 Task: Look for space in Marseille 10, France from 7th July, 2023 to 15th July, 2023 for 6 adults in price range Rs.15000 to Rs.20000. Place can be entire place with 3 bedrooms having 3 beds and 3 bathrooms. Property type can be house, flat, guest house. Amenities needed are: washing machine. Booking option can be shelf check-in. Required host language is English.
Action: Mouse moved to (404, 160)
Screenshot: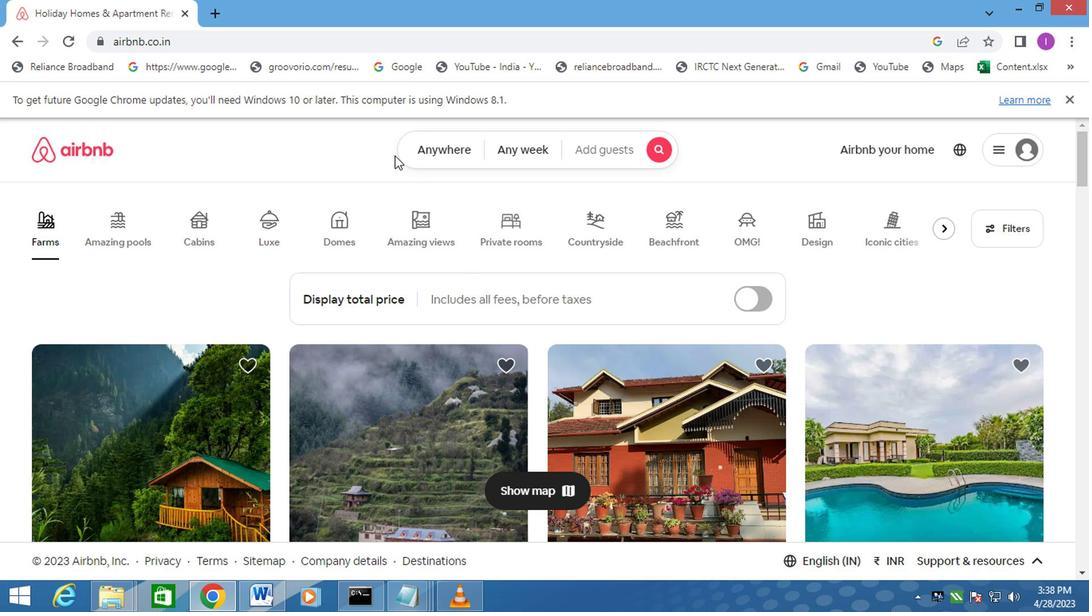 
Action: Mouse pressed left at (404, 160)
Screenshot: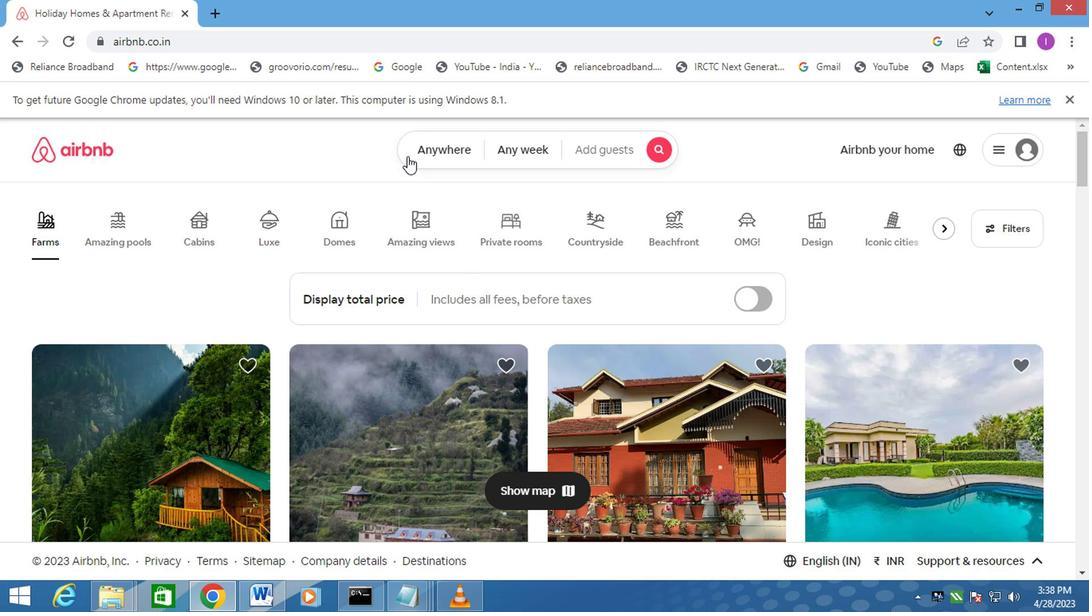 
Action: Mouse moved to (258, 210)
Screenshot: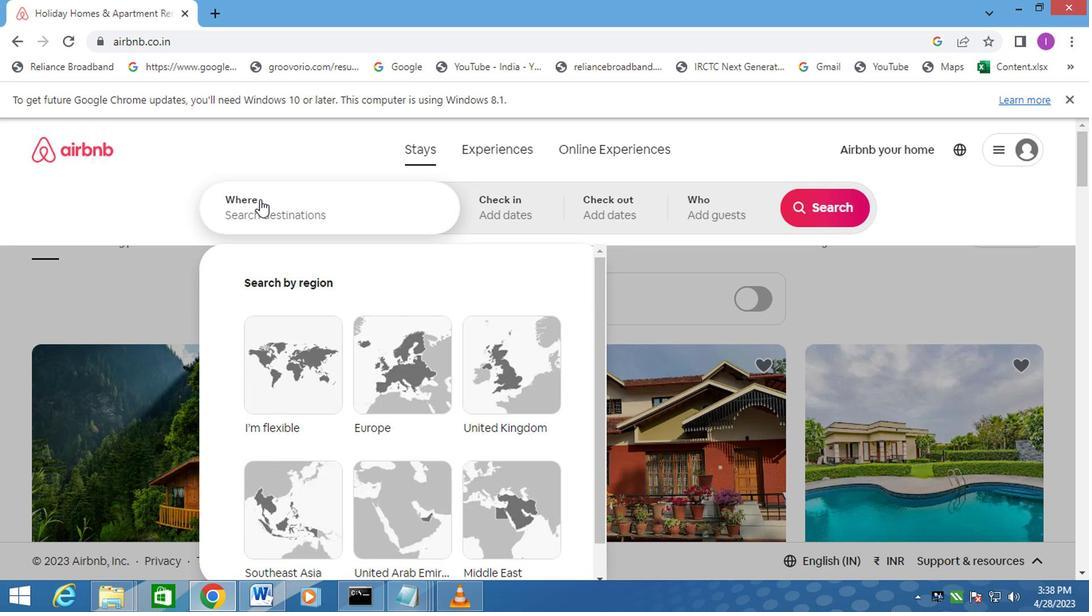 
Action: Mouse pressed left at (258, 210)
Screenshot: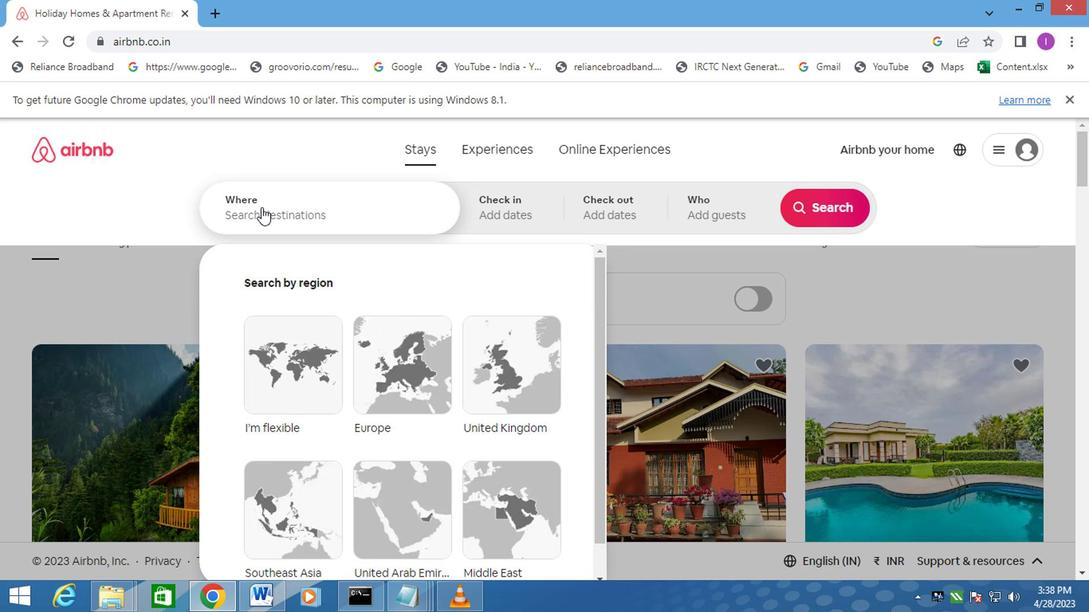 
Action: Mouse moved to (299, 210)
Screenshot: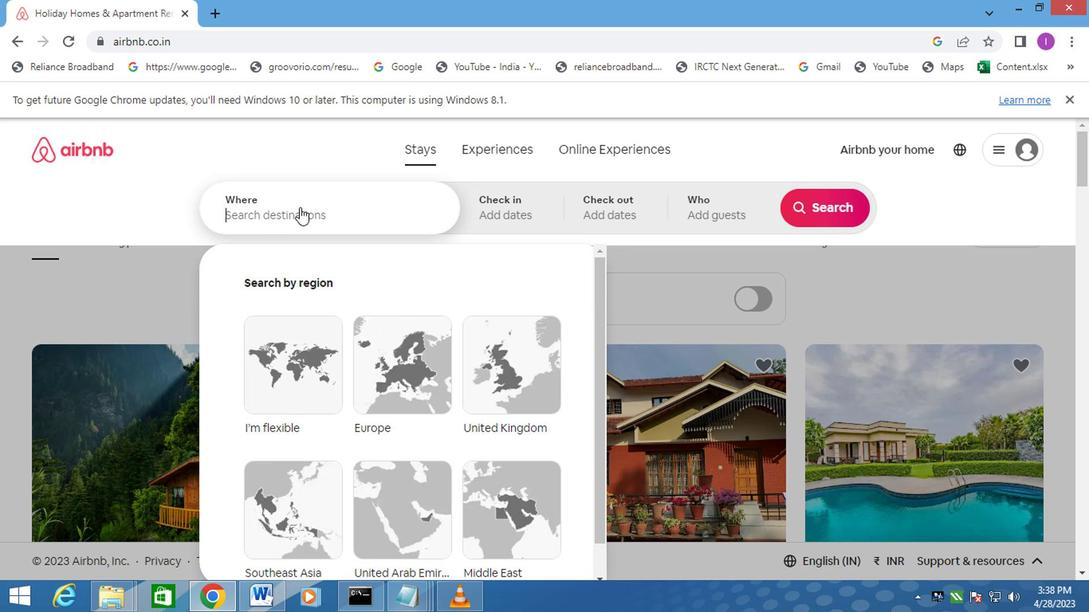
Action: Key pressed <Key.shift>MARSEILLE<Key.space>10,<Key.shift>FRANCE
Screenshot: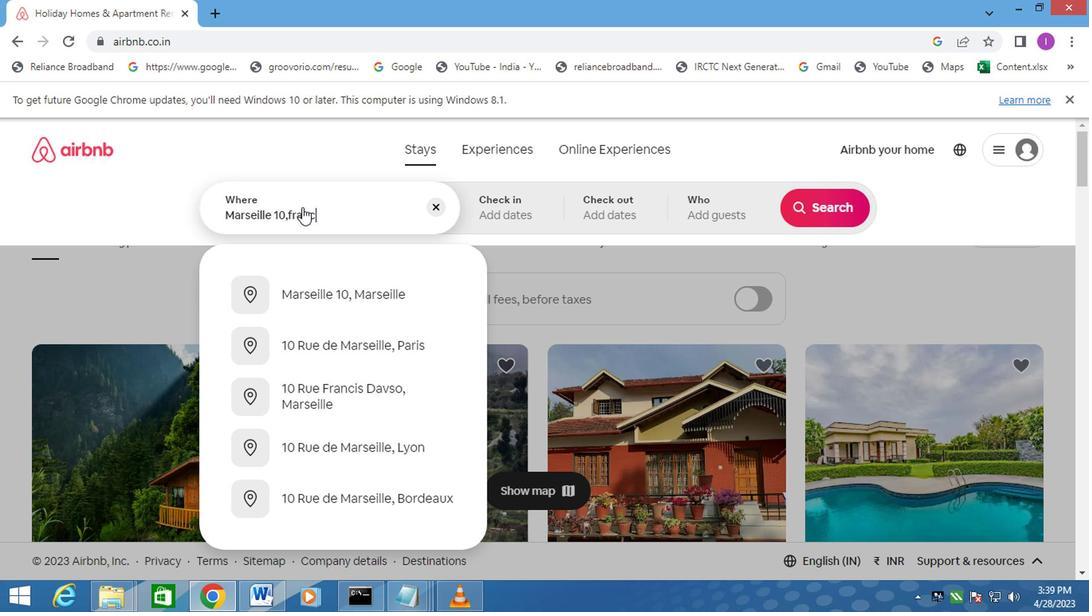 
Action: Mouse moved to (500, 197)
Screenshot: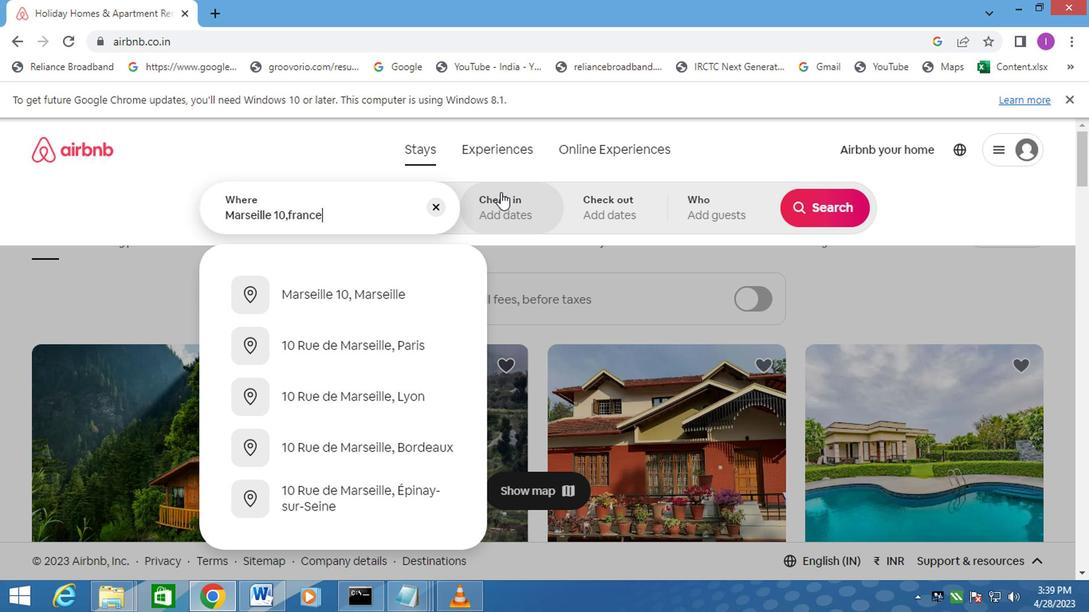 
Action: Mouse pressed left at (500, 197)
Screenshot: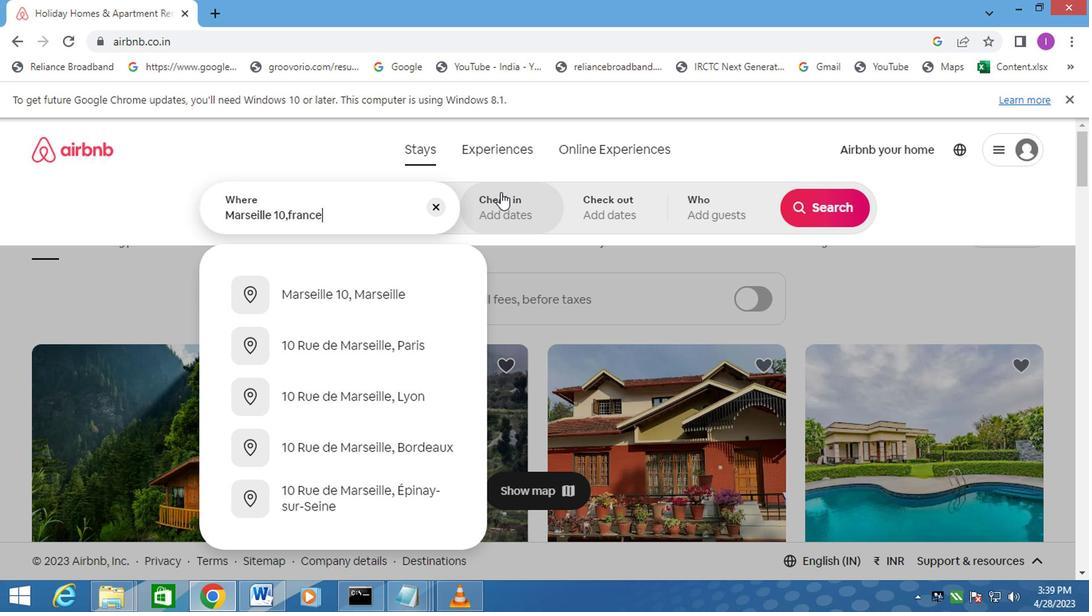 
Action: Mouse moved to (813, 336)
Screenshot: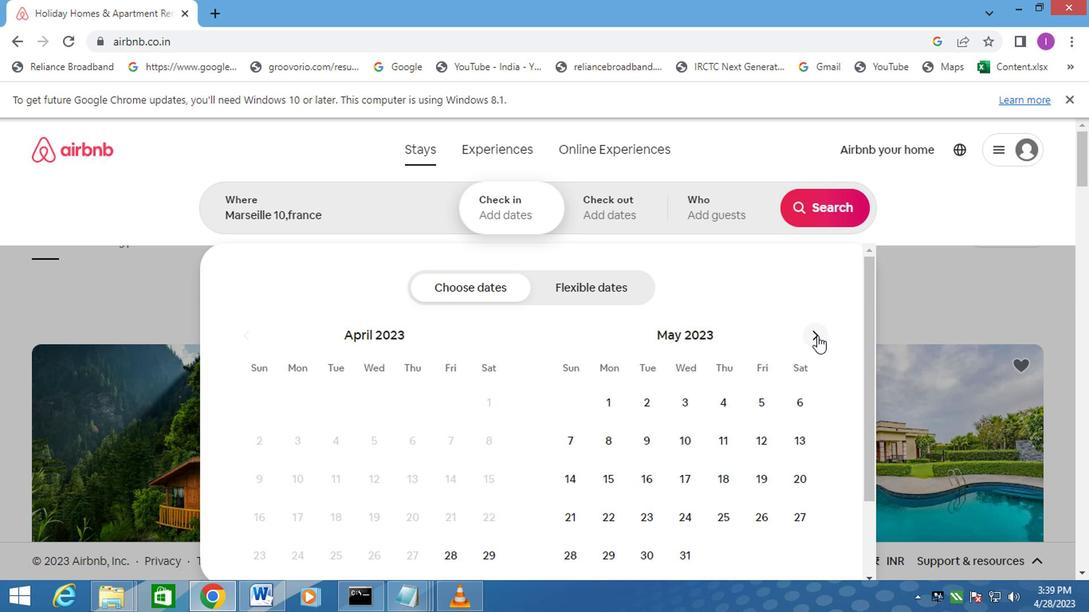 
Action: Mouse pressed left at (813, 336)
Screenshot: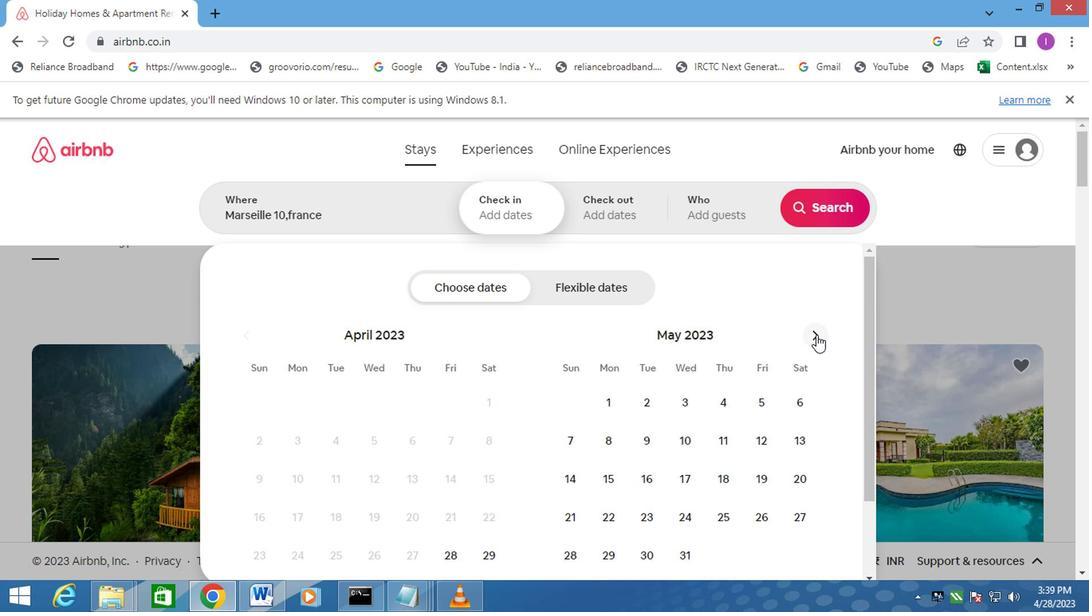 
Action: Mouse moved to (813, 334)
Screenshot: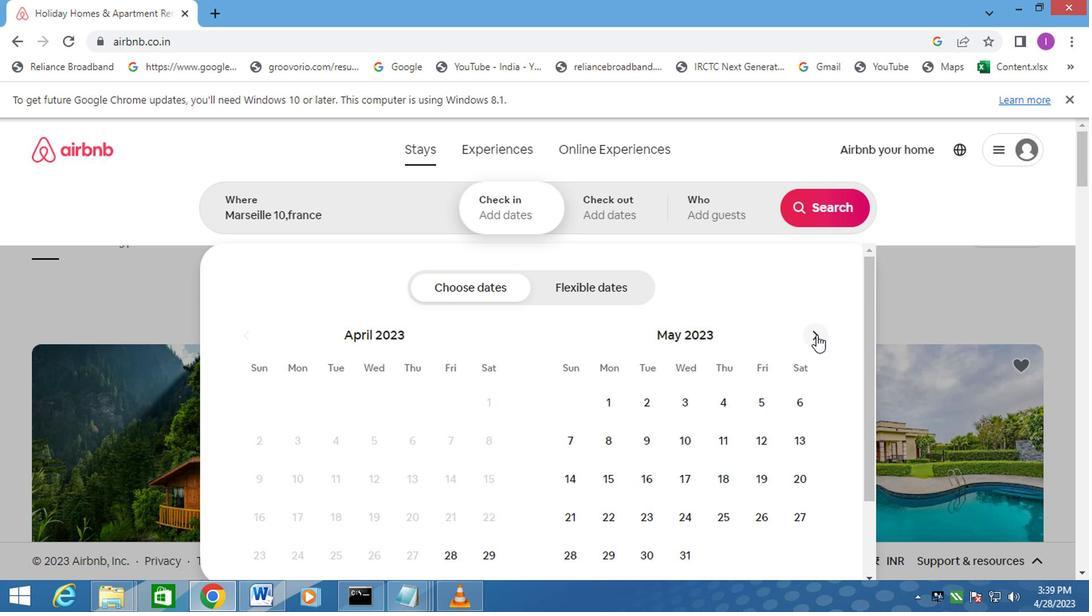 
Action: Mouse pressed left at (813, 334)
Screenshot: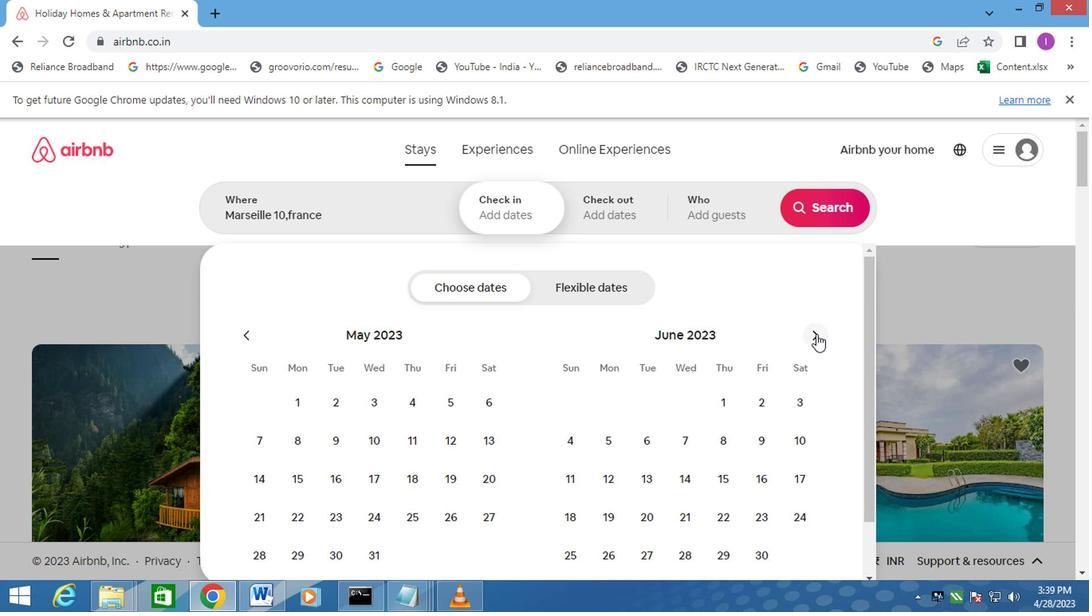 
Action: Mouse moved to (765, 440)
Screenshot: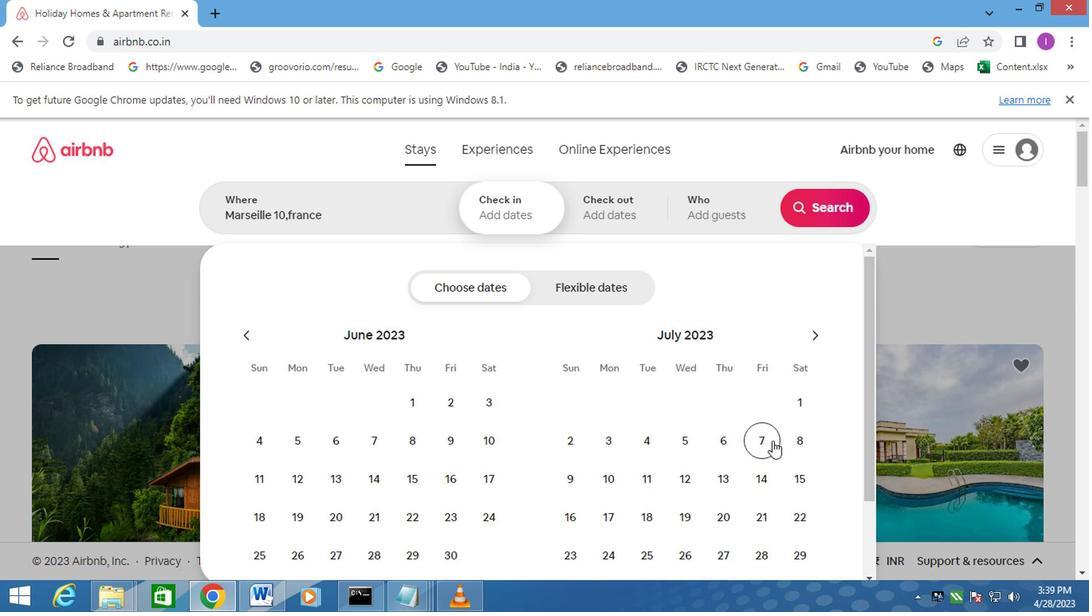 
Action: Mouse pressed left at (765, 440)
Screenshot: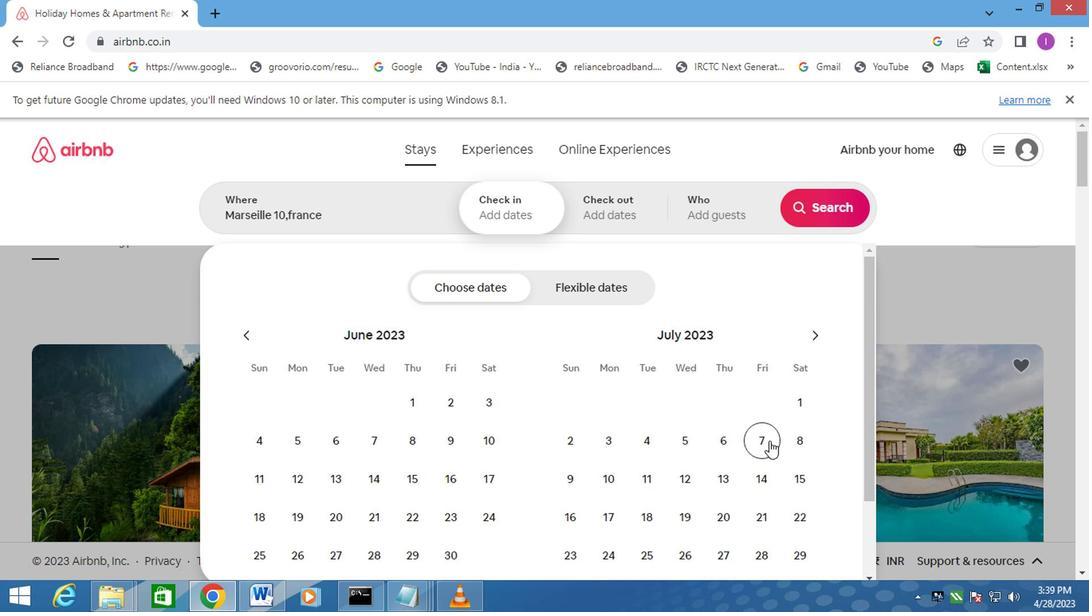 
Action: Mouse moved to (792, 479)
Screenshot: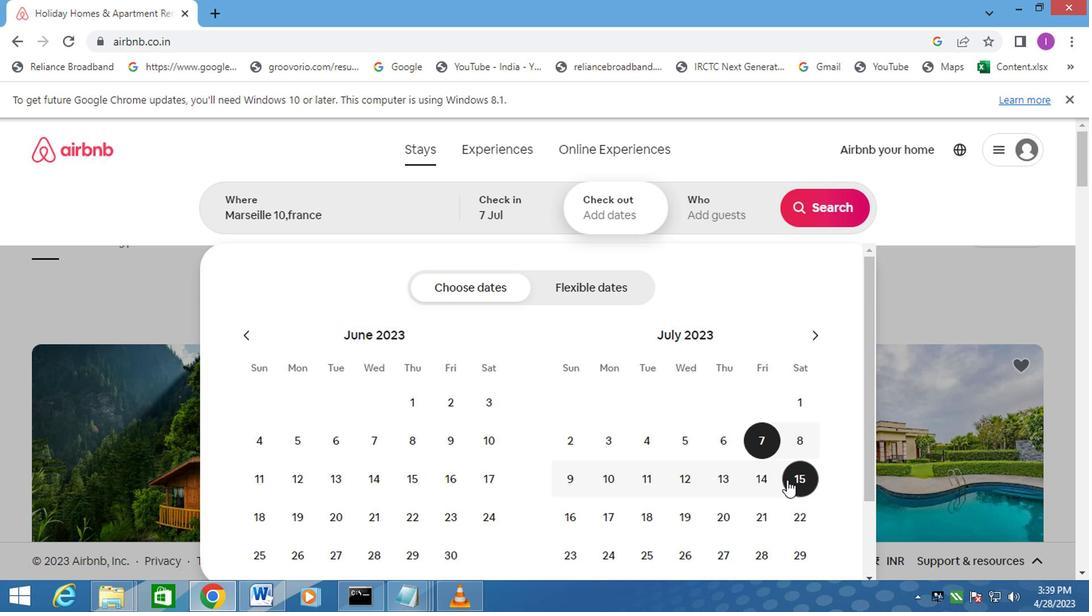 
Action: Mouse pressed left at (792, 479)
Screenshot: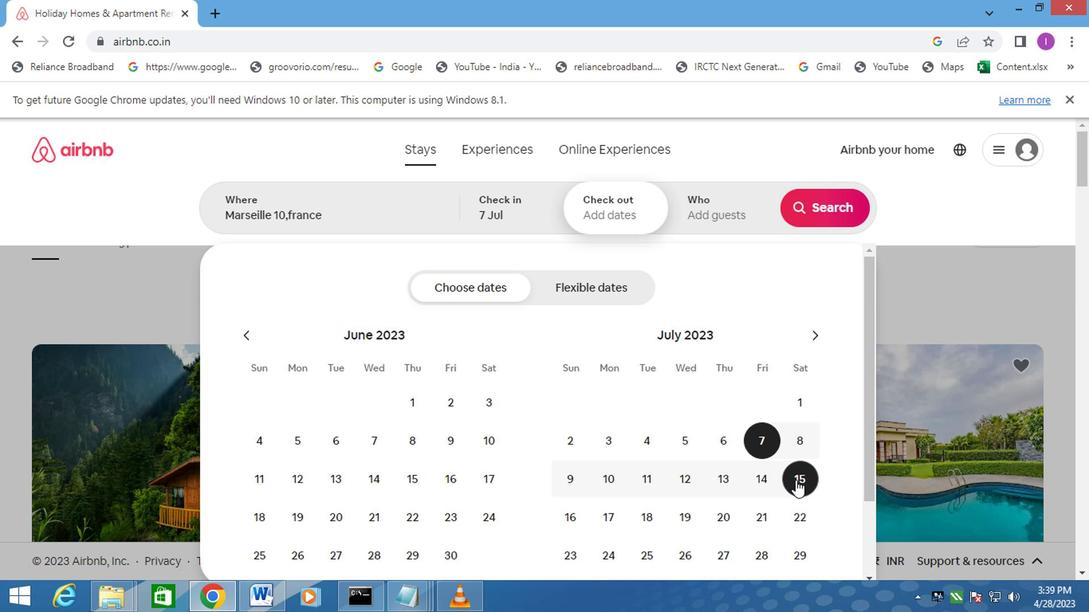 
Action: Mouse moved to (746, 230)
Screenshot: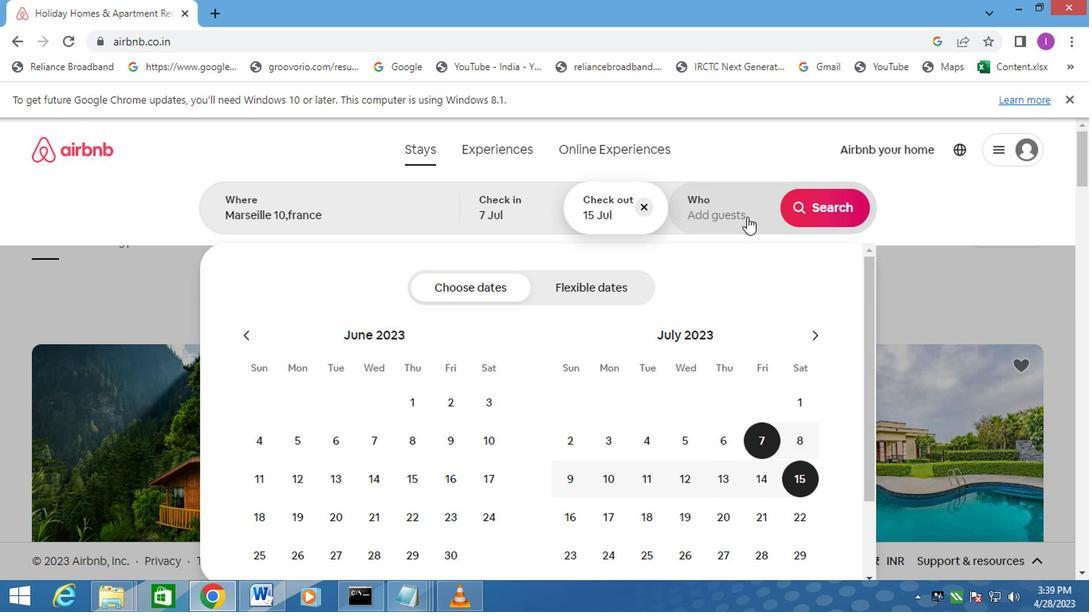 
Action: Mouse pressed left at (746, 230)
Screenshot: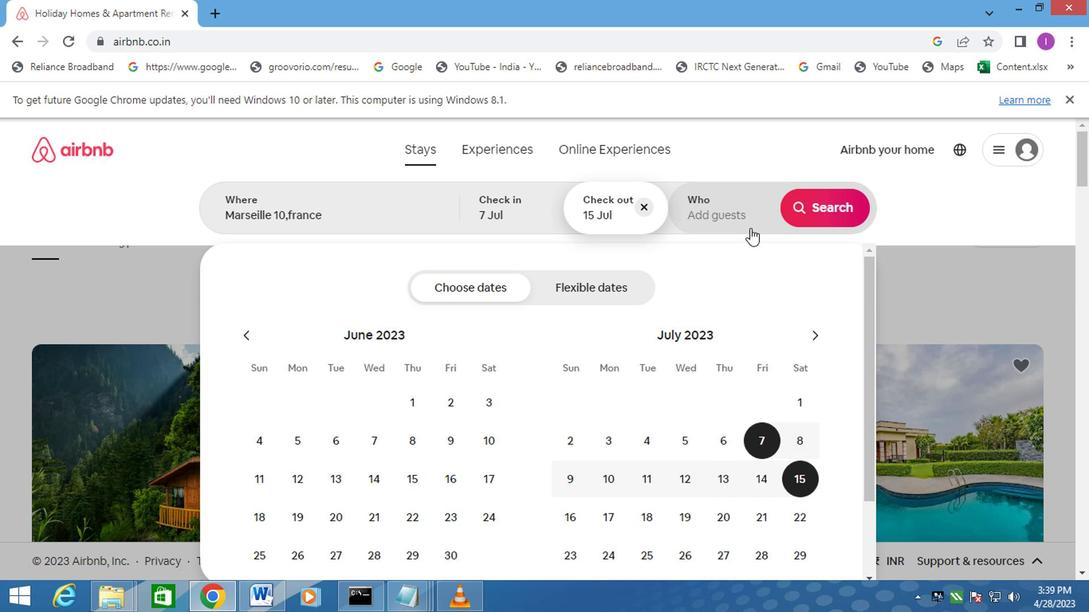 
Action: Mouse moved to (817, 291)
Screenshot: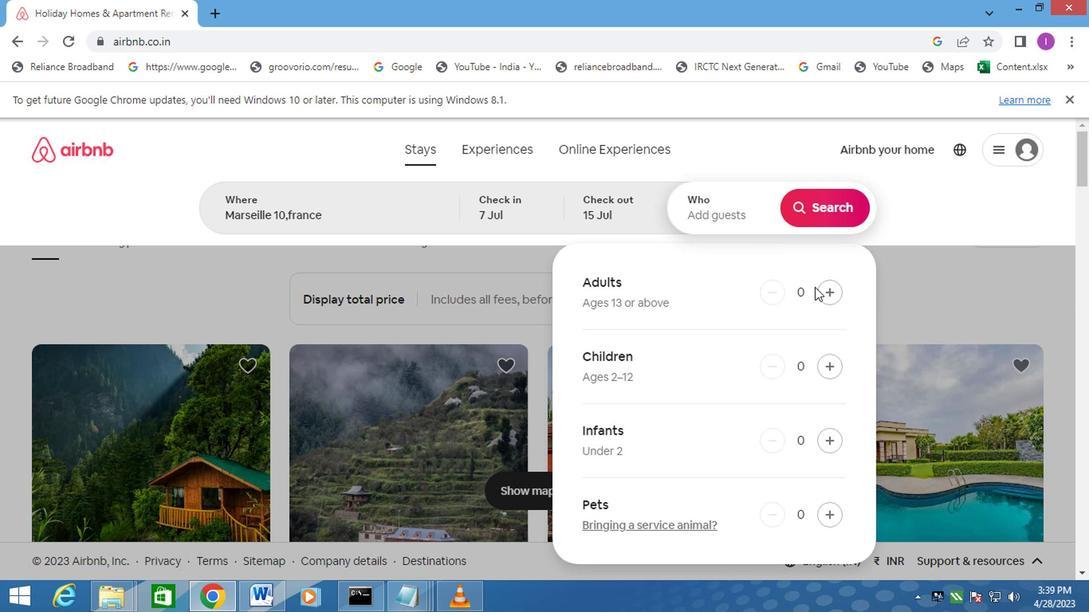 
Action: Mouse pressed left at (817, 291)
Screenshot: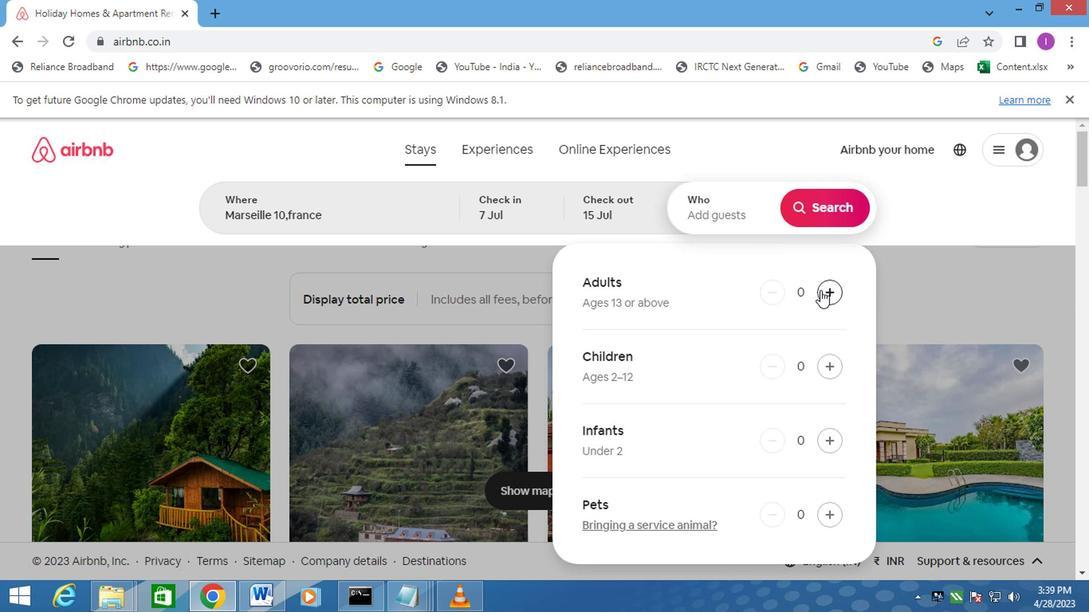 
Action: Mouse moved to (819, 293)
Screenshot: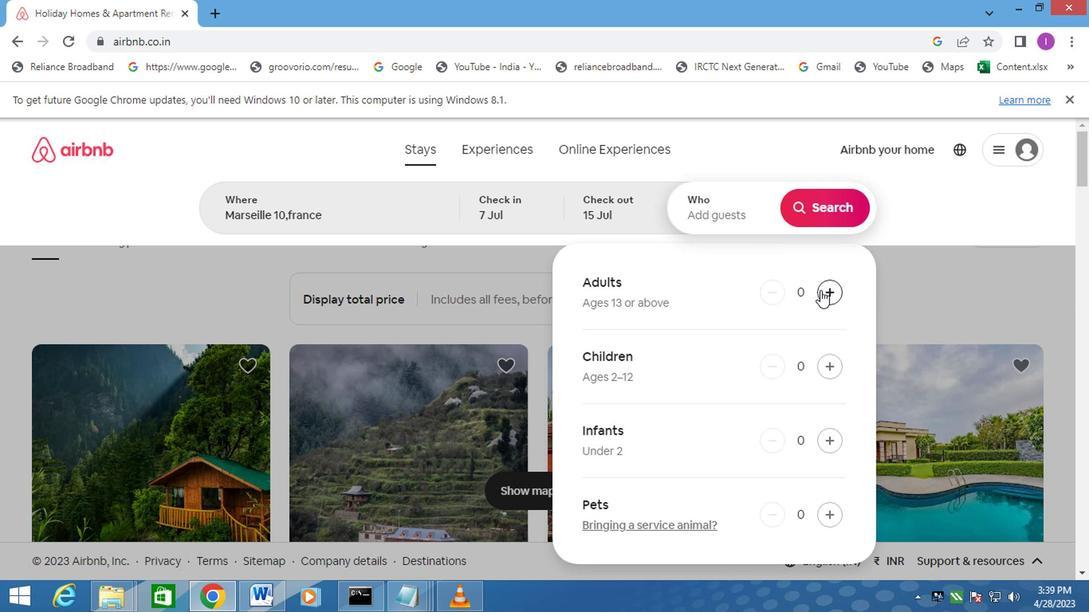 
Action: Mouse pressed left at (819, 293)
Screenshot: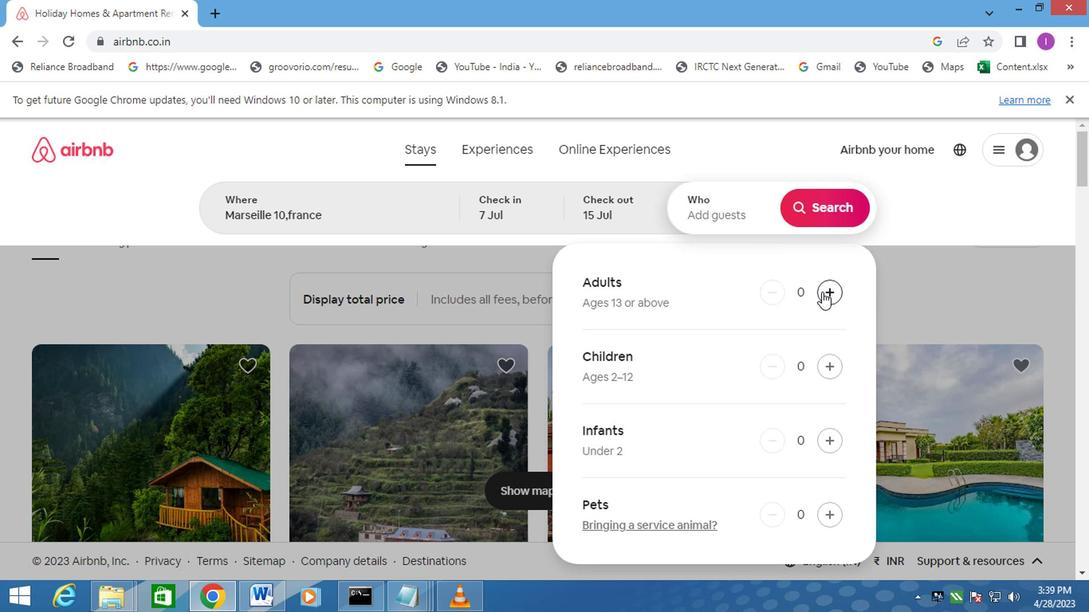 
Action: Mouse pressed left at (819, 293)
Screenshot: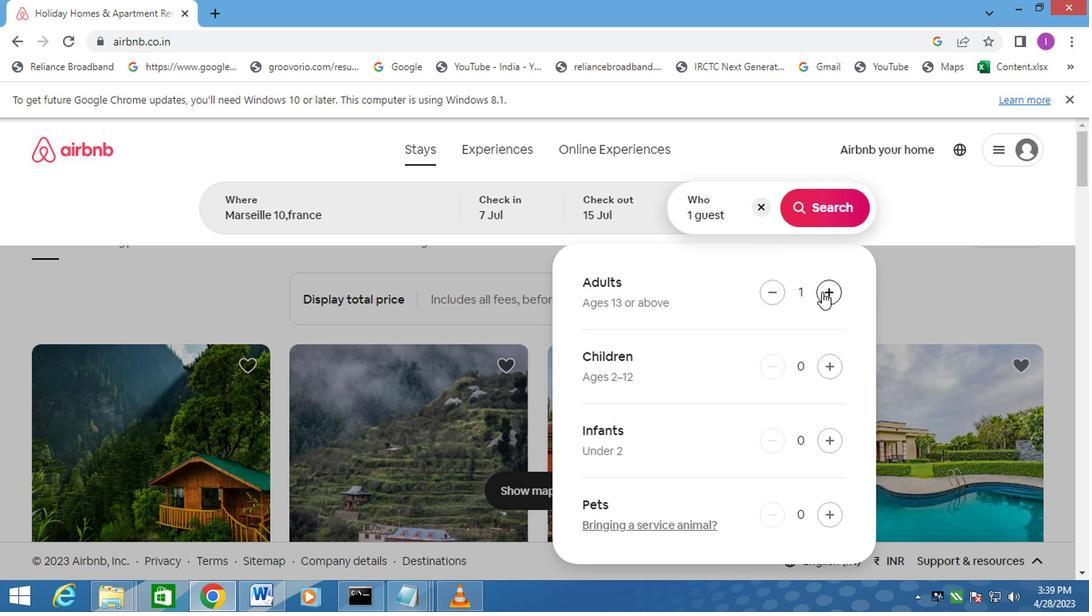 
Action: Mouse pressed left at (819, 293)
Screenshot: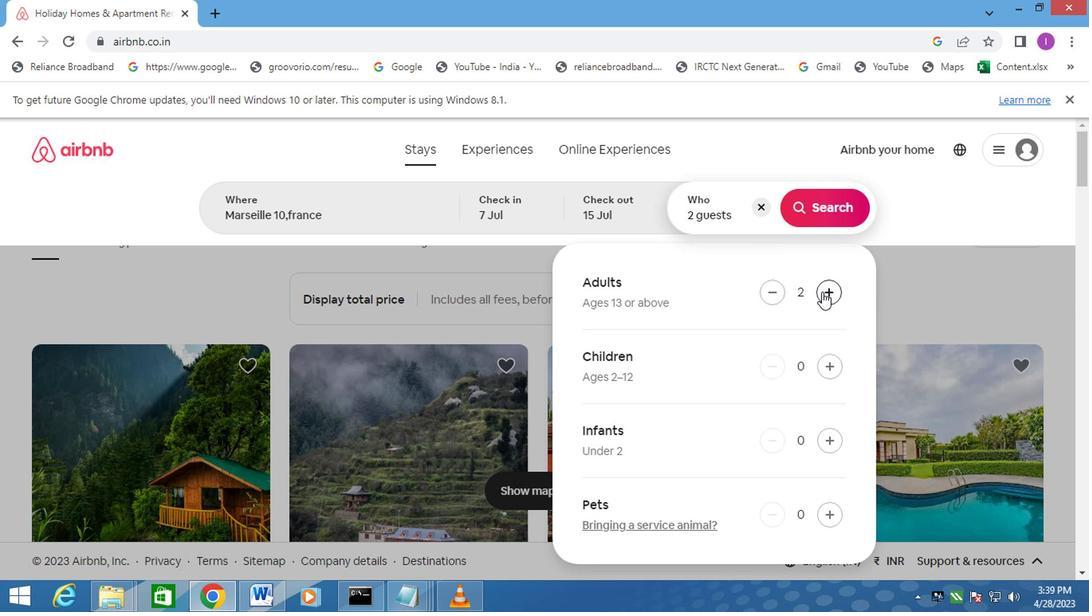 
Action: Mouse pressed left at (819, 293)
Screenshot: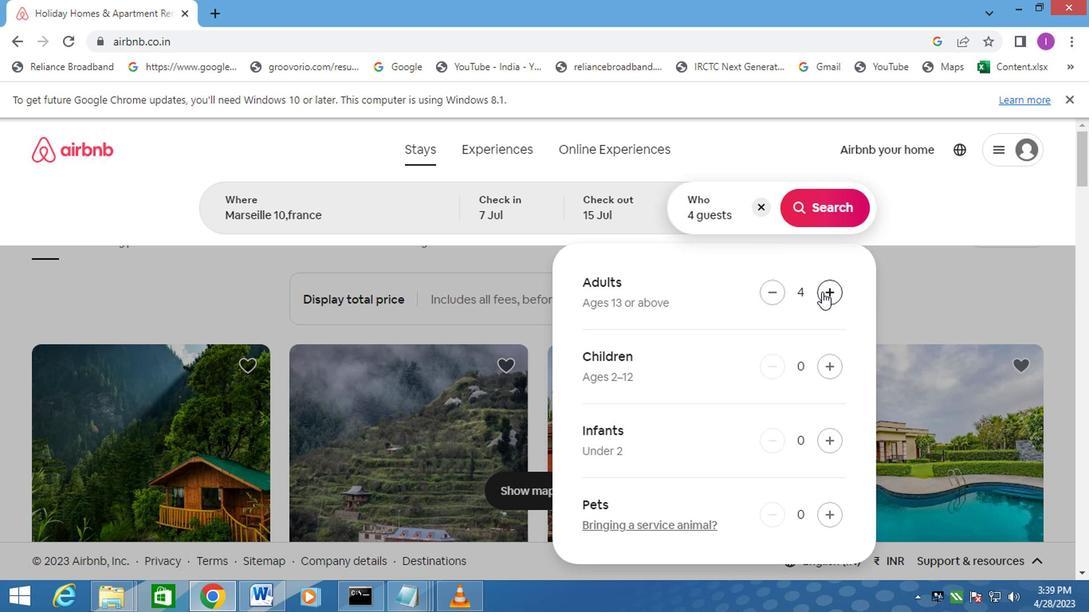 
Action: Mouse pressed left at (819, 293)
Screenshot: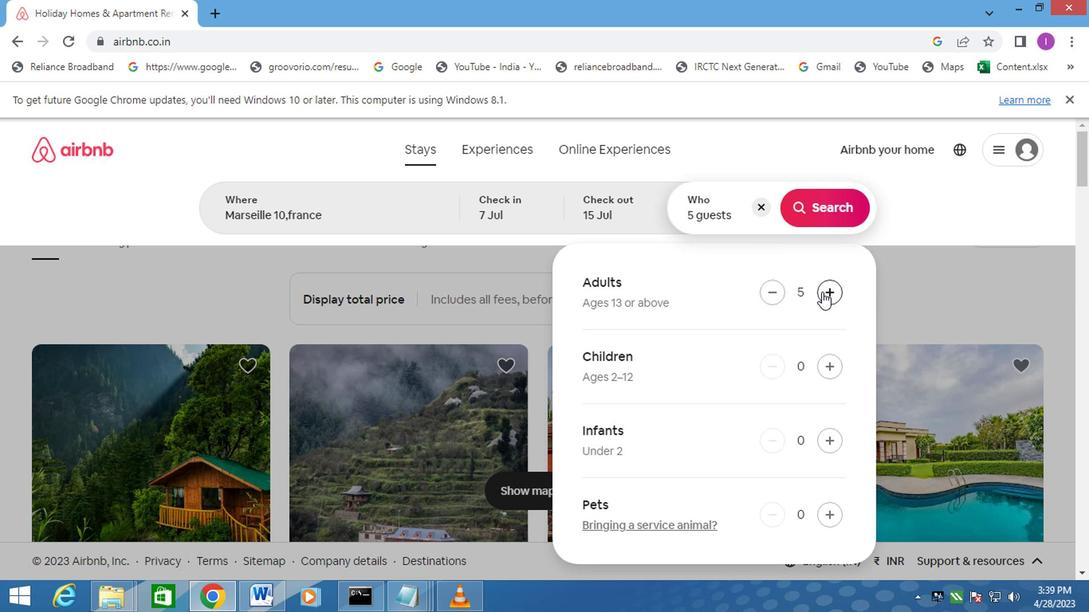 
Action: Mouse moved to (841, 201)
Screenshot: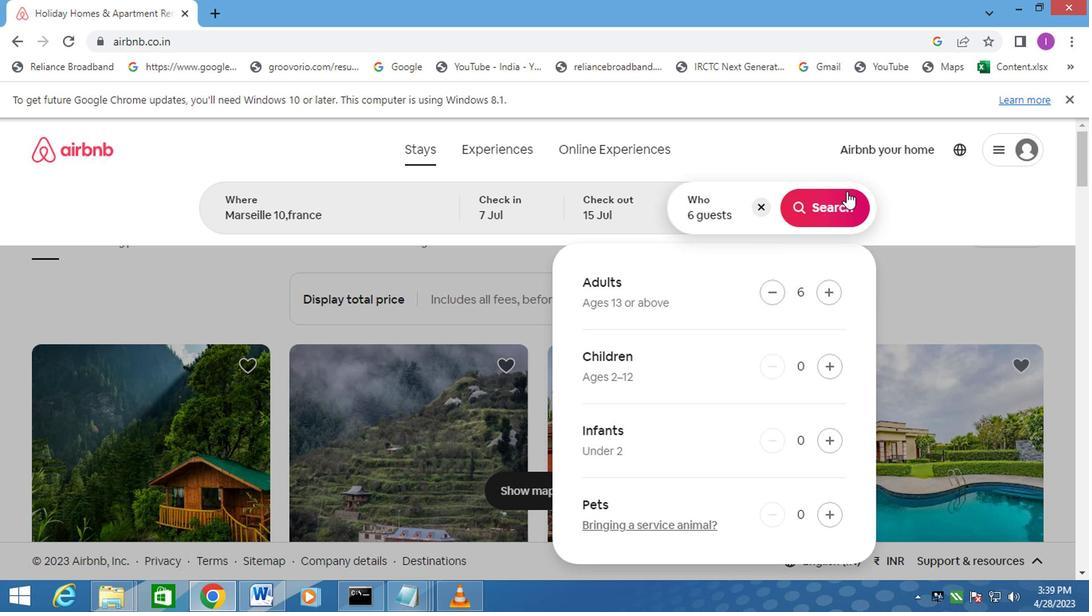 
Action: Mouse pressed left at (841, 201)
Screenshot: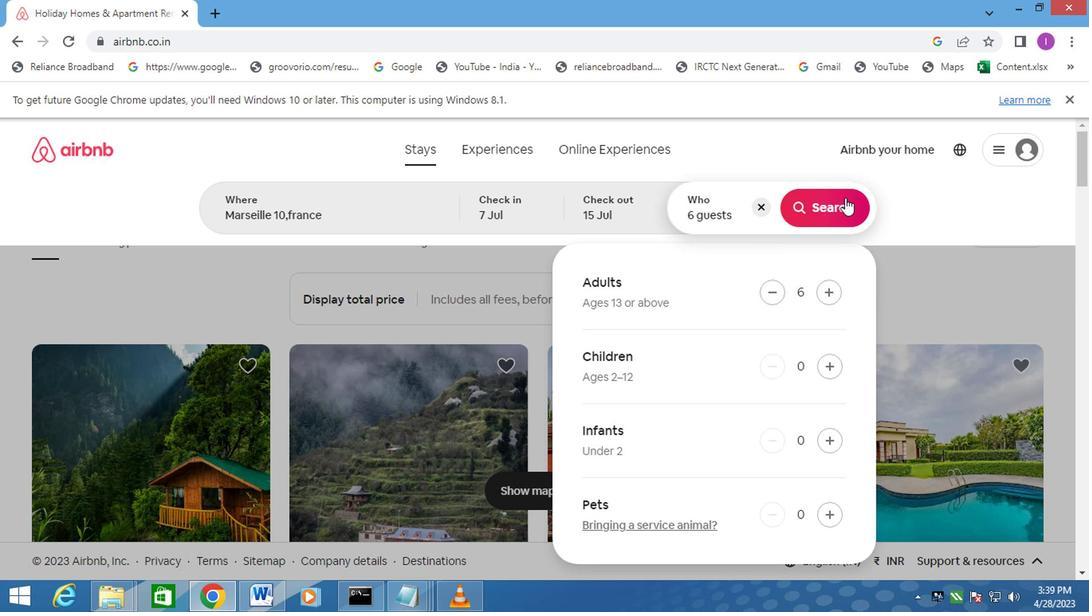 
Action: Mouse moved to (1026, 217)
Screenshot: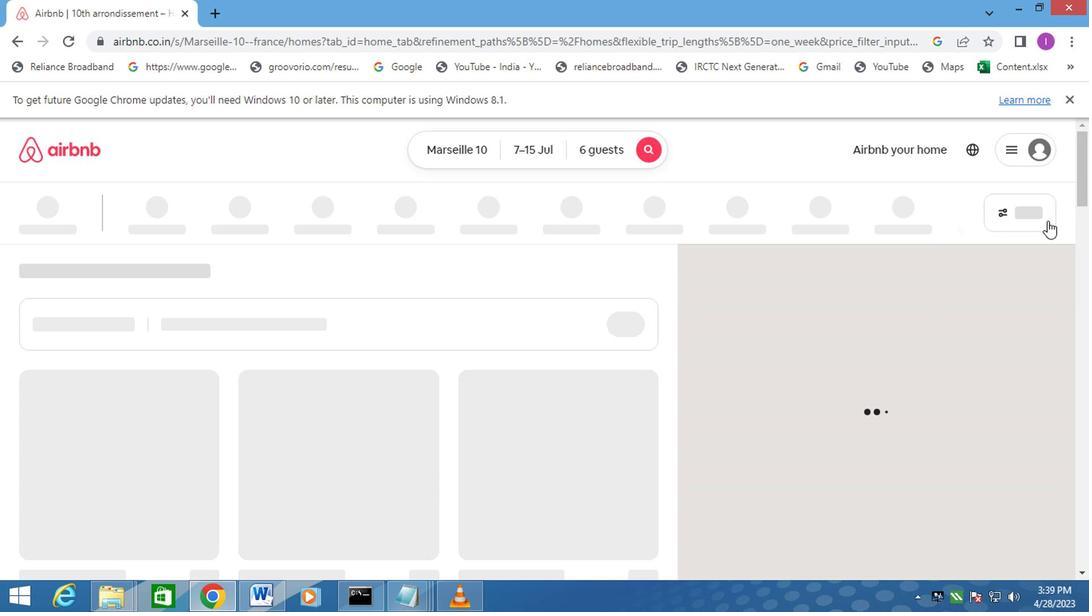 
Action: Mouse pressed left at (1026, 217)
Screenshot: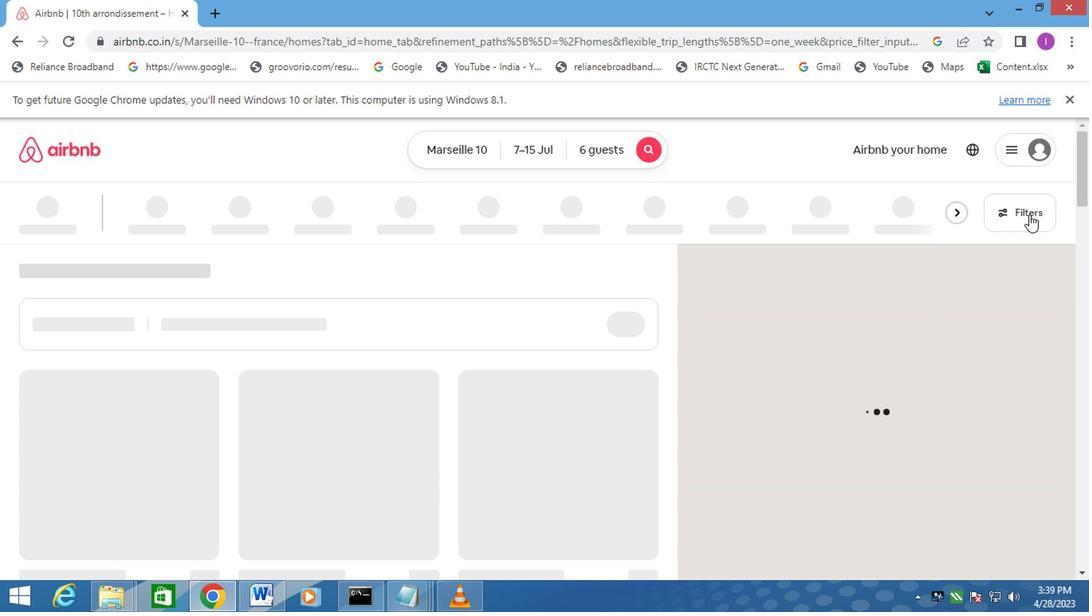
Action: Mouse moved to (355, 416)
Screenshot: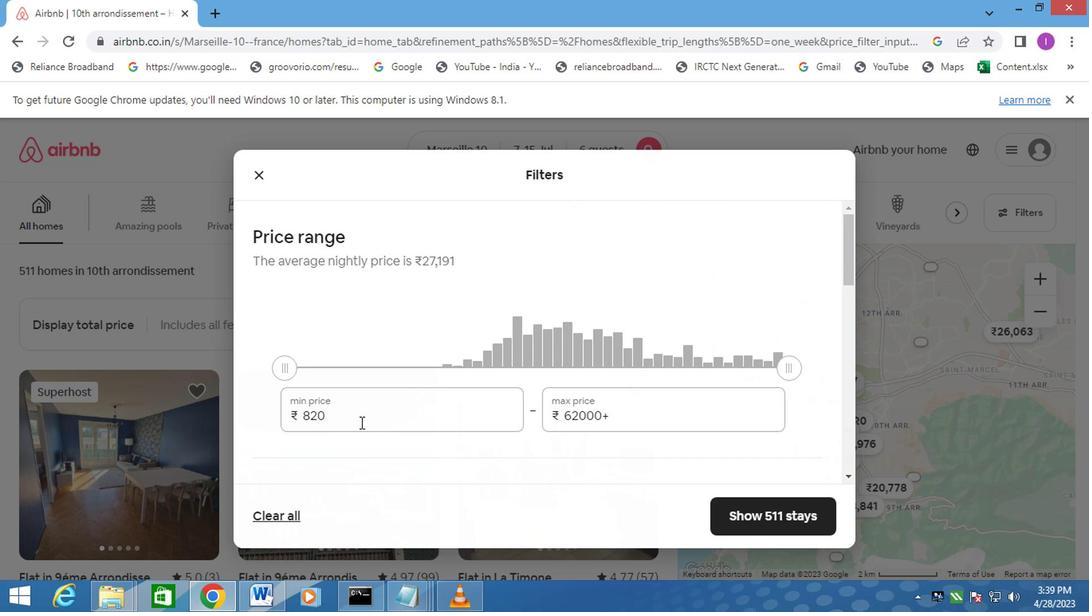 
Action: Mouse pressed left at (355, 416)
Screenshot: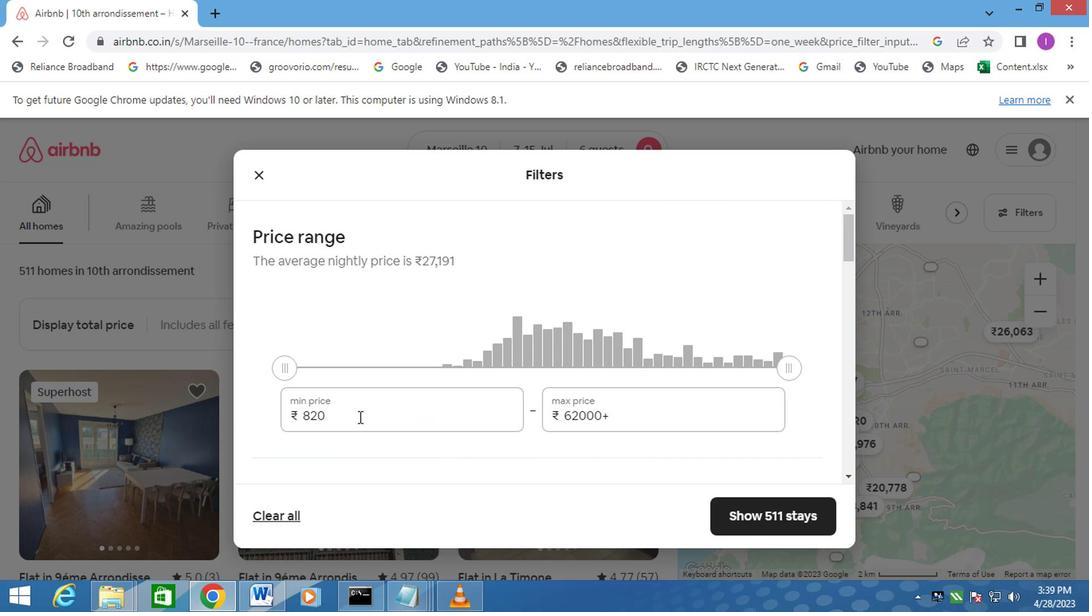 
Action: Mouse moved to (275, 405)
Screenshot: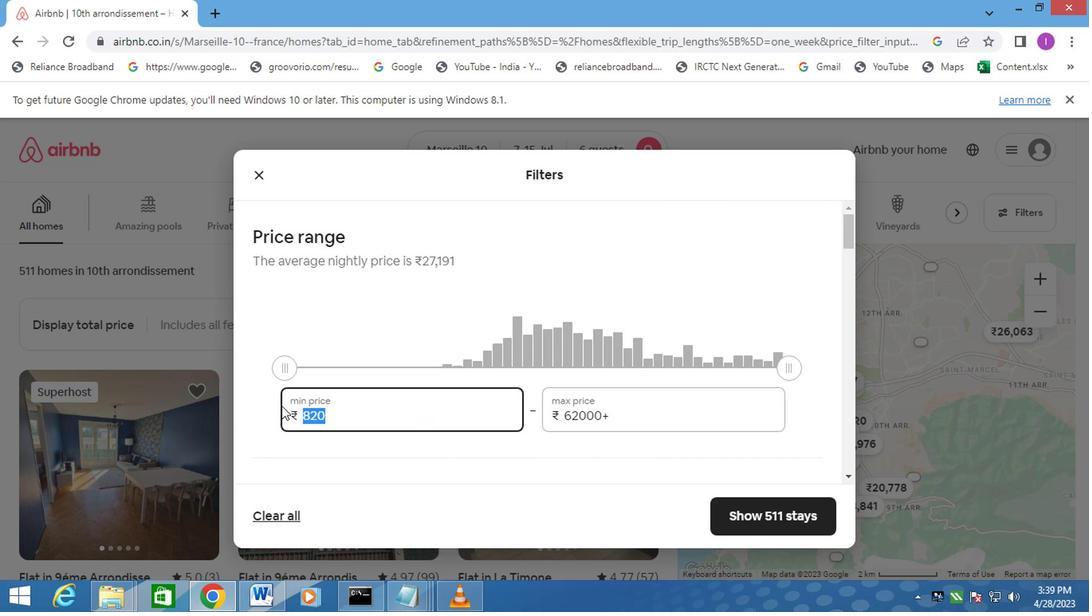 
Action: Key pressed 15000
Screenshot: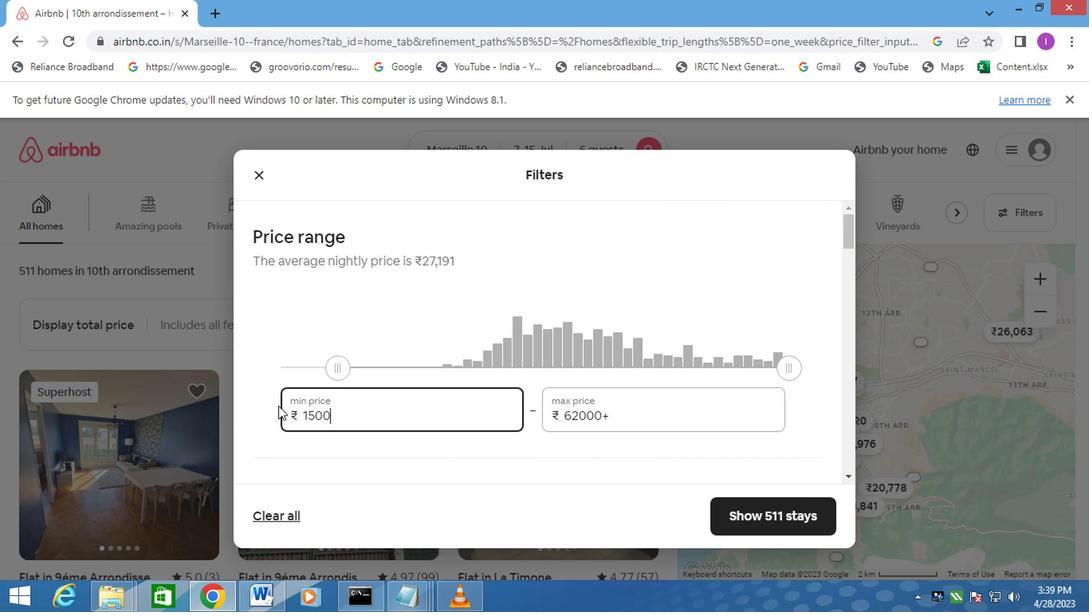 
Action: Mouse moved to (639, 416)
Screenshot: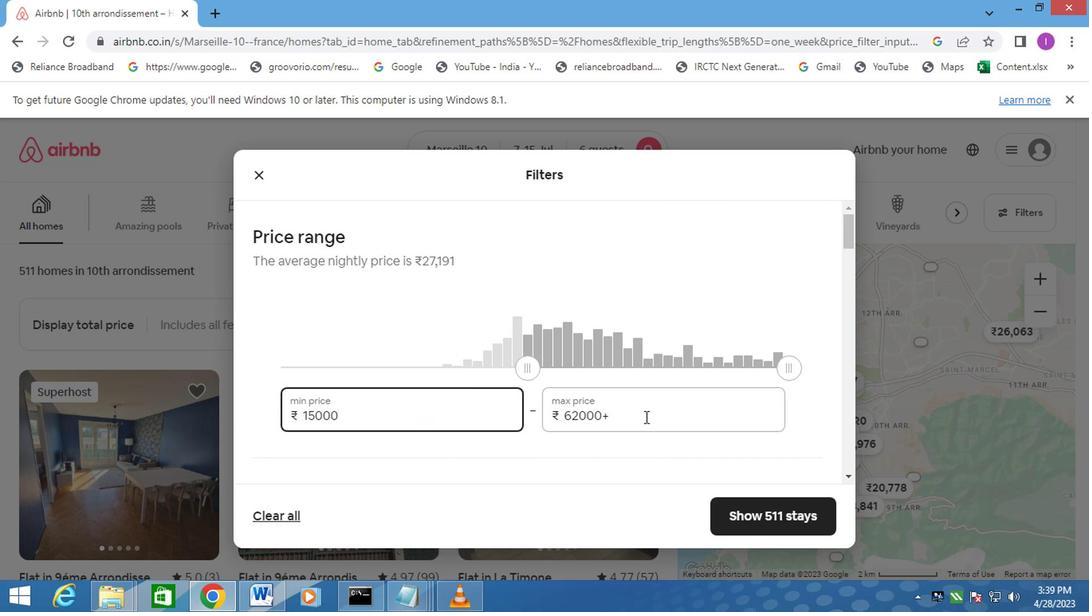 
Action: Mouse pressed left at (639, 416)
Screenshot: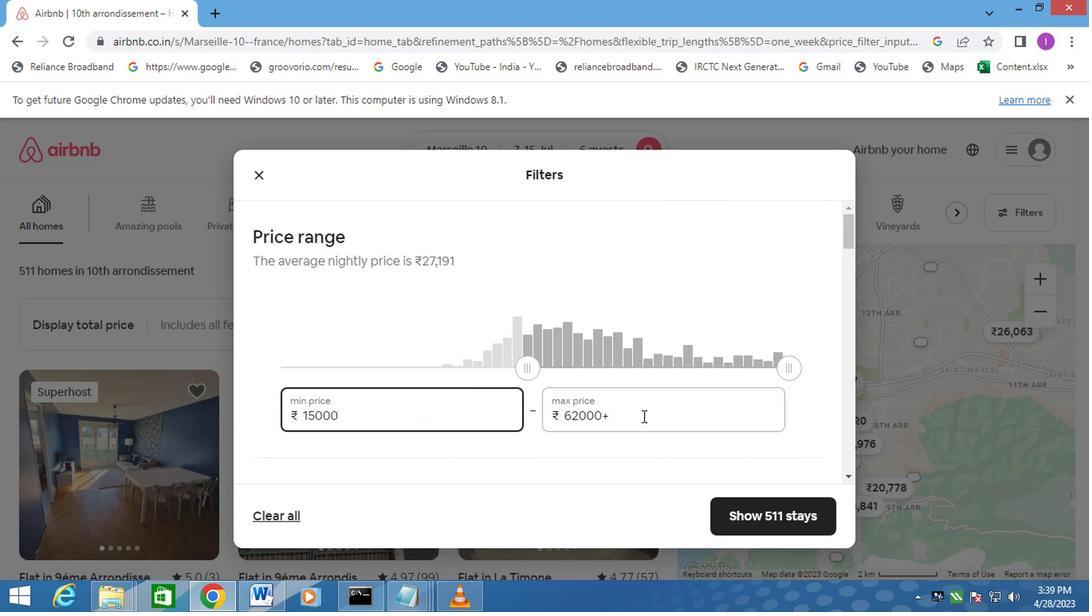 
Action: Mouse moved to (537, 417)
Screenshot: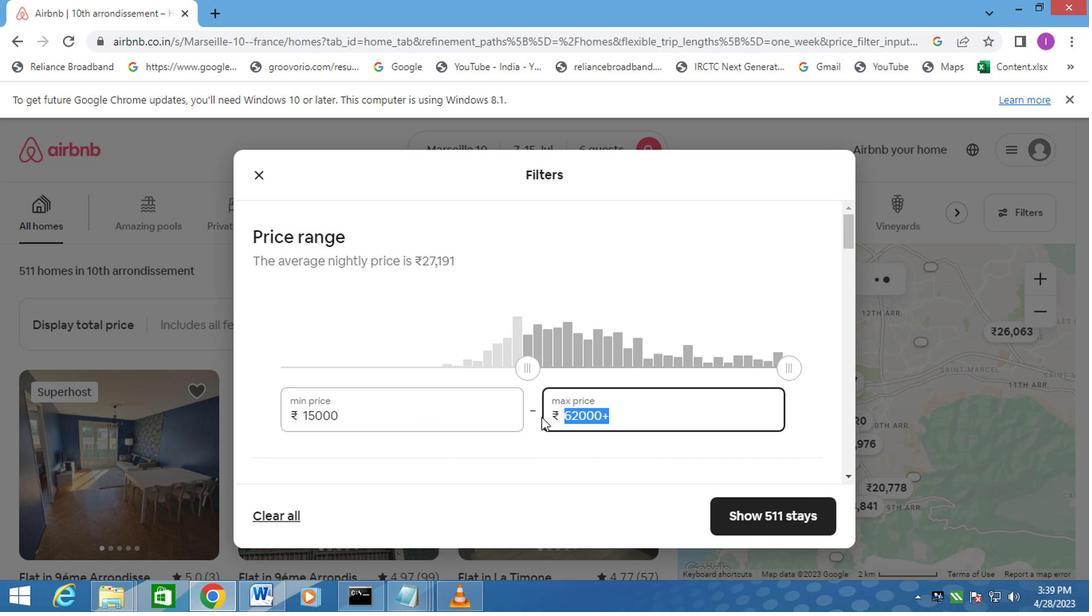 
Action: Key pressed 20000
Screenshot: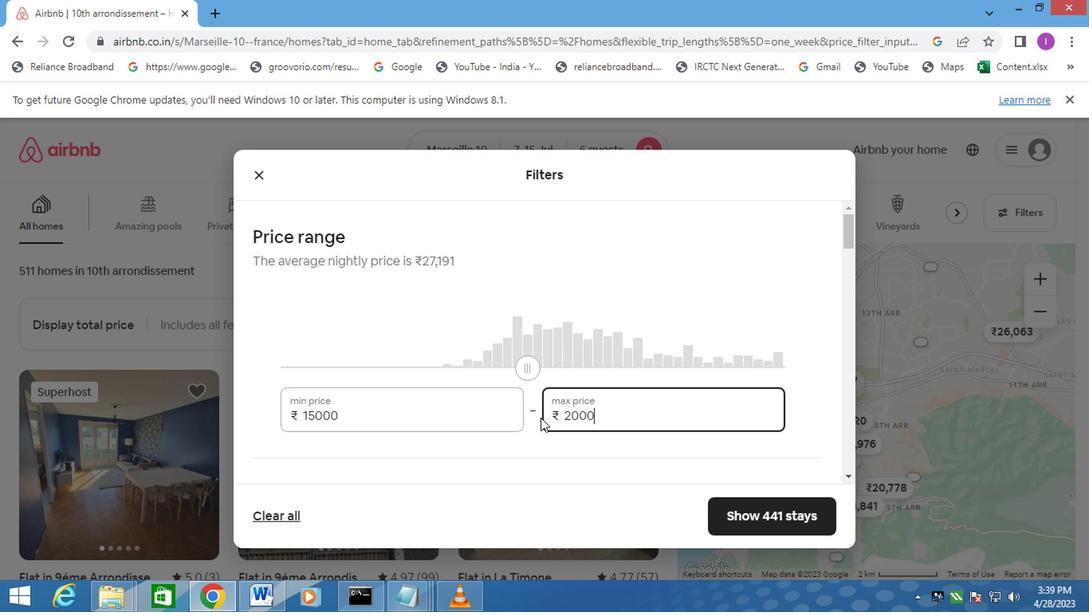 
Action: Mouse moved to (573, 416)
Screenshot: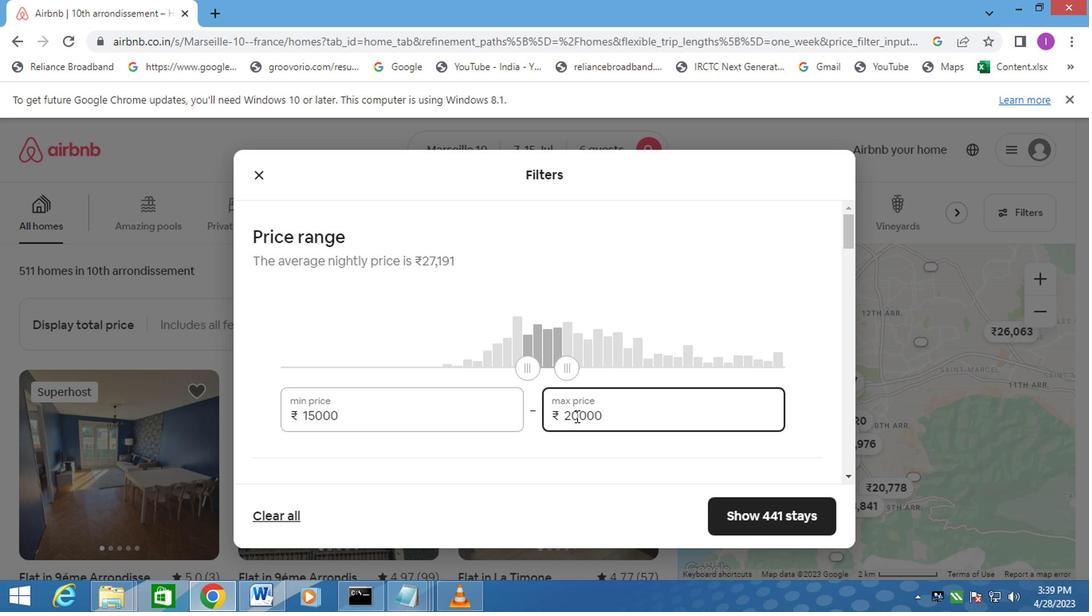 
Action: Mouse scrolled (573, 414) with delta (0, -1)
Screenshot: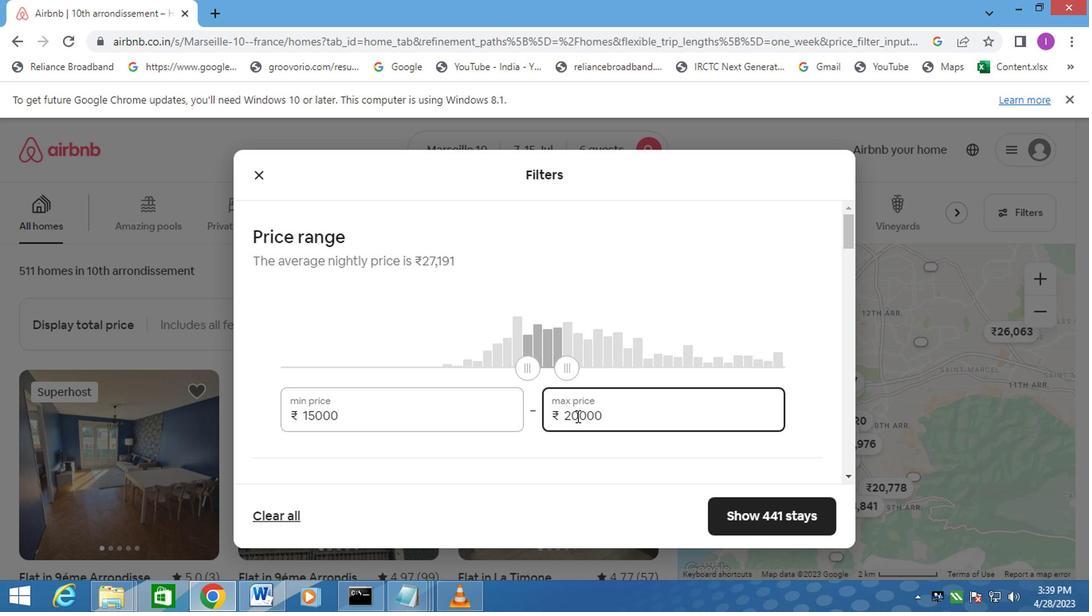 
Action: Mouse moved to (574, 413)
Screenshot: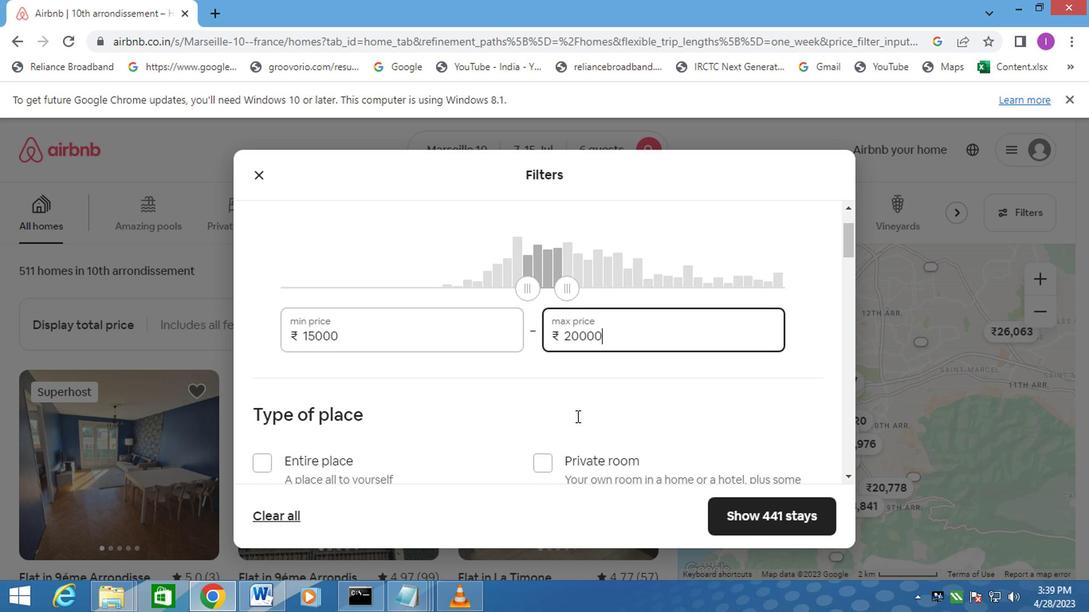 
Action: Mouse scrolled (574, 412) with delta (0, -1)
Screenshot: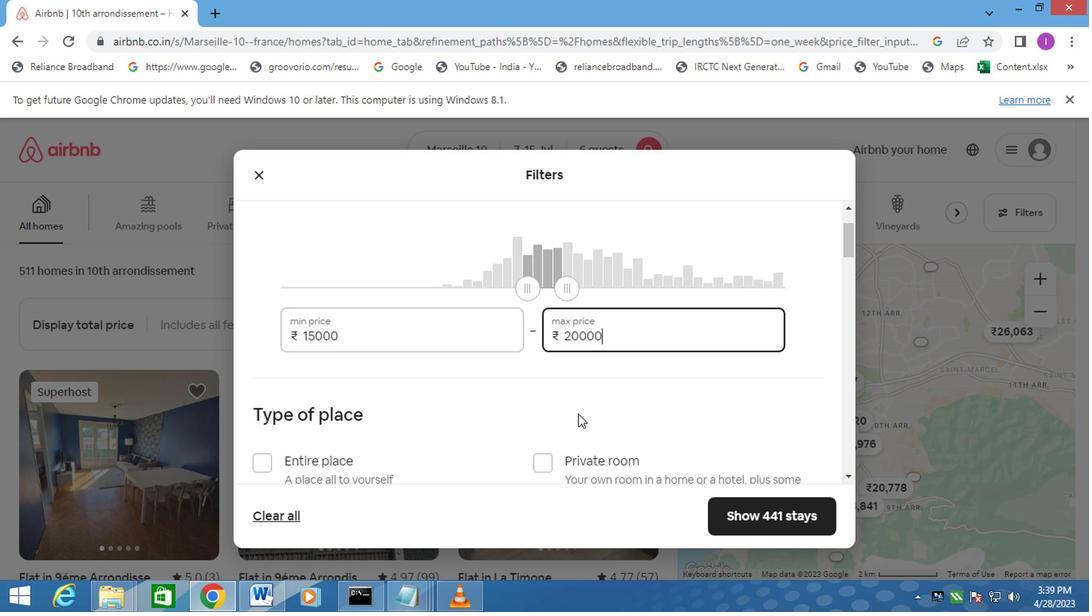 
Action: Mouse moved to (262, 375)
Screenshot: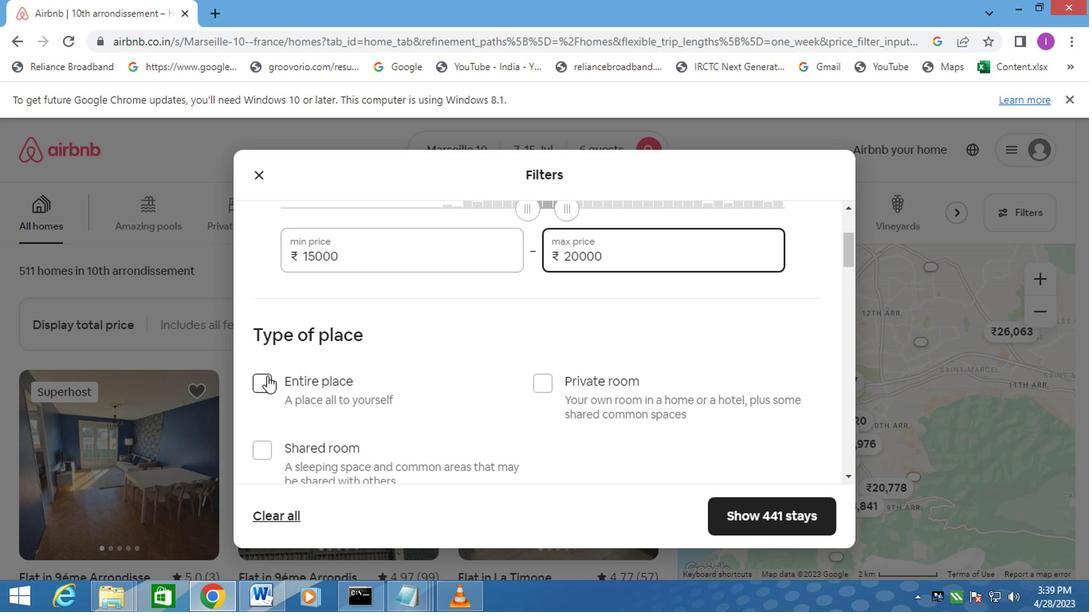 
Action: Mouse pressed left at (262, 375)
Screenshot: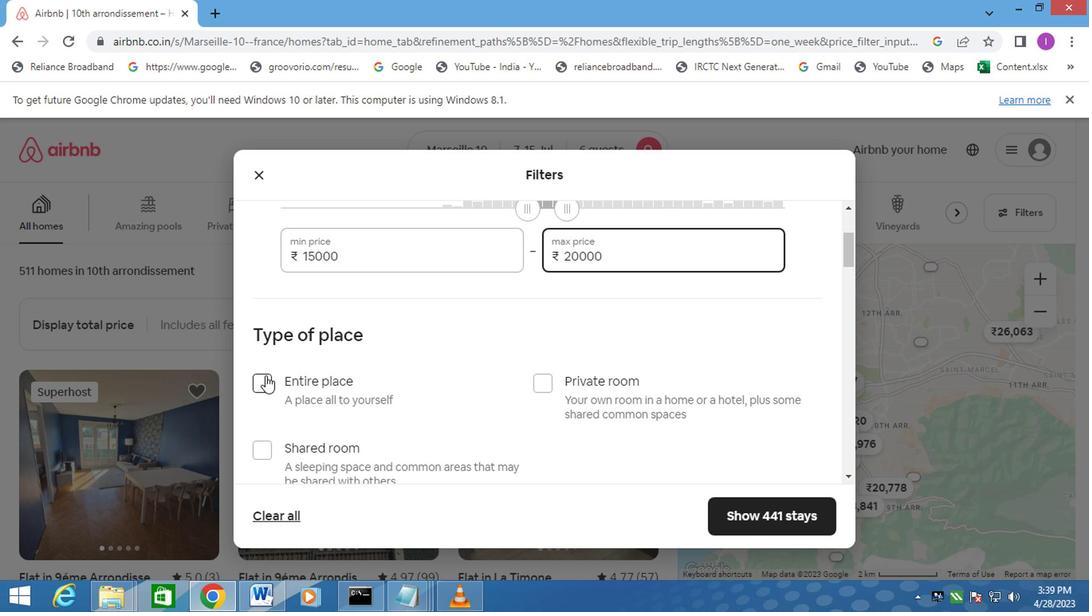 
Action: Mouse moved to (407, 393)
Screenshot: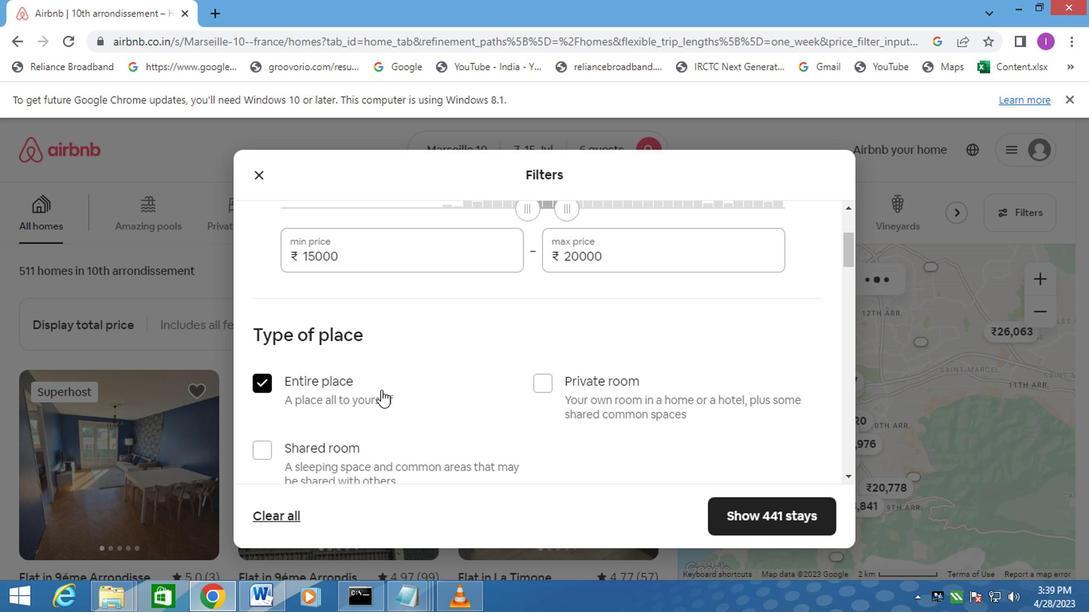 
Action: Mouse scrolled (407, 393) with delta (0, 0)
Screenshot: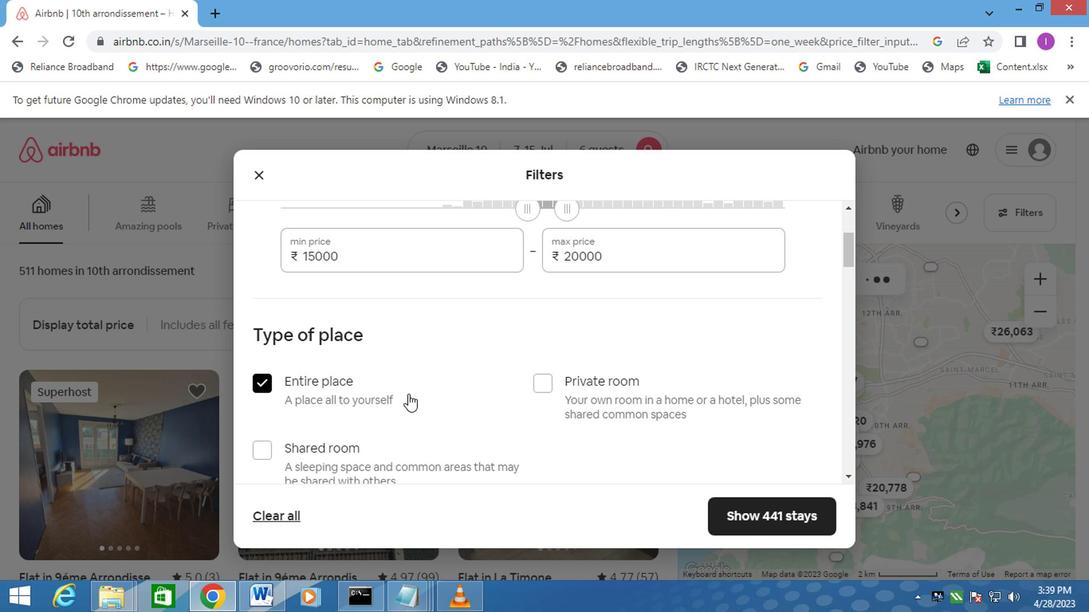 
Action: Mouse scrolled (407, 393) with delta (0, 0)
Screenshot: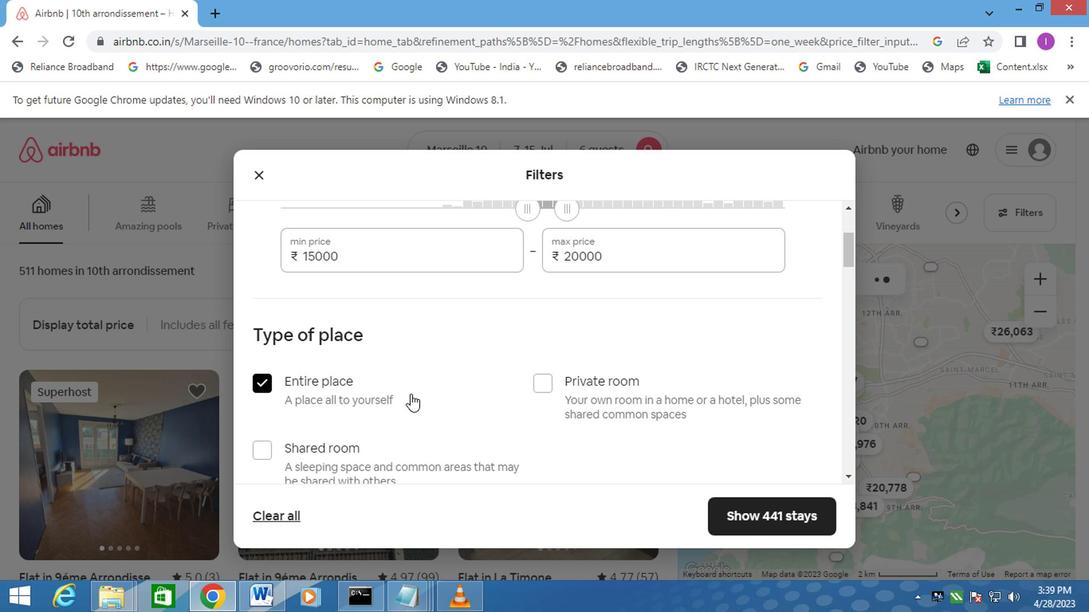 
Action: Mouse scrolled (407, 393) with delta (0, 0)
Screenshot: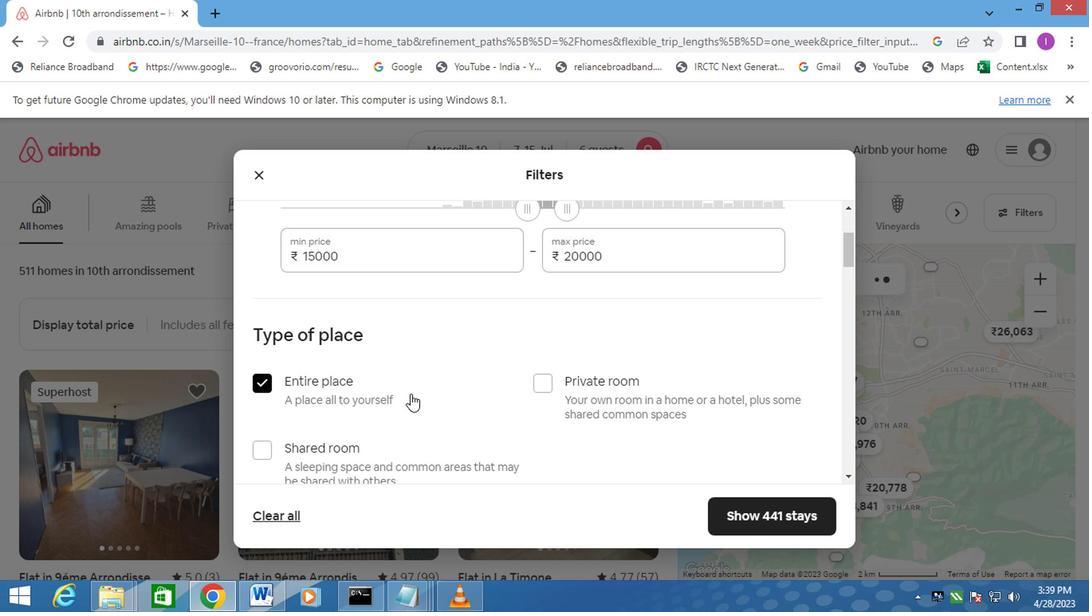 
Action: Mouse moved to (460, 391)
Screenshot: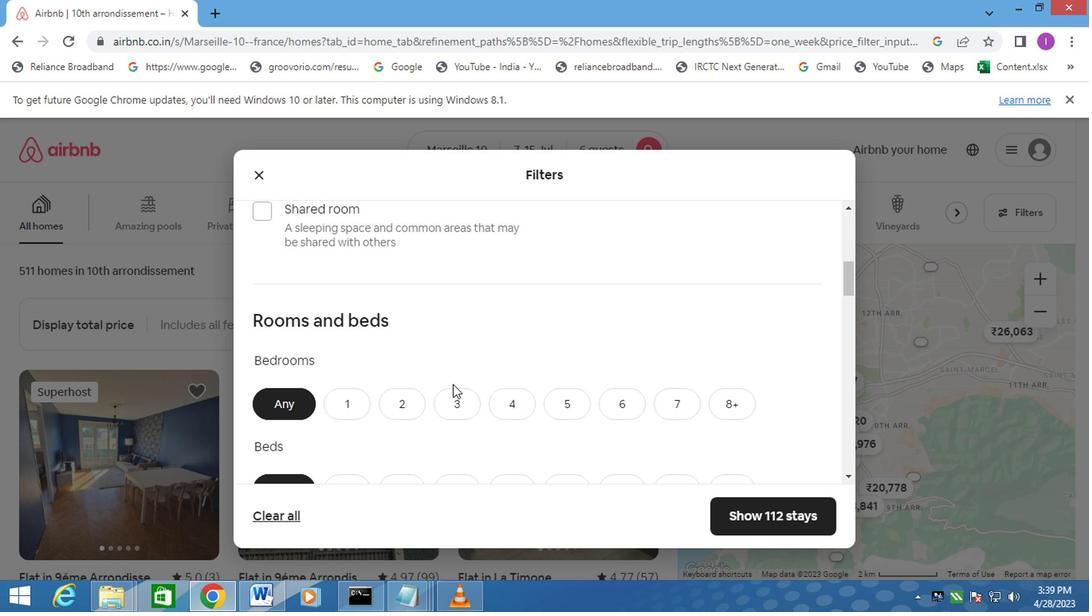 
Action: Mouse pressed left at (460, 391)
Screenshot: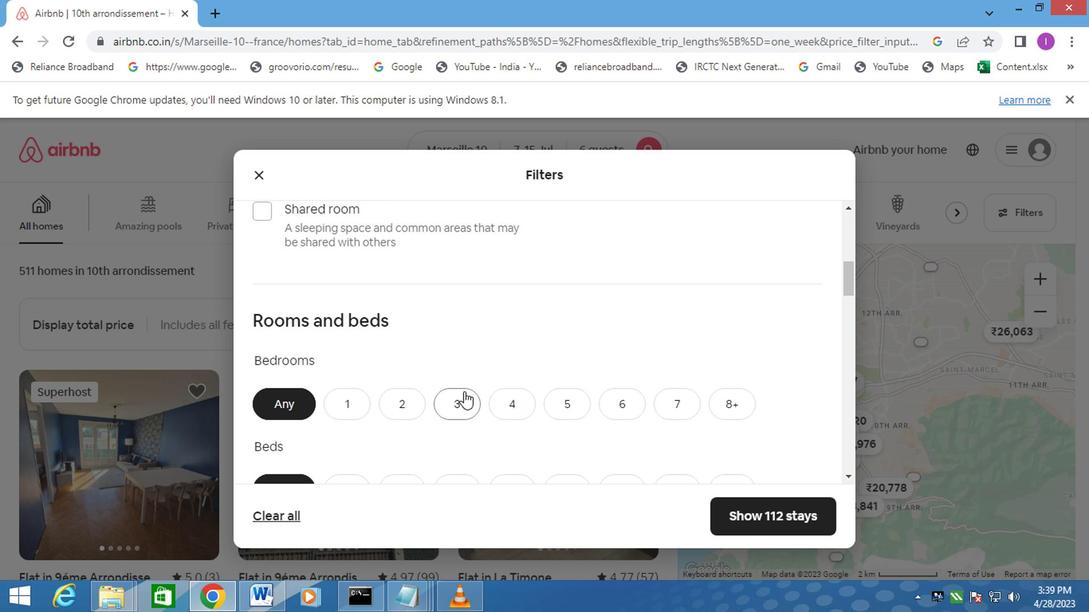 
Action: Mouse moved to (462, 393)
Screenshot: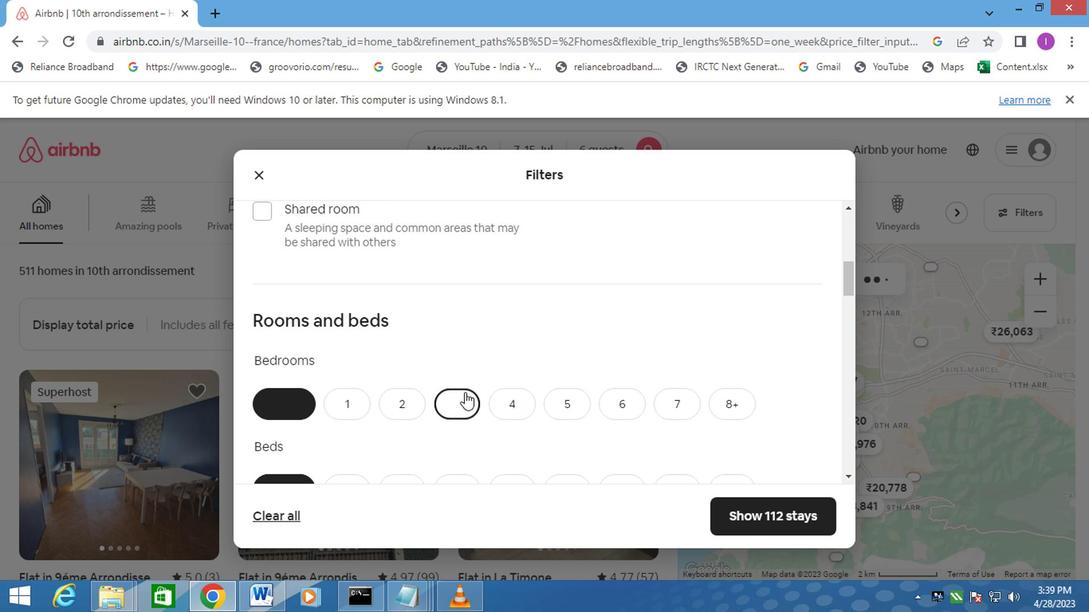 
Action: Mouse scrolled (462, 392) with delta (0, -1)
Screenshot: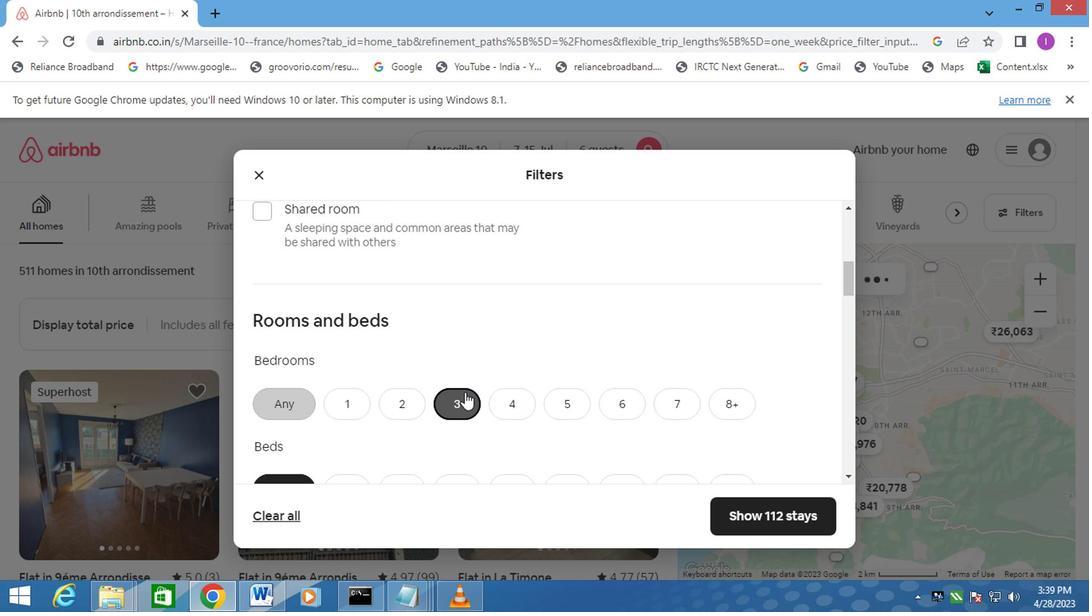 
Action: Mouse moved to (462, 393)
Screenshot: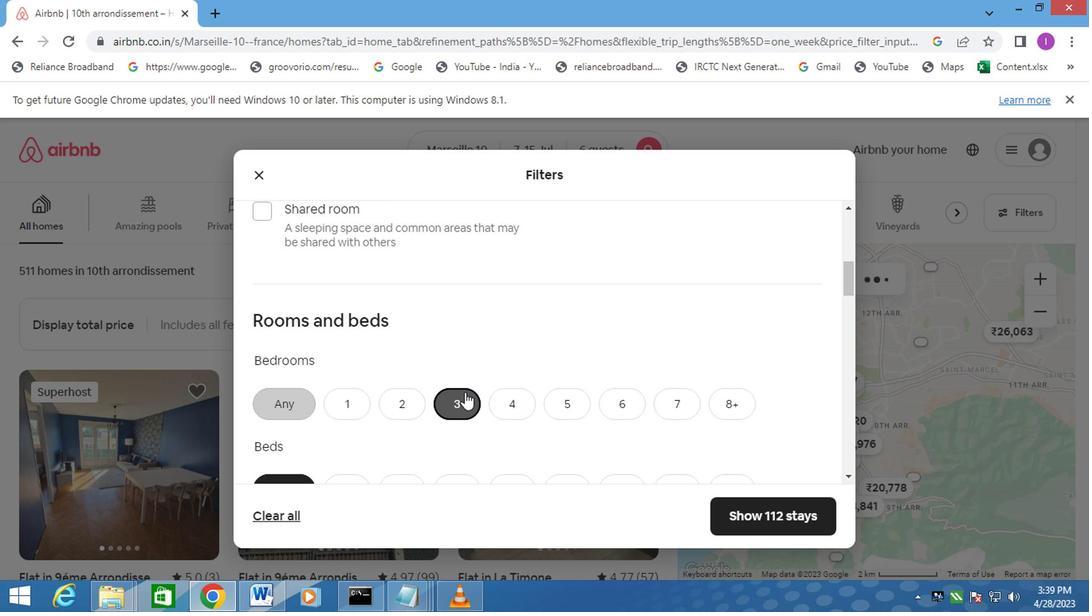 
Action: Mouse scrolled (462, 393) with delta (0, 0)
Screenshot: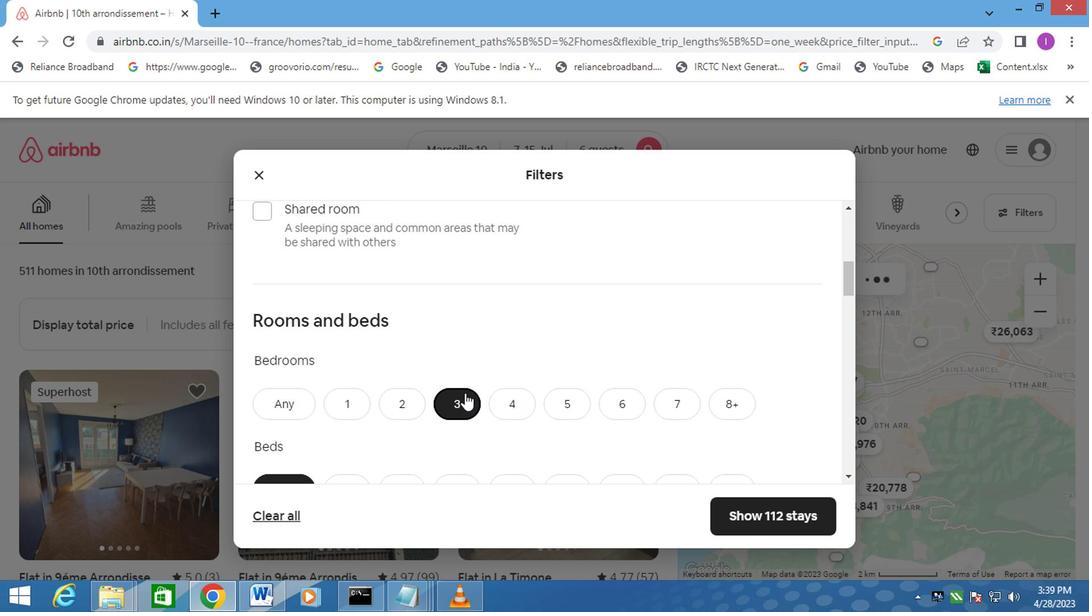 
Action: Mouse moved to (458, 336)
Screenshot: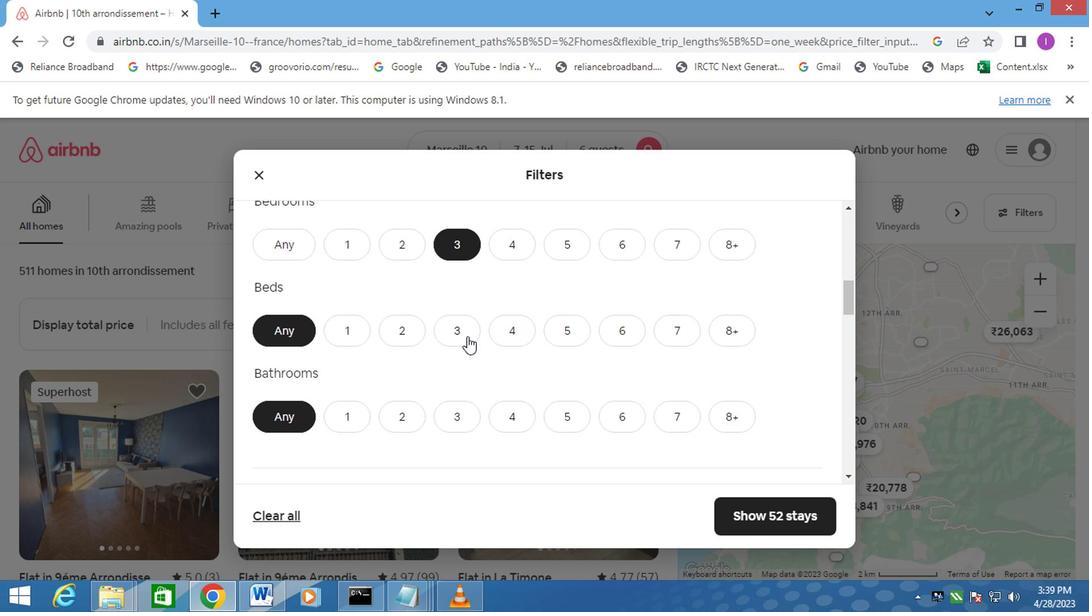 
Action: Mouse pressed left at (458, 336)
Screenshot: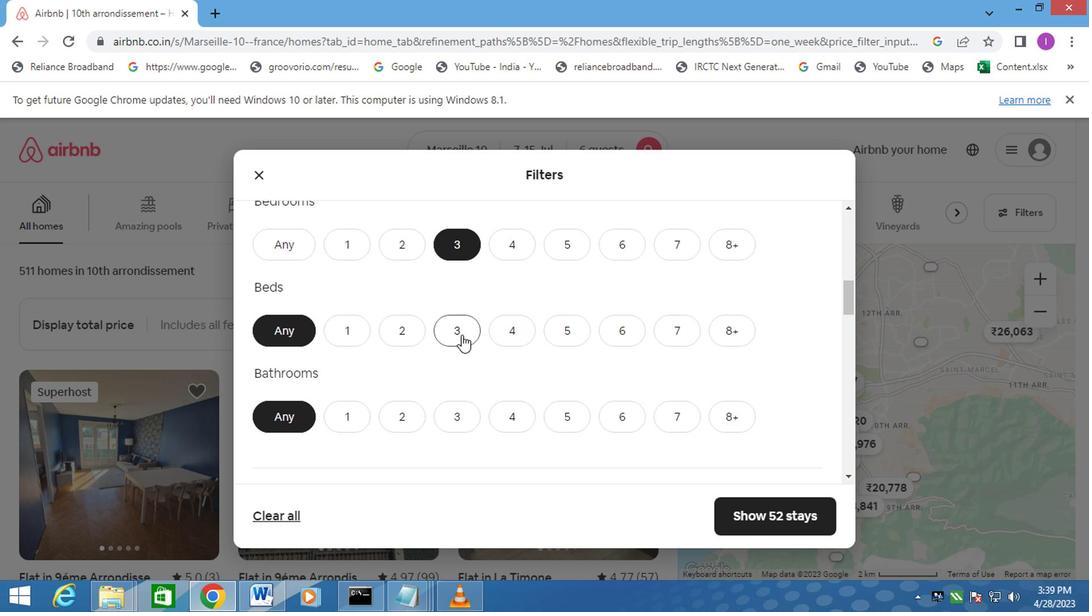 
Action: Mouse moved to (466, 417)
Screenshot: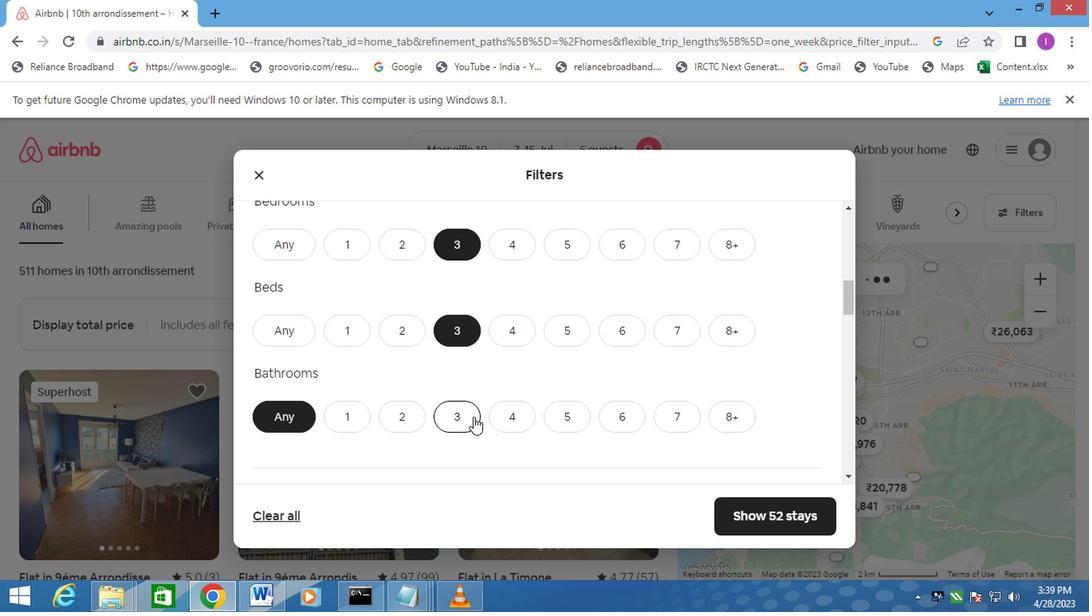 
Action: Mouse pressed left at (466, 417)
Screenshot: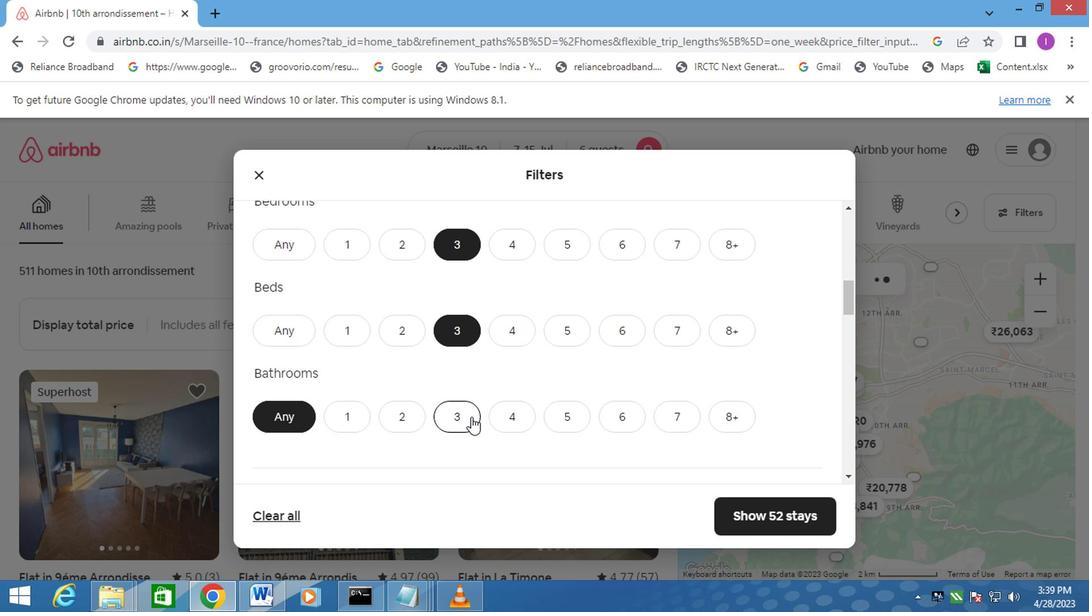 
Action: Mouse moved to (481, 412)
Screenshot: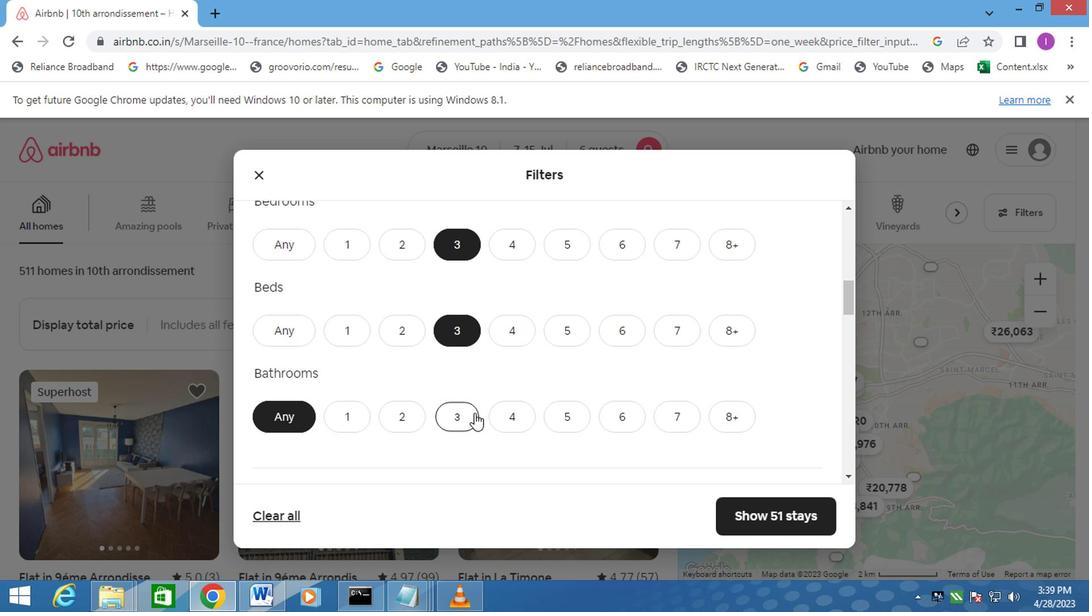 
Action: Mouse scrolled (475, 412) with delta (0, 0)
Screenshot: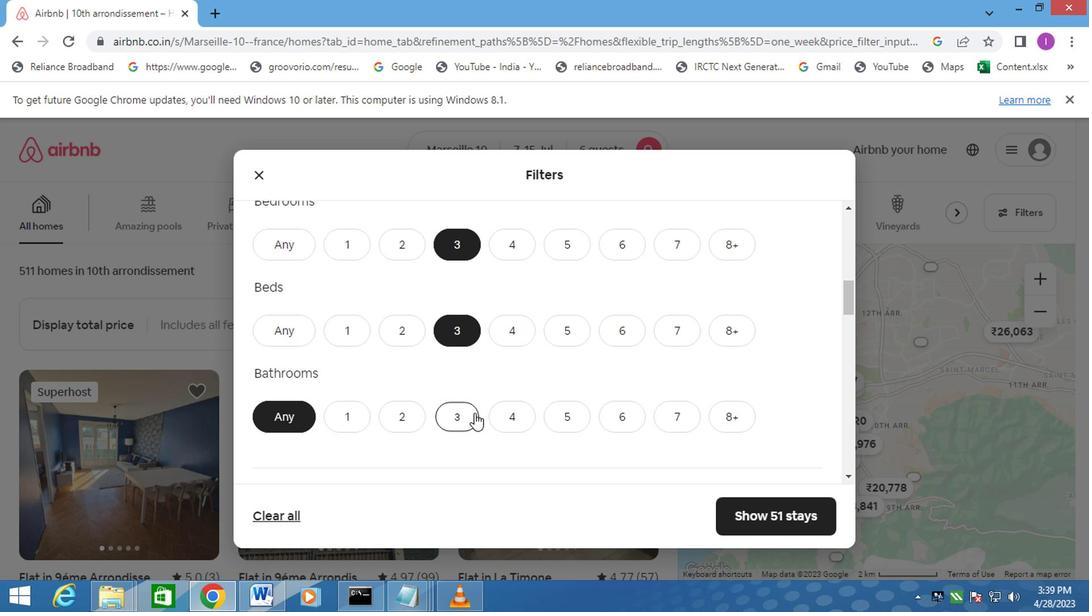 
Action: Mouse moved to (484, 412)
Screenshot: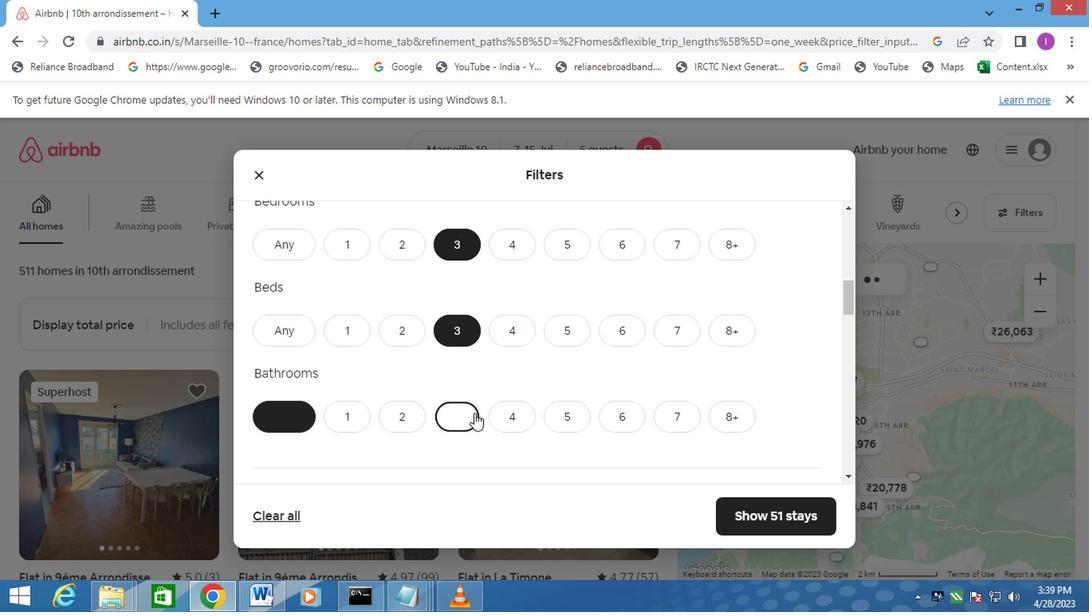 
Action: Mouse scrolled (475, 412) with delta (0, 0)
Screenshot: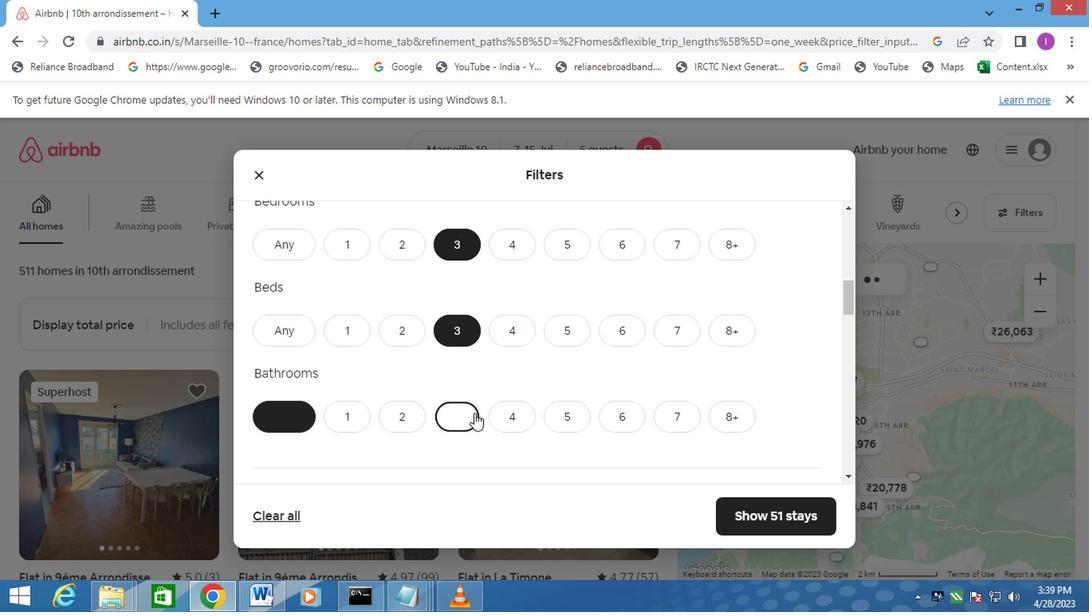 
Action: Mouse scrolled (475, 412) with delta (0, 0)
Screenshot: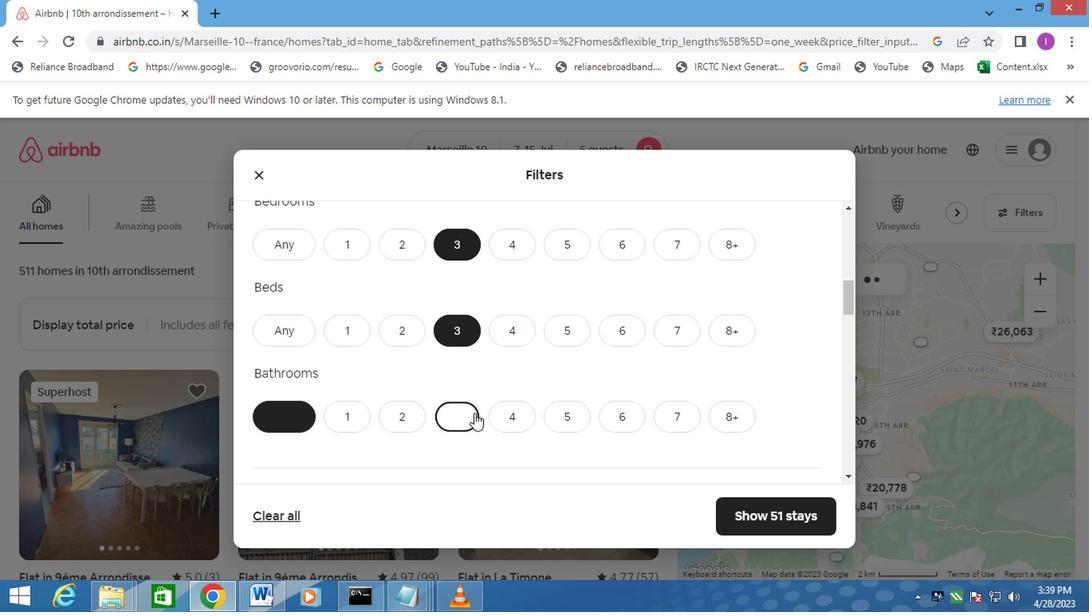 
Action: Mouse scrolled (475, 412) with delta (0, 0)
Screenshot: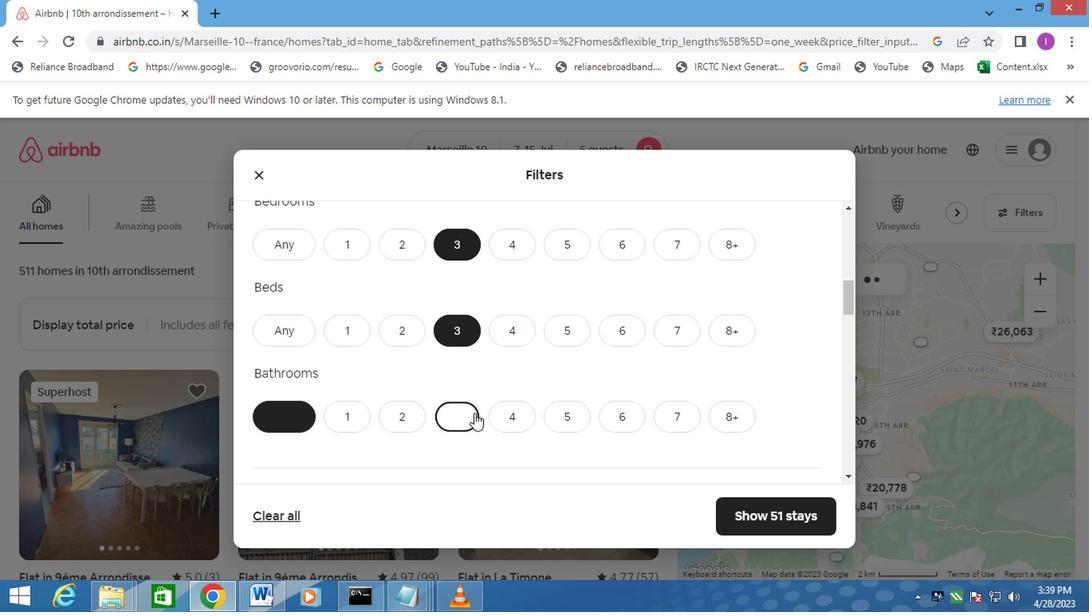 
Action: Mouse moved to (479, 422)
Screenshot: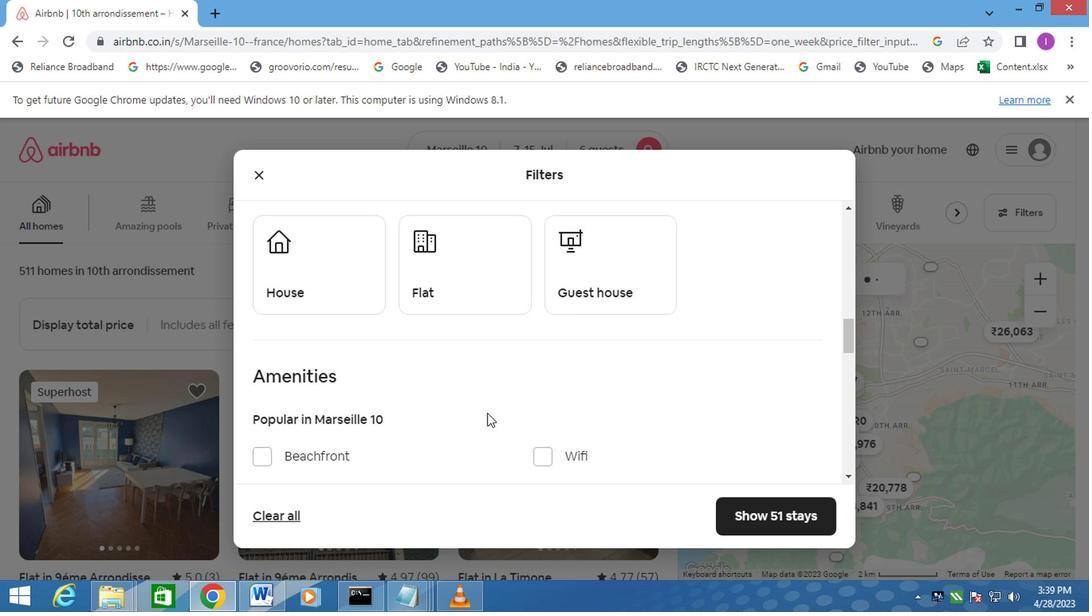 
Action: Mouse scrolled (479, 422) with delta (0, 0)
Screenshot: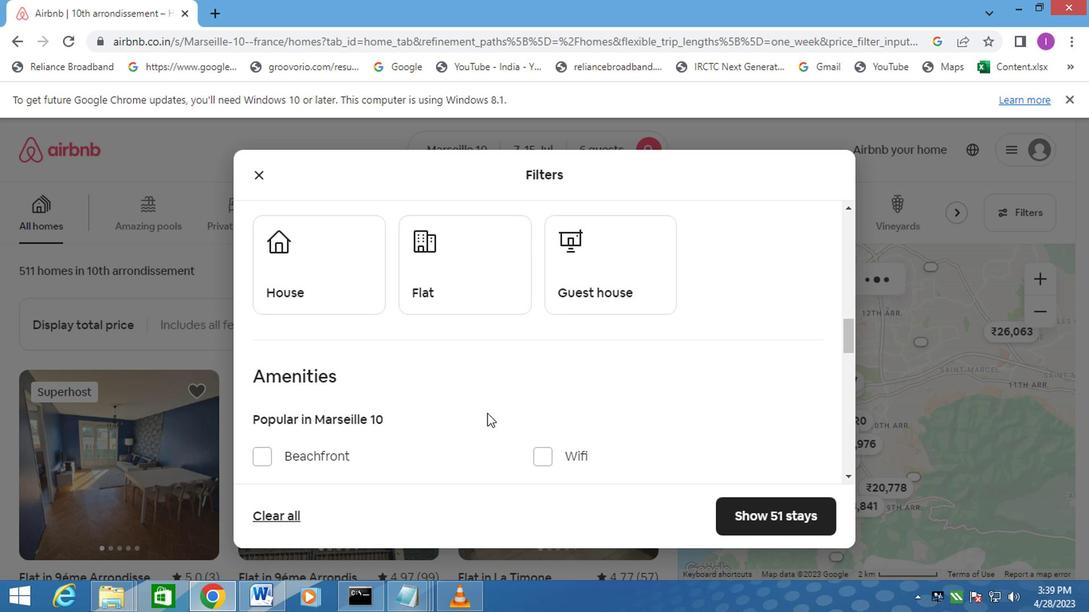 
Action: Mouse scrolled (479, 423) with delta (0, 1)
Screenshot: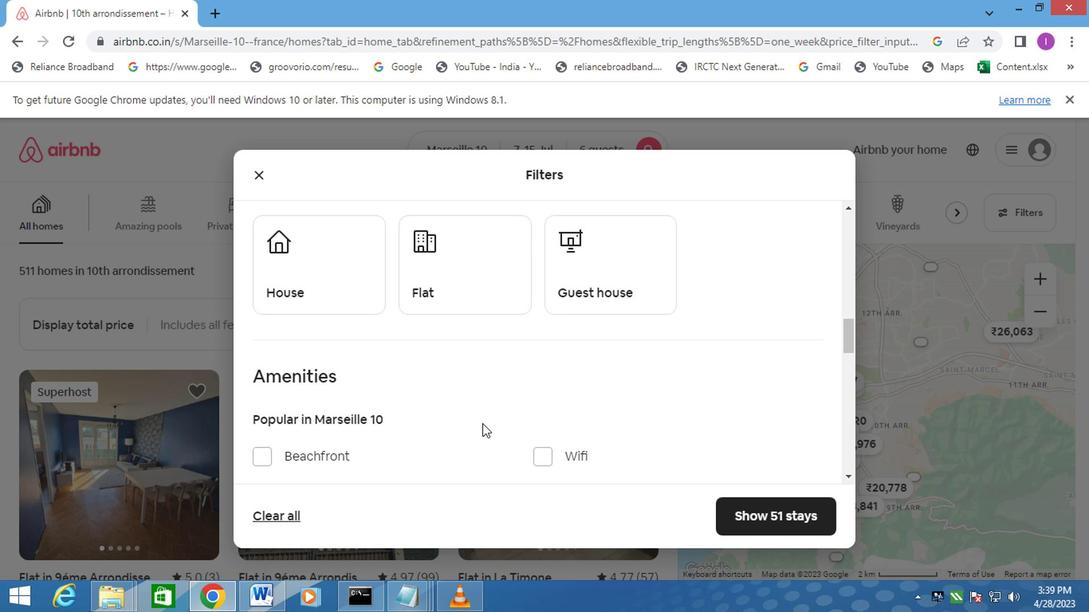 
Action: Mouse moved to (343, 287)
Screenshot: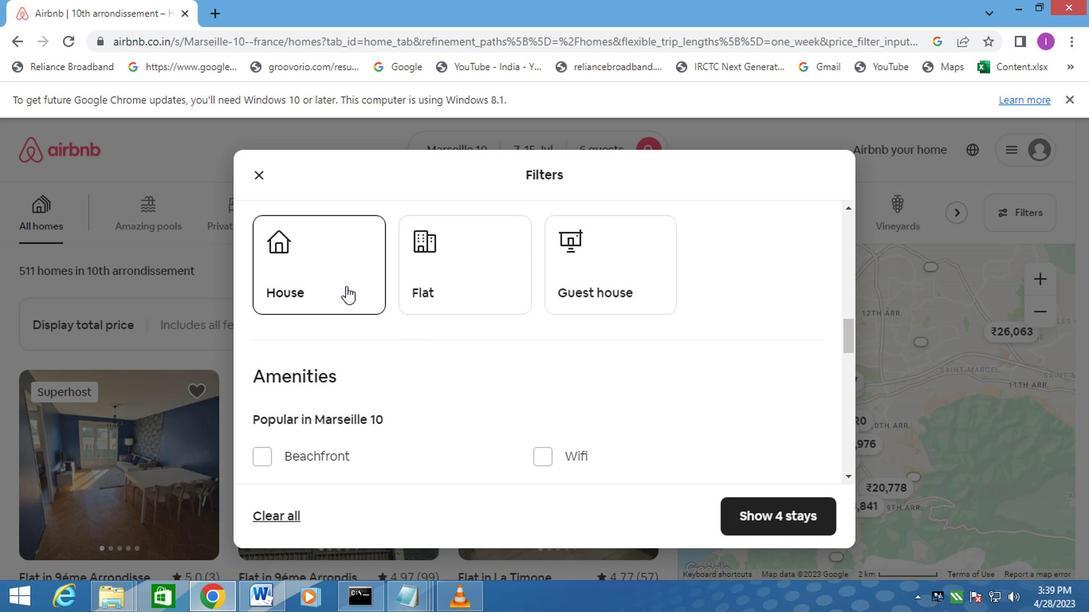 
Action: Mouse pressed left at (343, 287)
Screenshot: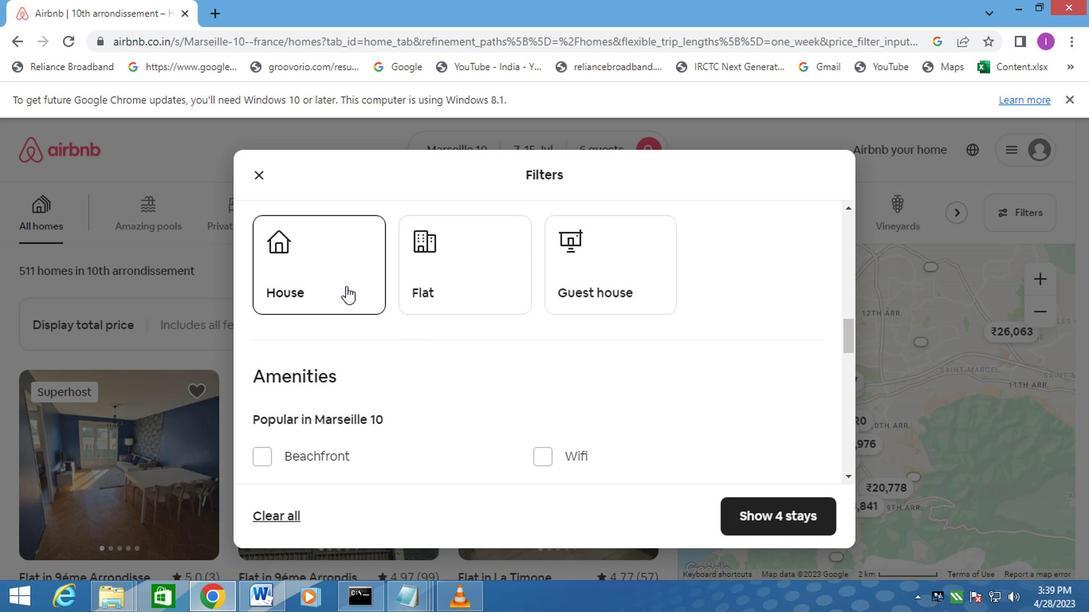 
Action: Mouse moved to (490, 292)
Screenshot: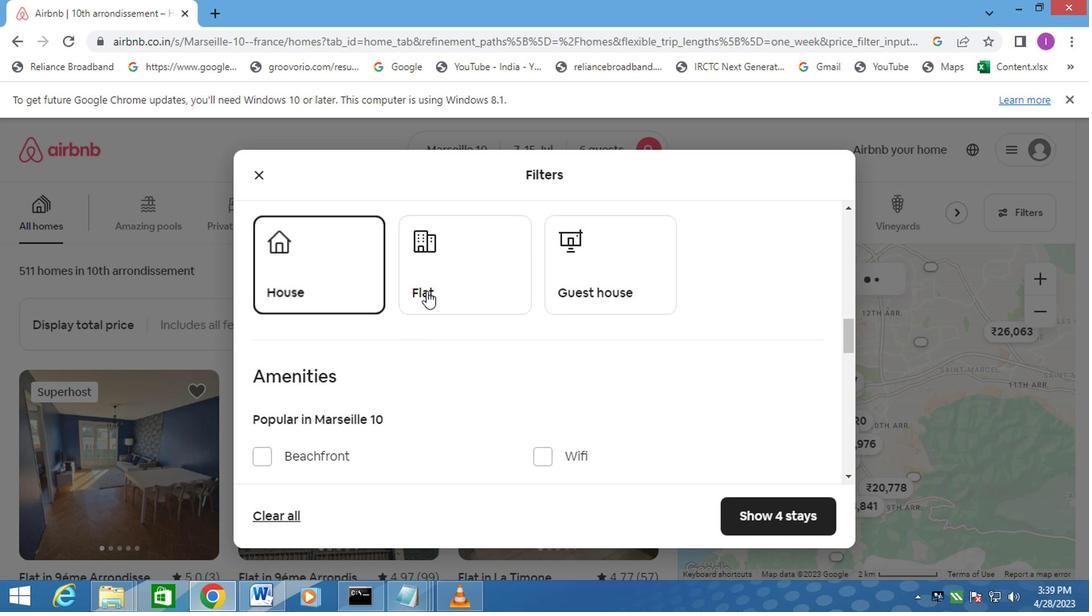 
Action: Mouse pressed left at (490, 292)
Screenshot: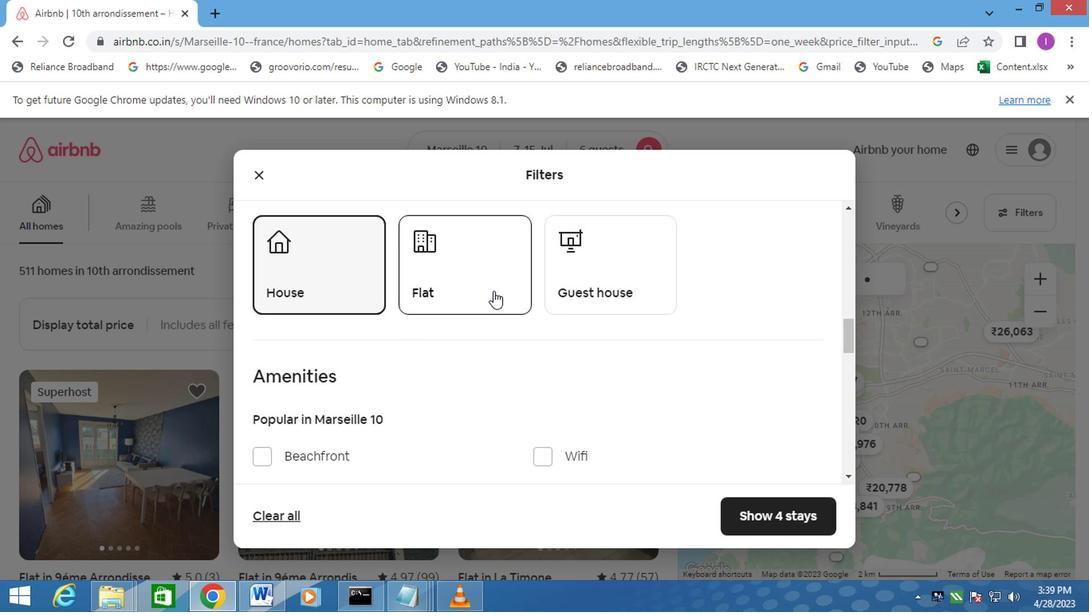
Action: Mouse moved to (650, 291)
Screenshot: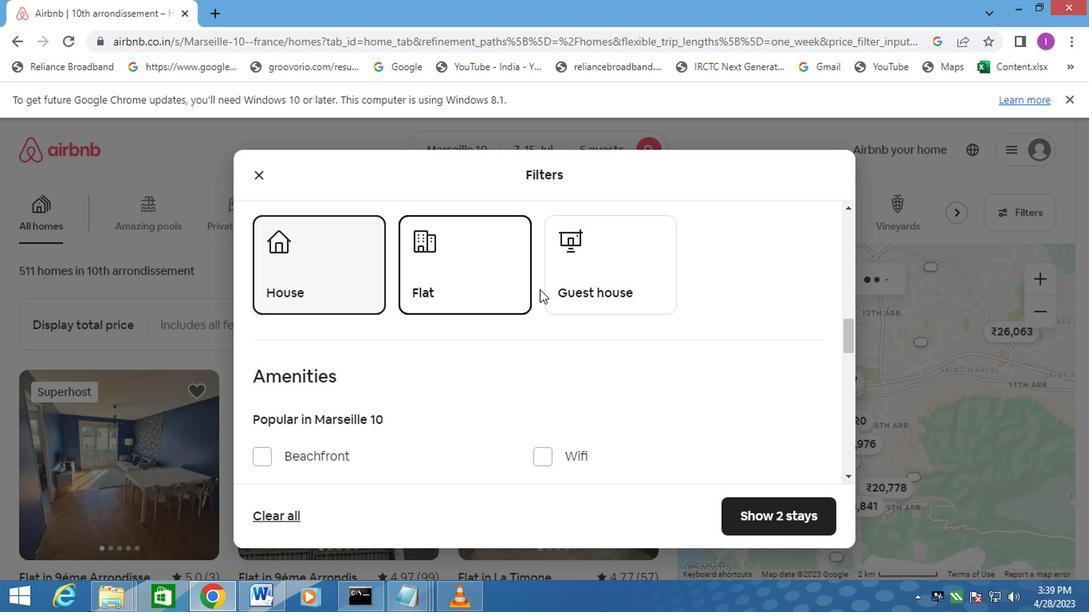 
Action: Mouse pressed left at (650, 291)
Screenshot: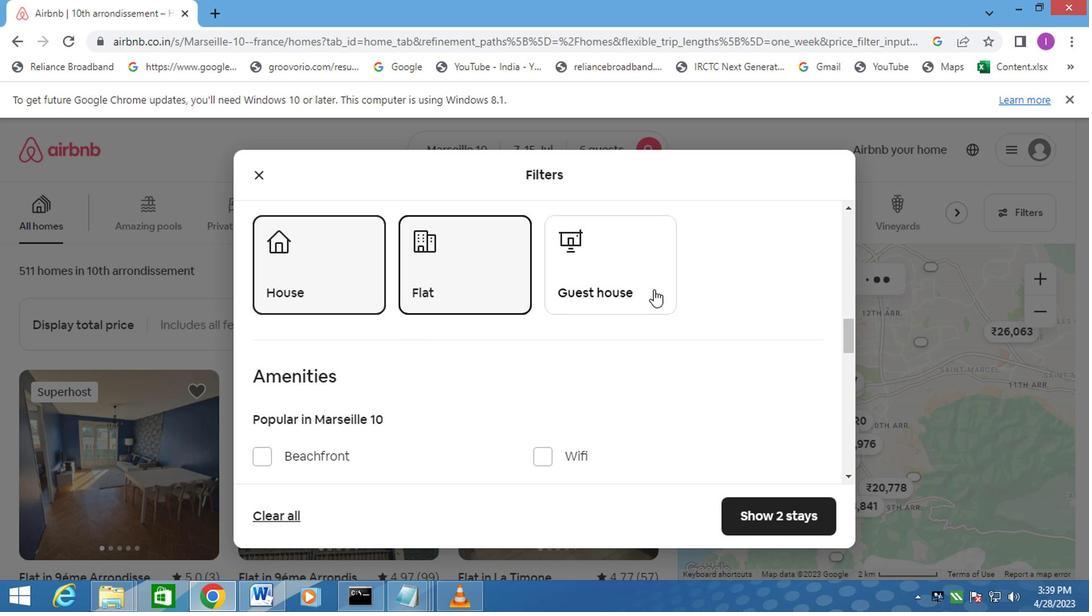 
Action: Mouse moved to (475, 326)
Screenshot: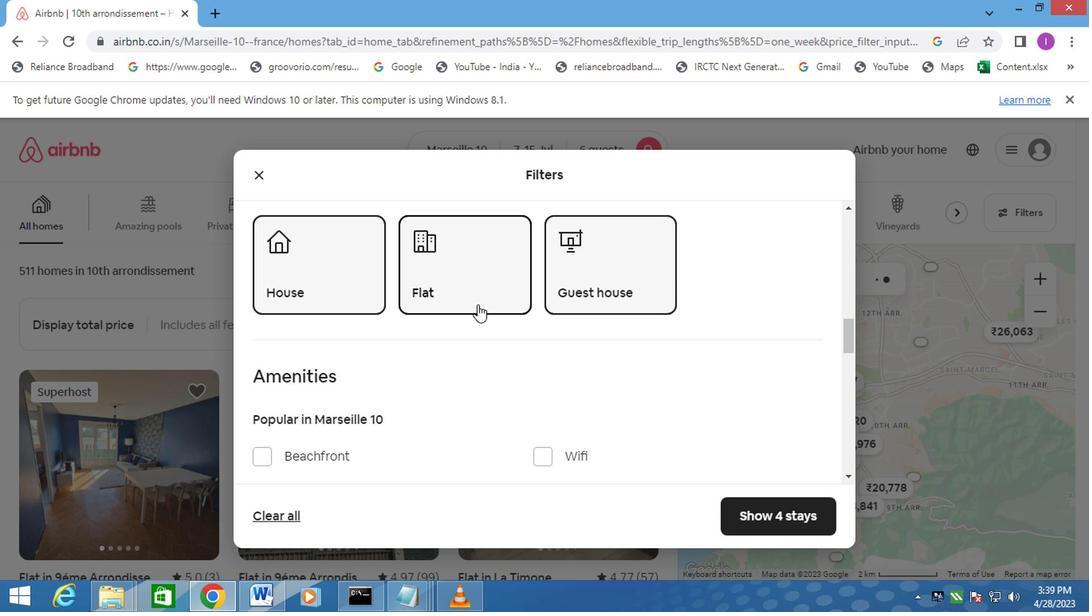 
Action: Mouse scrolled (475, 326) with delta (0, 0)
Screenshot: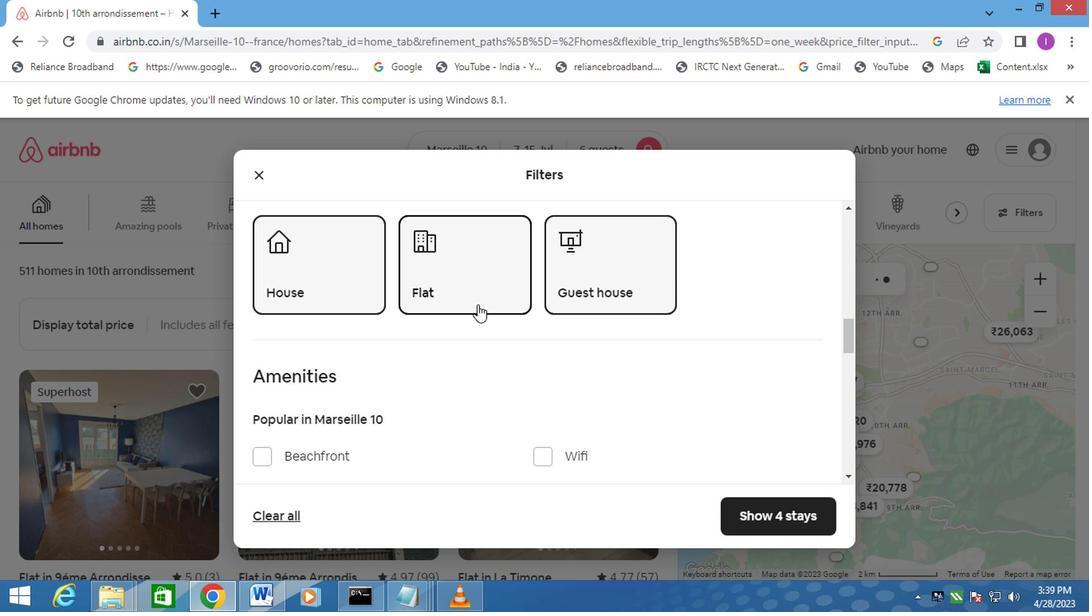 
Action: Mouse moved to (476, 328)
Screenshot: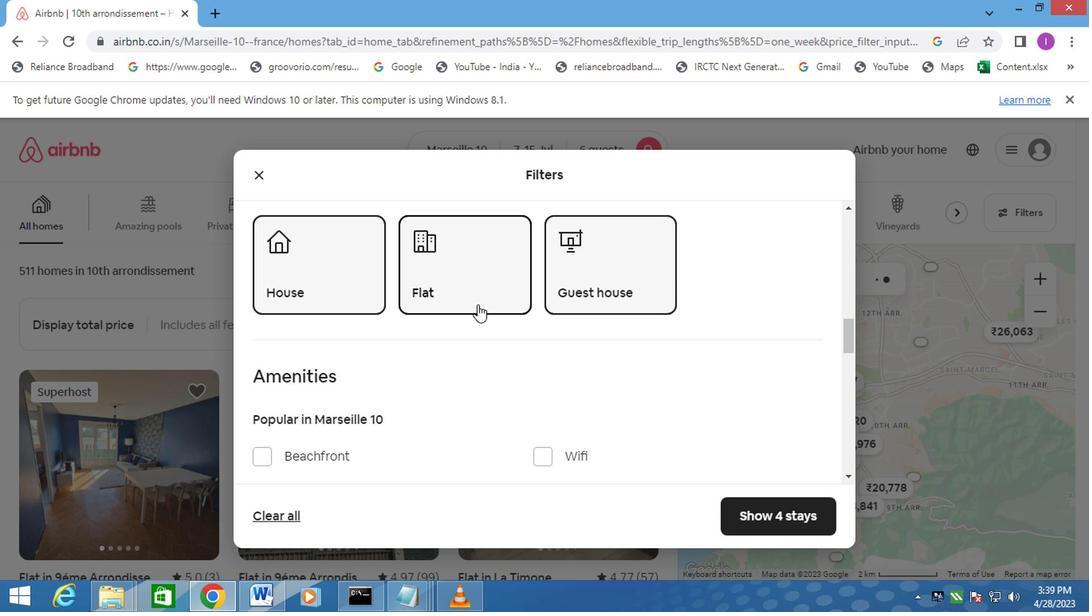 
Action: Mouse scrolled (476, 326) with delta (0, -1)
Screenshot: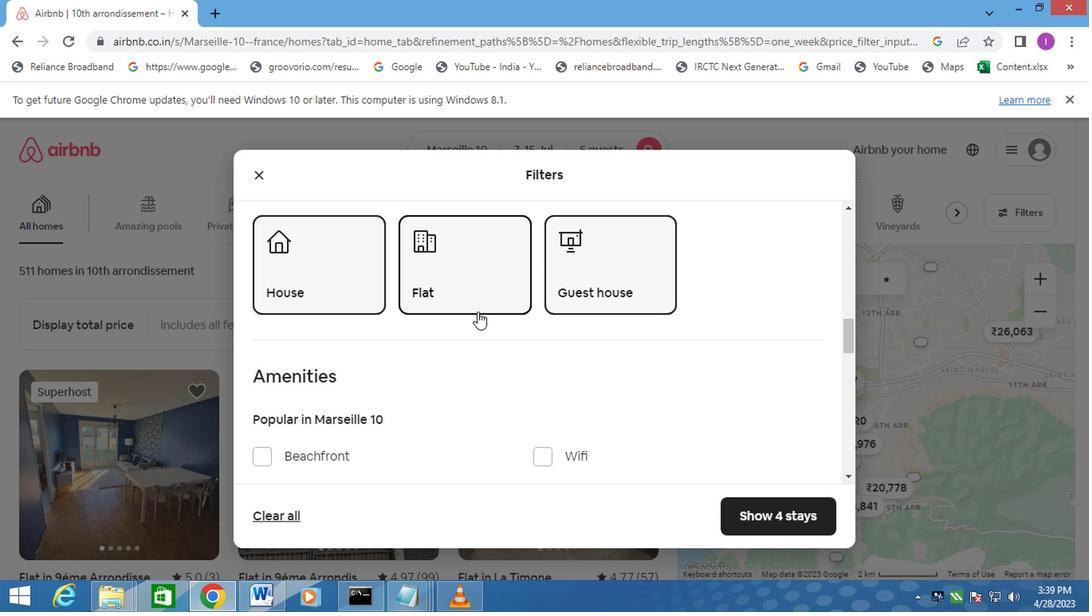 
Action: Mouse moved to (419, 342)
Screenshot: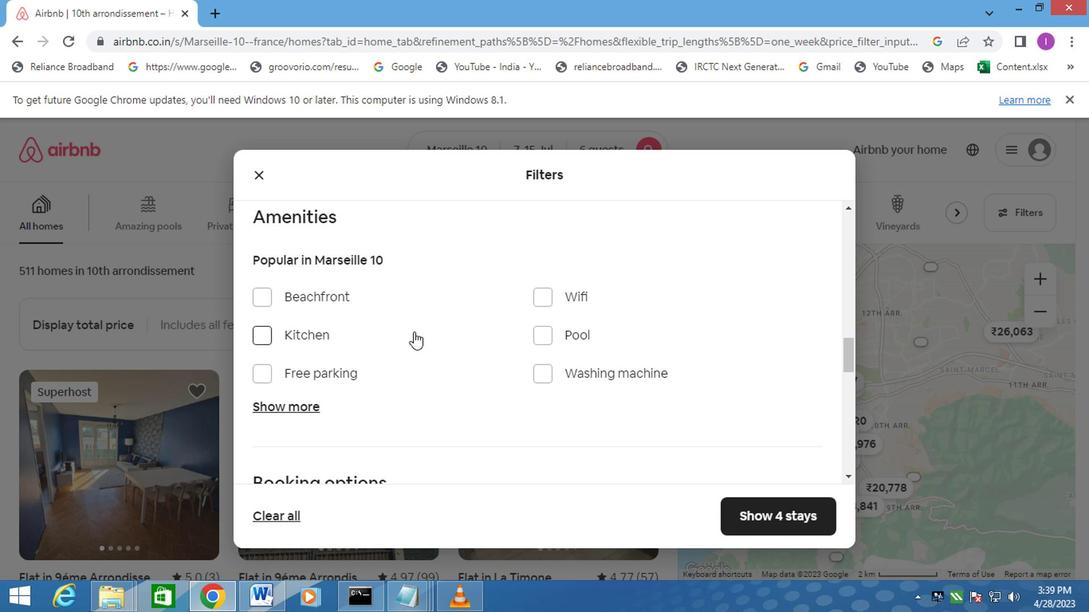 
Action: Mouse scrolled (419, 341) with delta (0, -1)
Screenshot: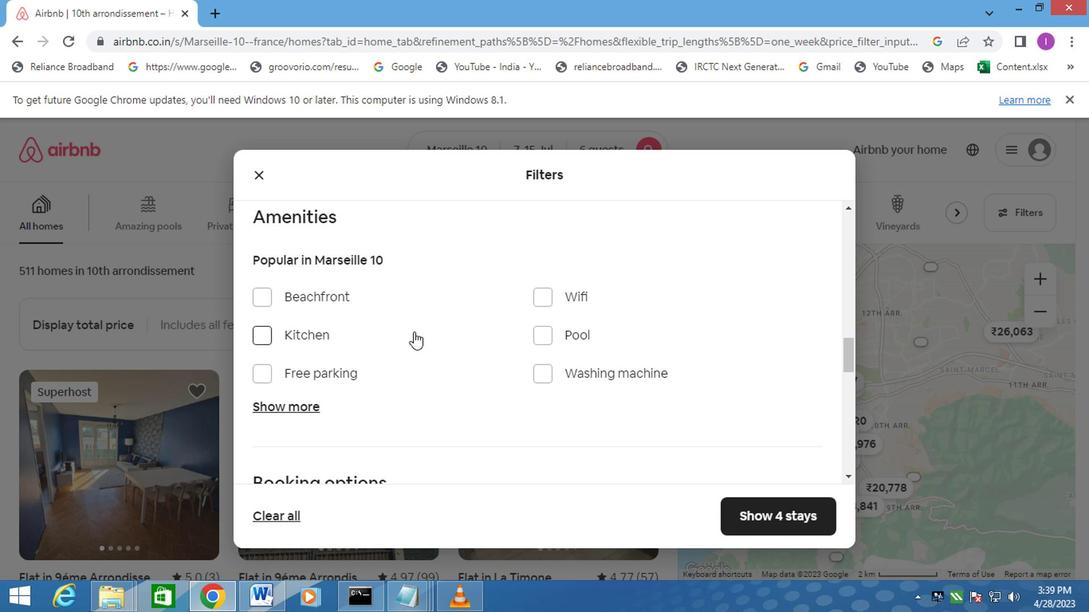 
Action: Mouse moved to (421, 343)
Screenshot: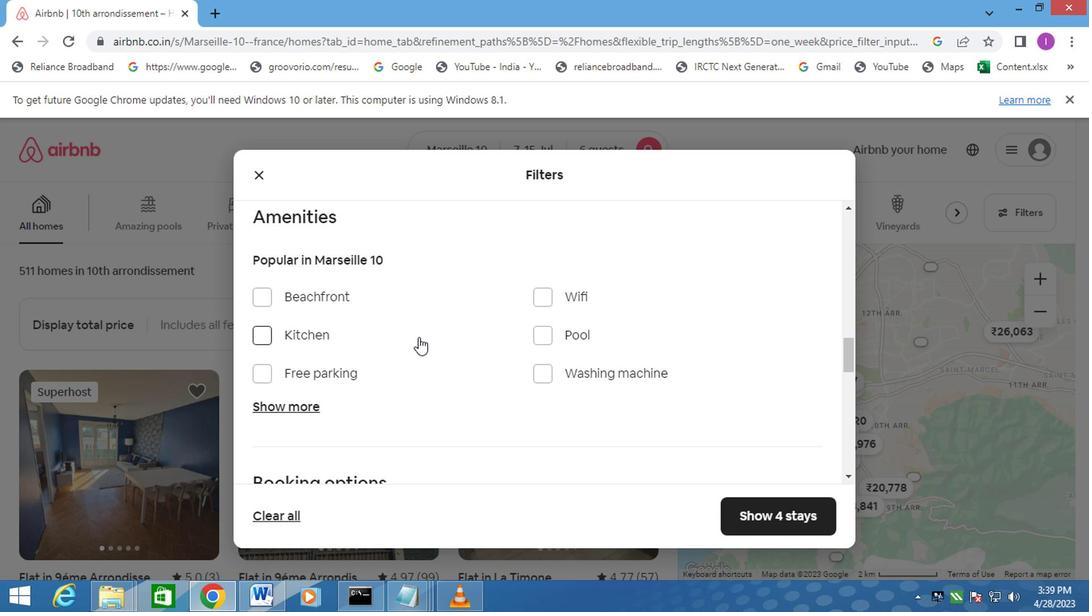 
Action: Mouse scrolled (421, 342) with delta (0, 0)
Screenshot: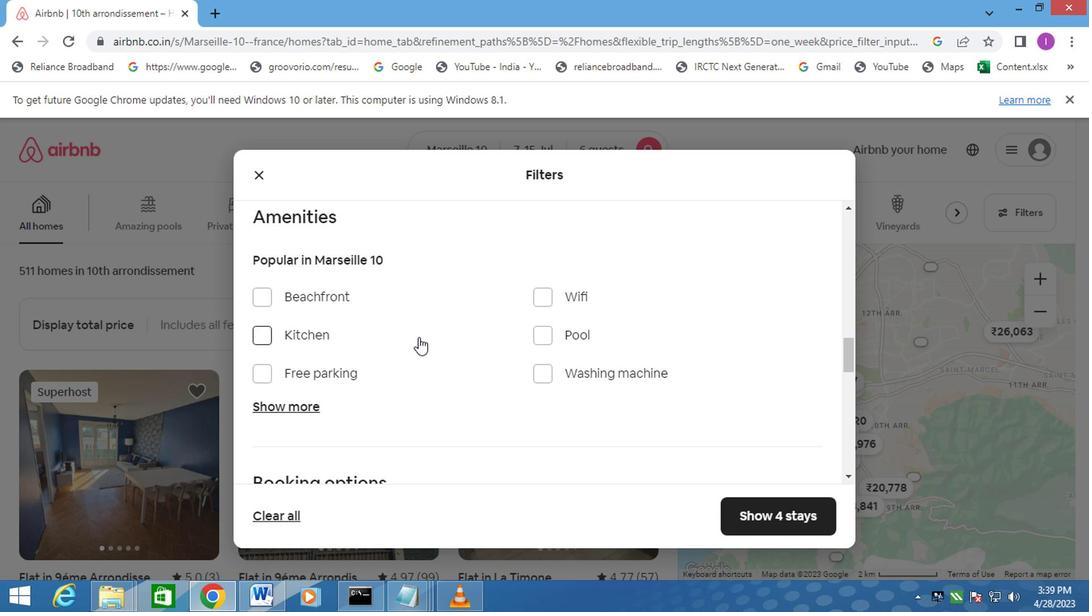 
Action: Mouse moved to (539, 212)
Screenshot: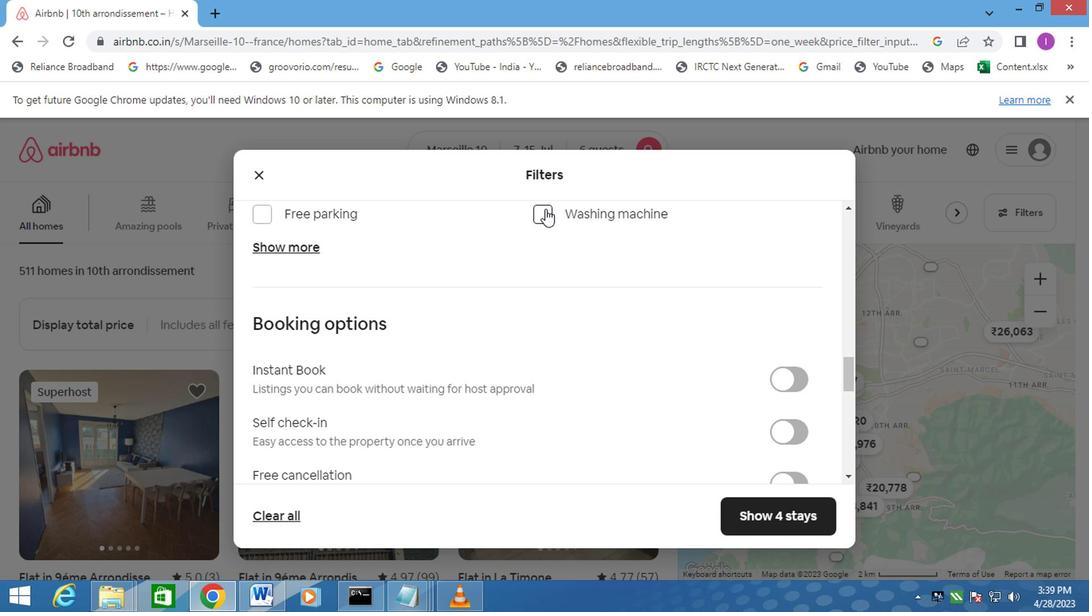 
Action: Mouse pressed left at (539, 212)
Screenshot: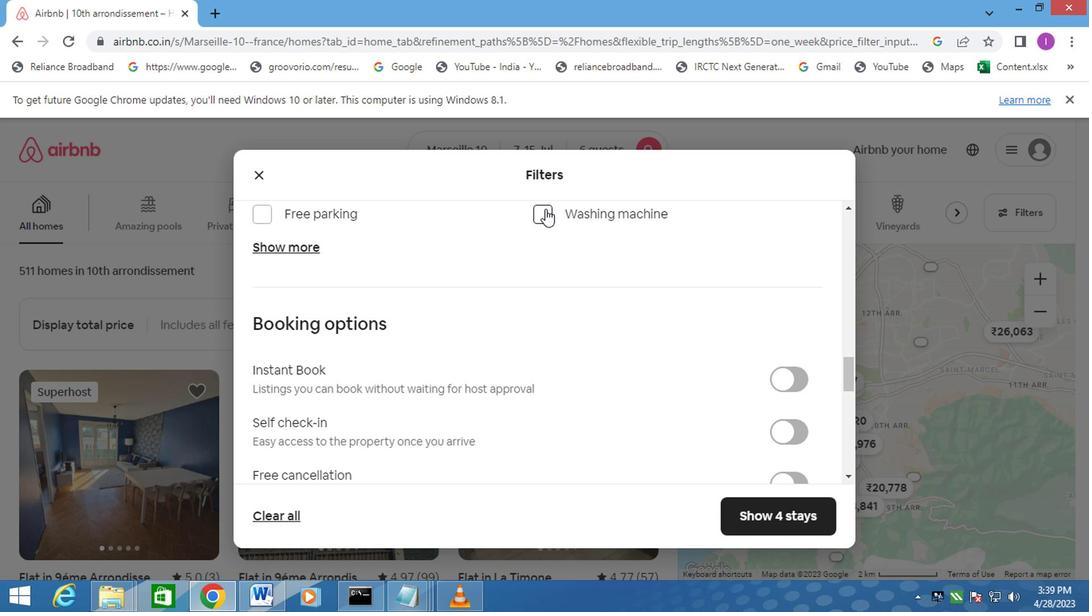 
Action: Mouse moved to (725, 332)
Screenshot: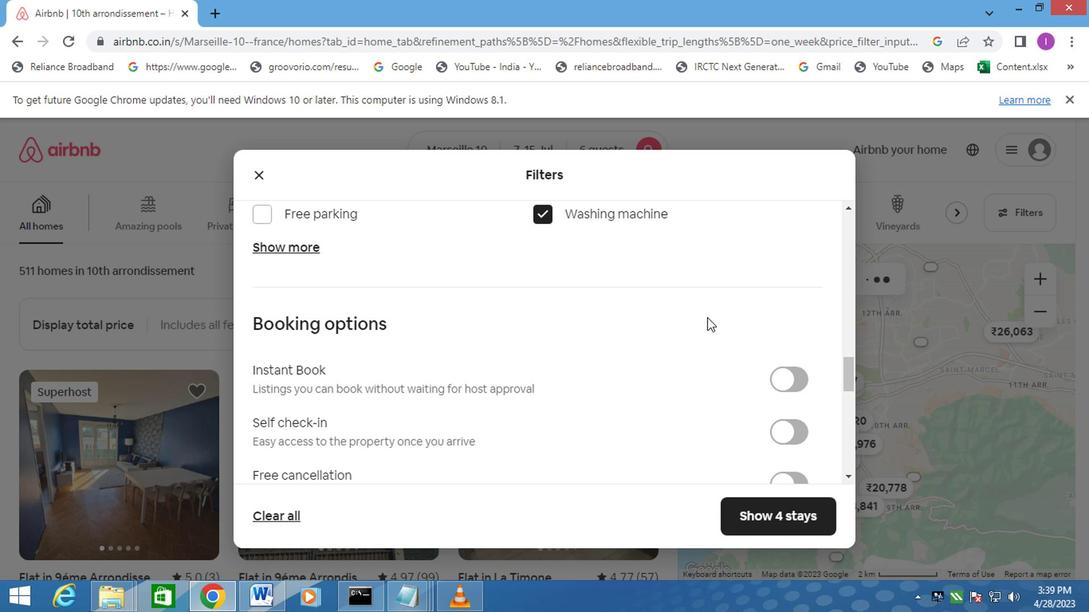 
Action: Mouse scrolled (724, 332) with delta (0, 0)
Screenshot: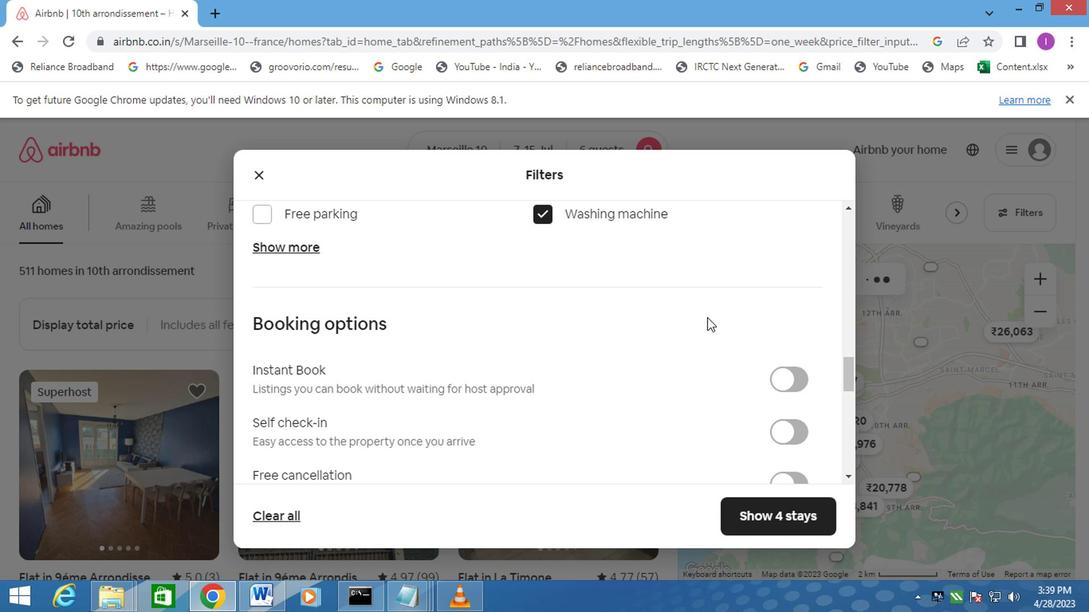 
Action: Mouse moved to (727, 334)
Screenshot: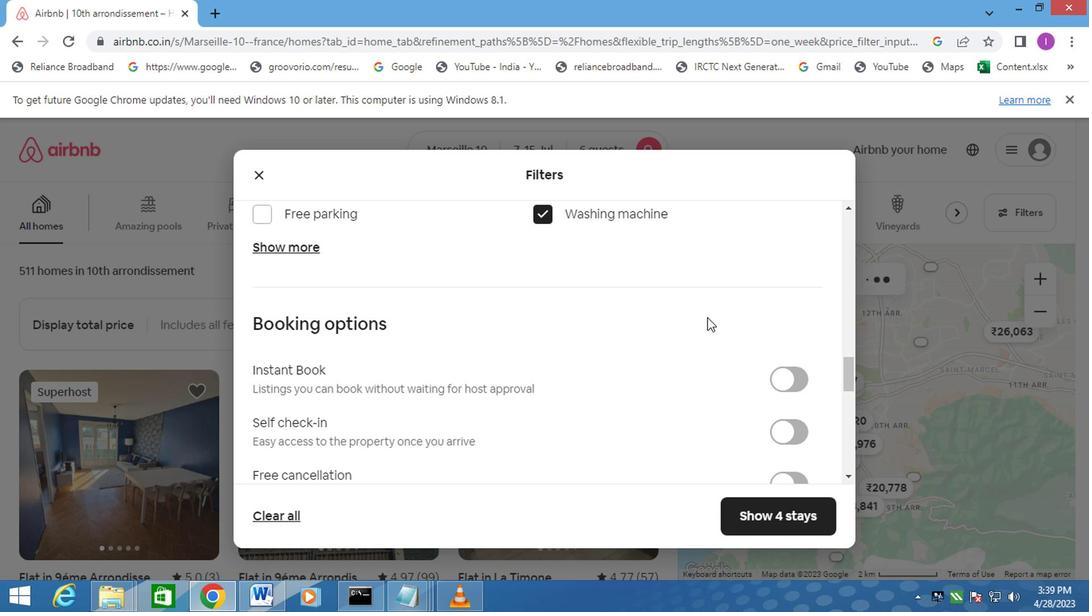 
Action: Mouse scrolled (727, 334) with delta (0, 0)
Screenshot: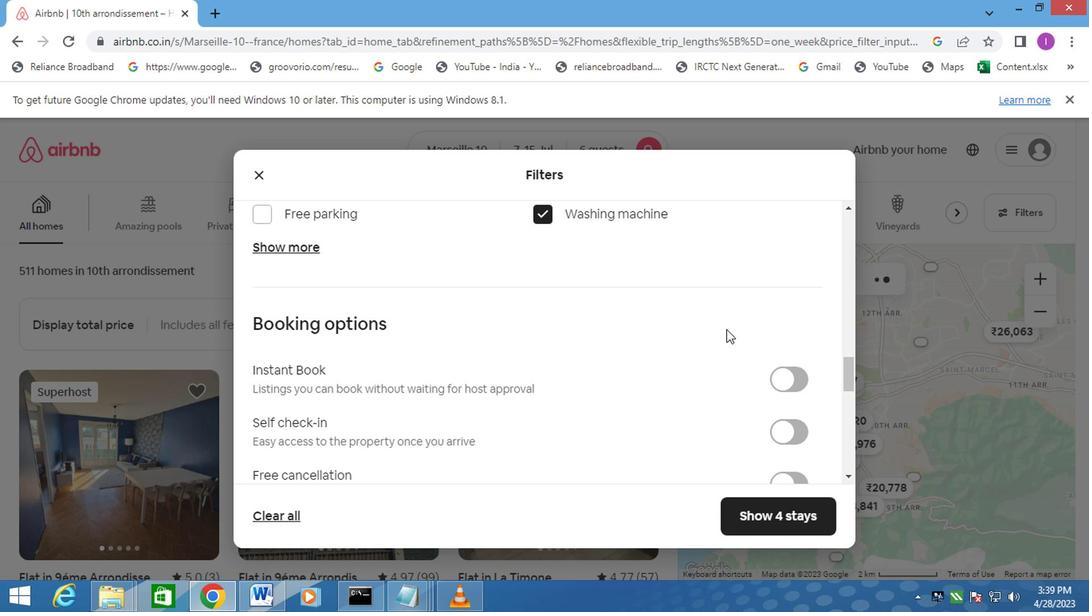 
Action: Mouse moved to (791, 279)
Screenshot: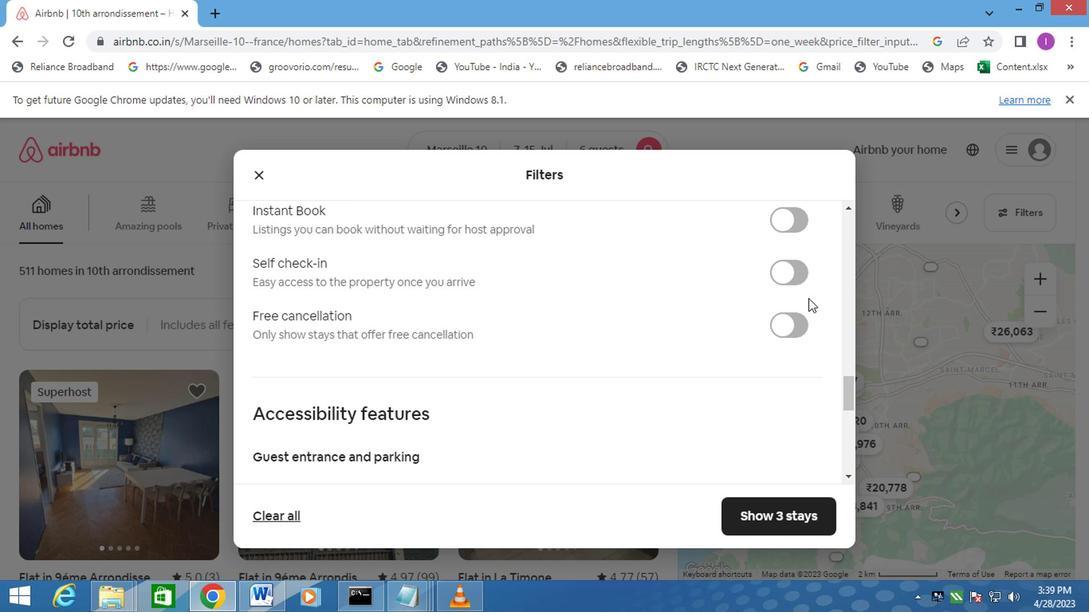 
Action: Mouse pressed left at (791, 279)
Screenshot: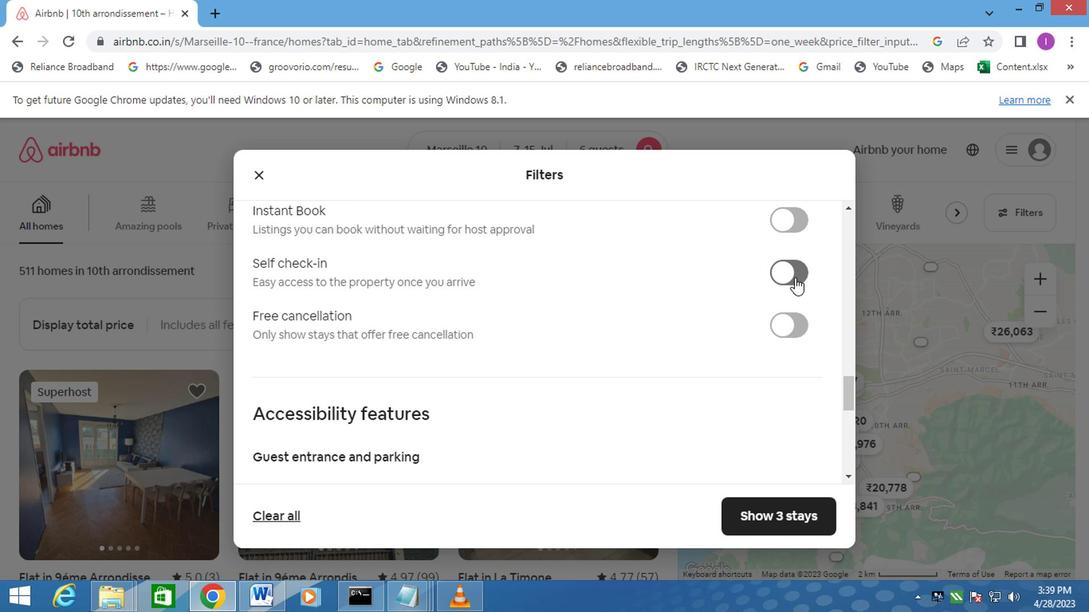 
Action: Mouse moved to (581, 370)
Screenshot: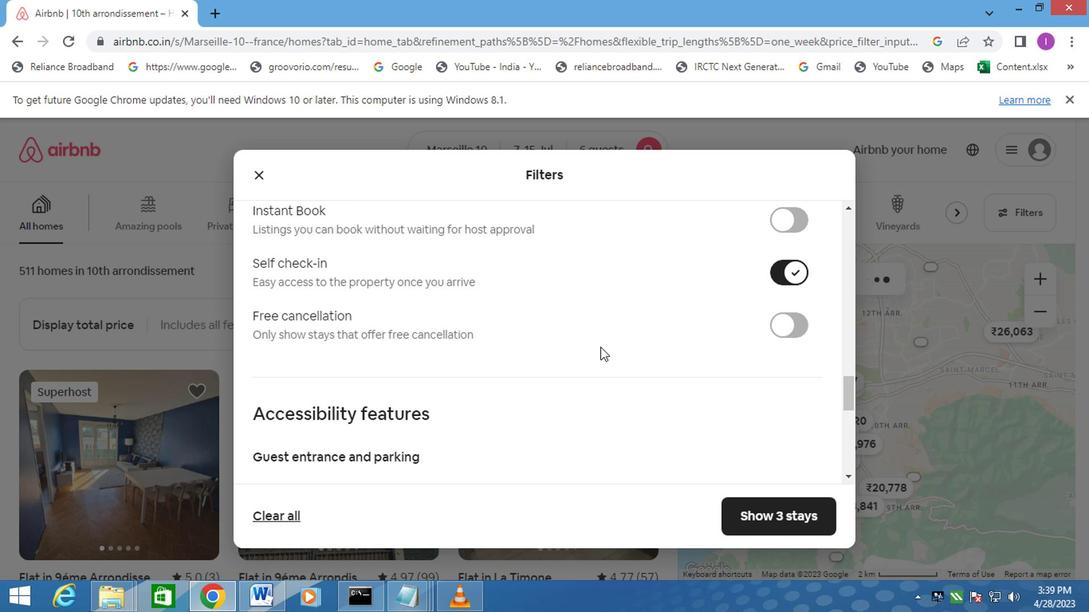 
Action: Mouse scrolled (581, 369) with delta (0, -1)
Screenshot: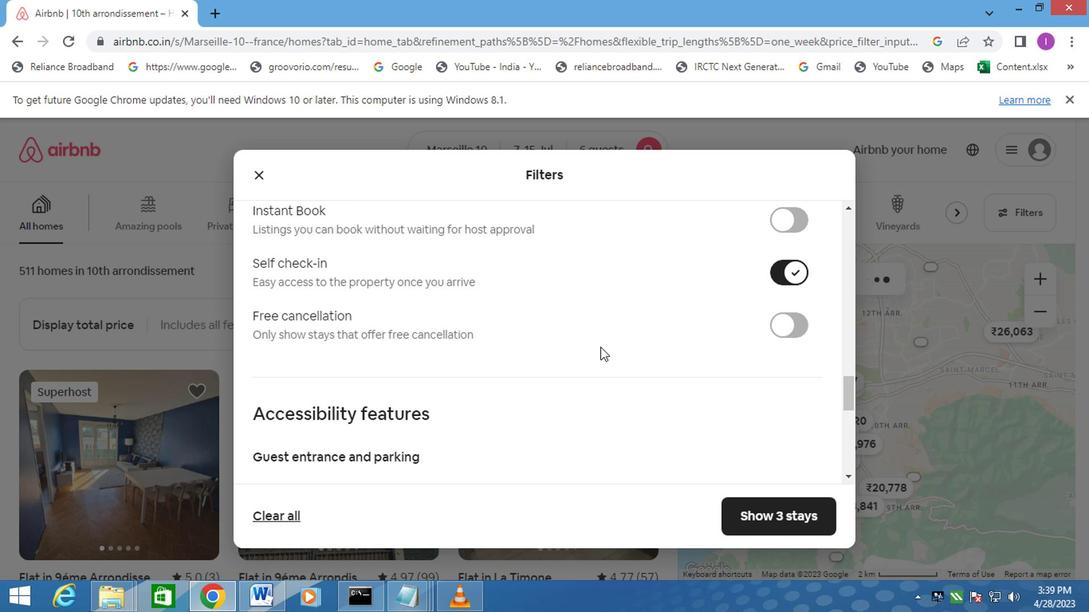 
Action: Mouse moved to (578, 378)
Screenshot: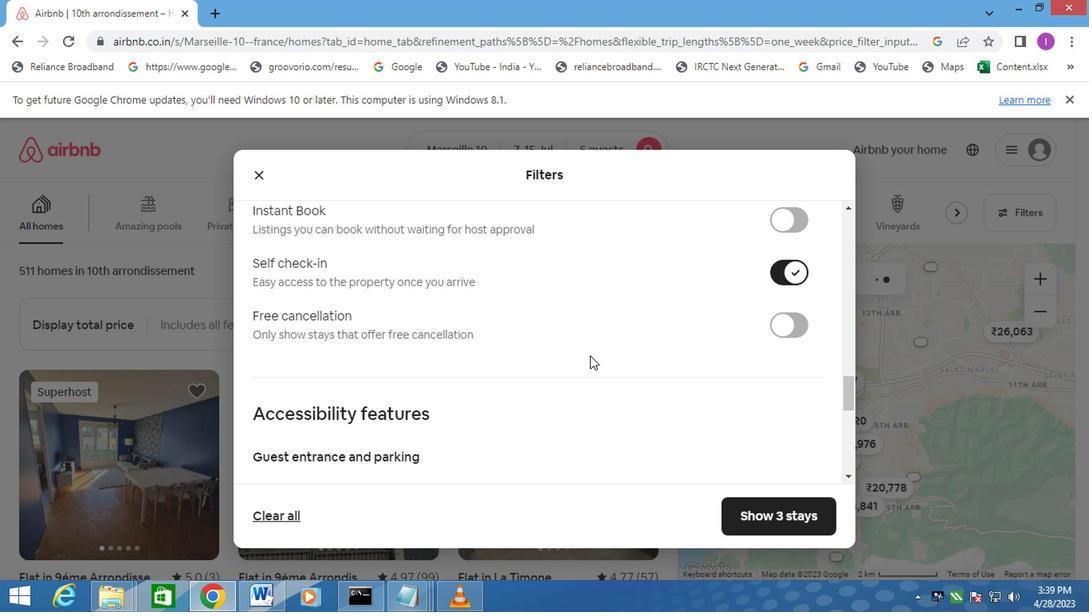 
Action: Mouse scrolled (579, 375) with delta (0, 0)
Screenshot: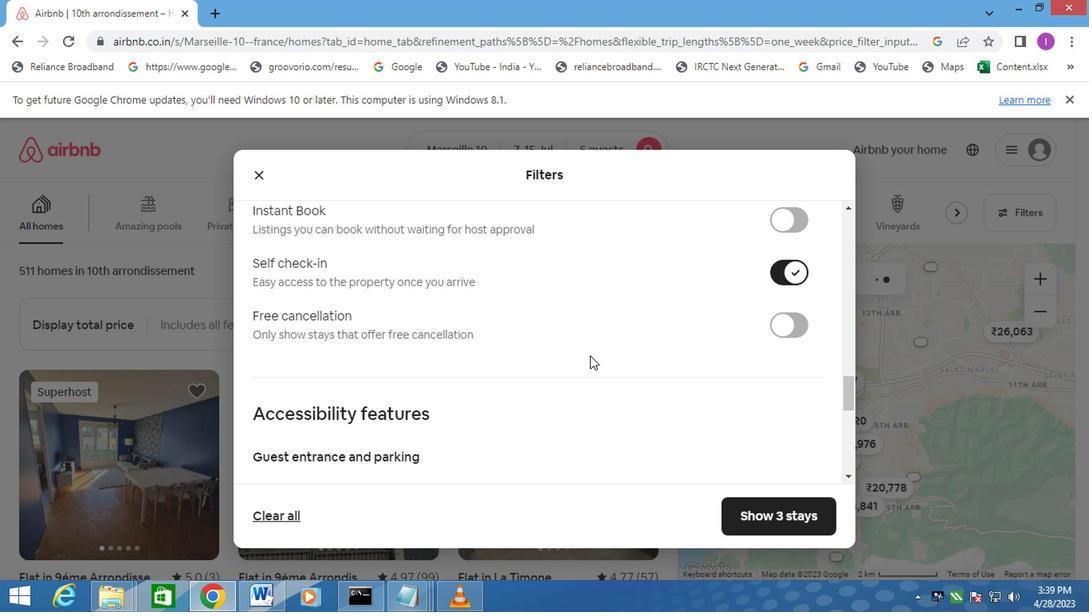 
Action: Mouse scrolled (578, 377) with delta (0, 0)
Screenshot: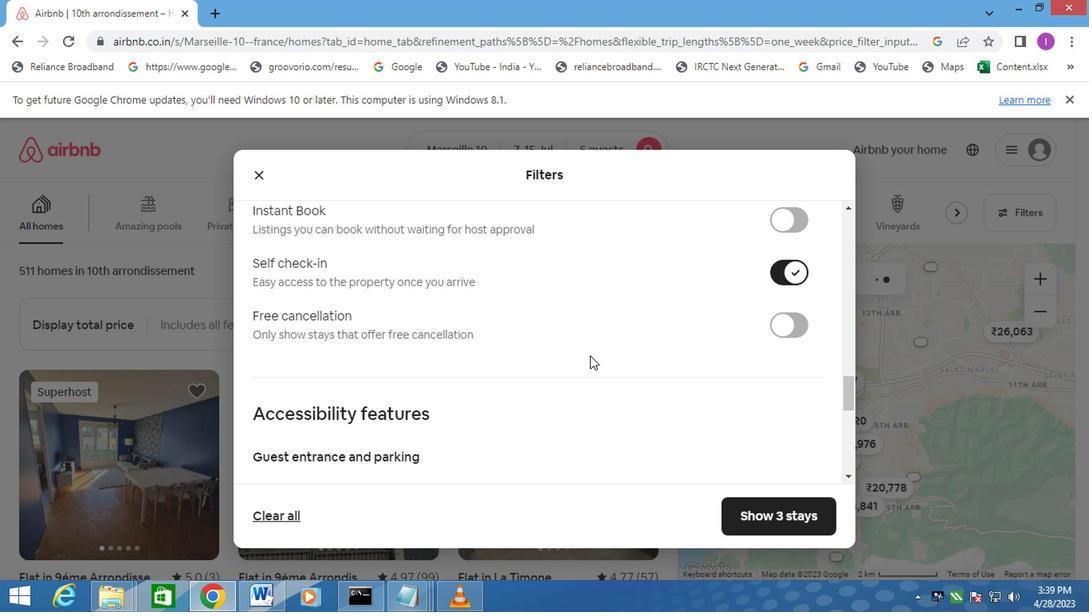 
Action: Mouse moved to (577, 379)
Screenshot: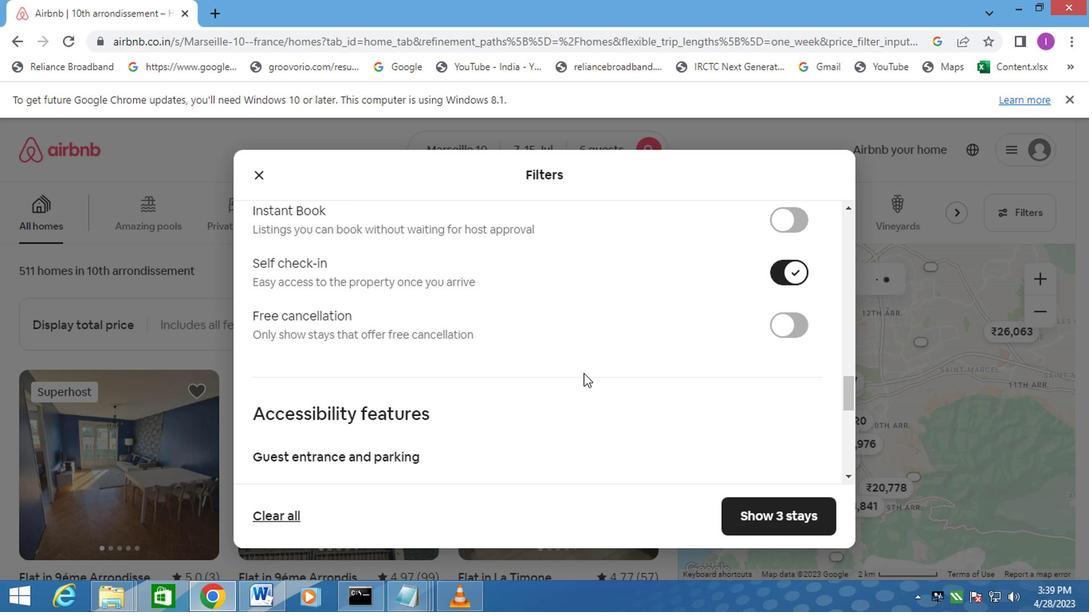 
Action: Mouse scrolled (577, 378) with delta (0, -1)
Screenshot: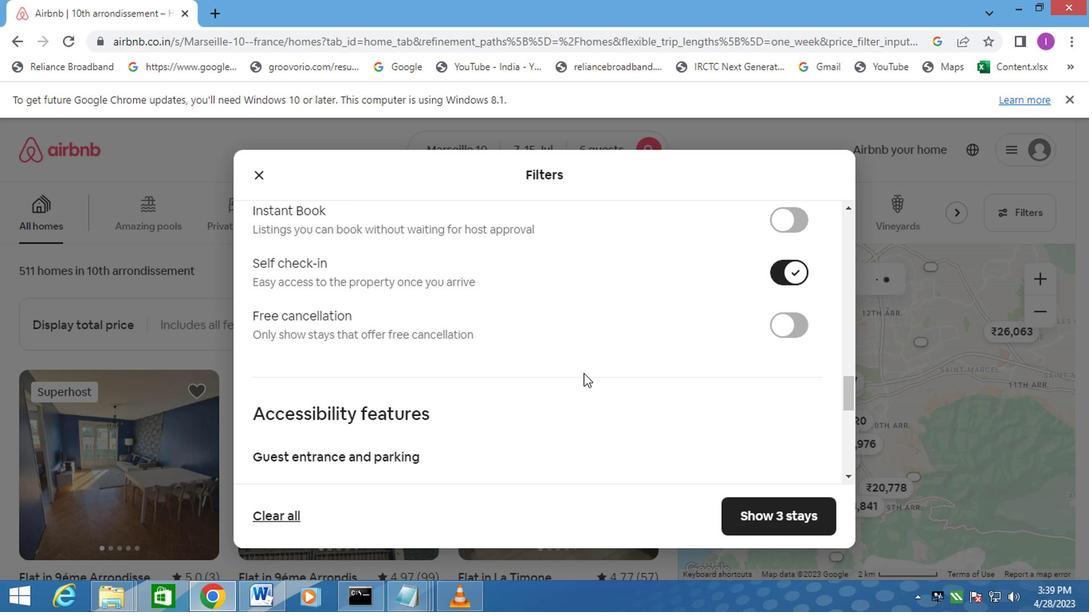 
Action: Mouse moved to (578, 369)
Screenshot: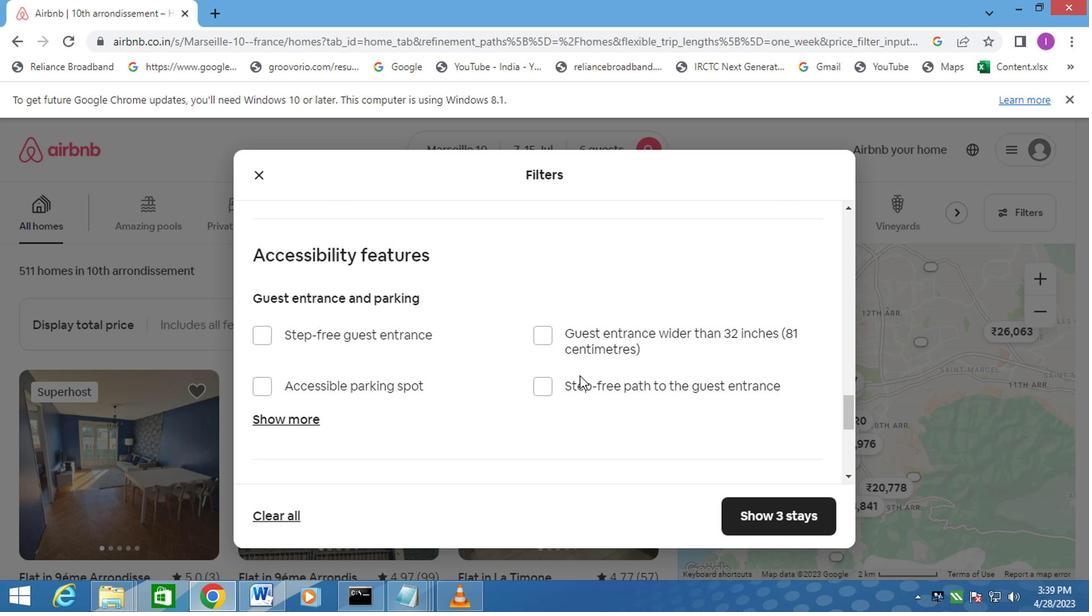 
Action: Mouse scrolled (578, 368) with delta (0, 0)
Screenshot: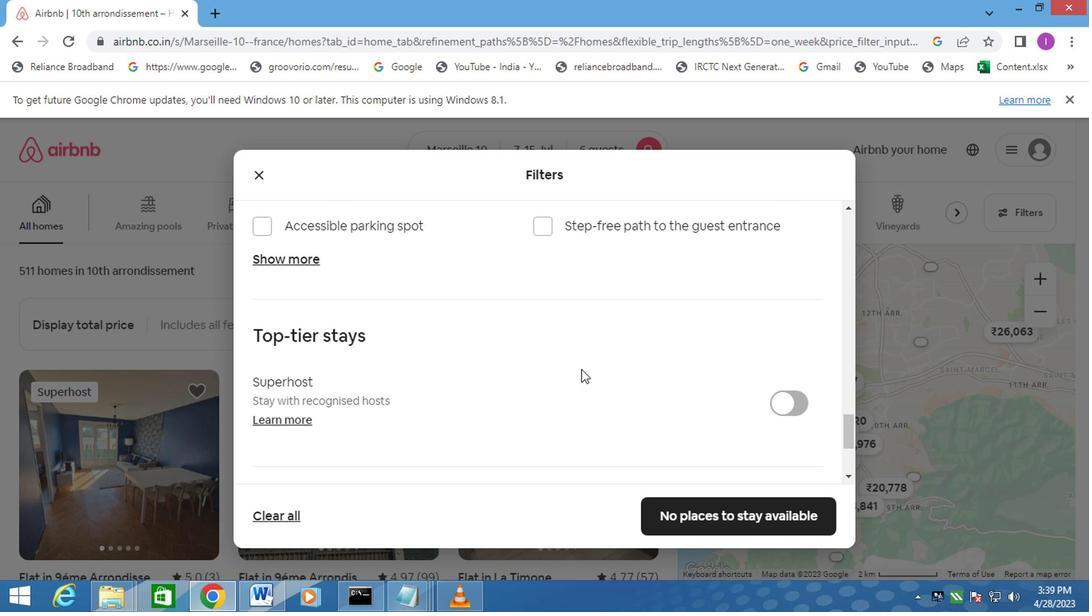
Action: Mouse scrolled (578, 368) with delta (0, 0)
Screenshot: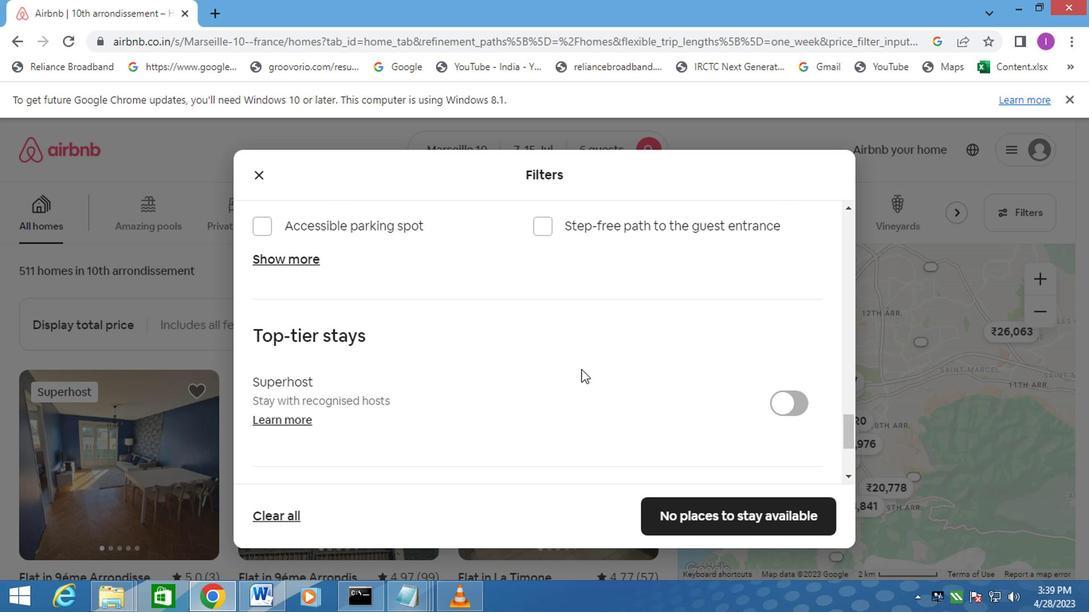 
Action: Mouse moved to (547, 376)
Screenshot: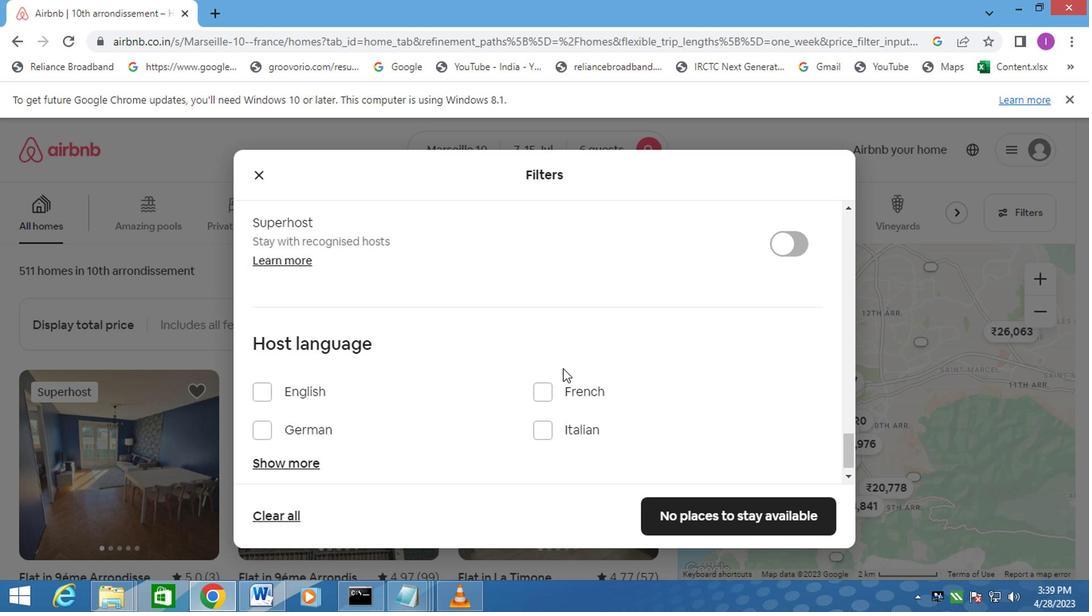 
Action: Mouse scrolled (547, 375) with delta (0, -1)
Screenshot: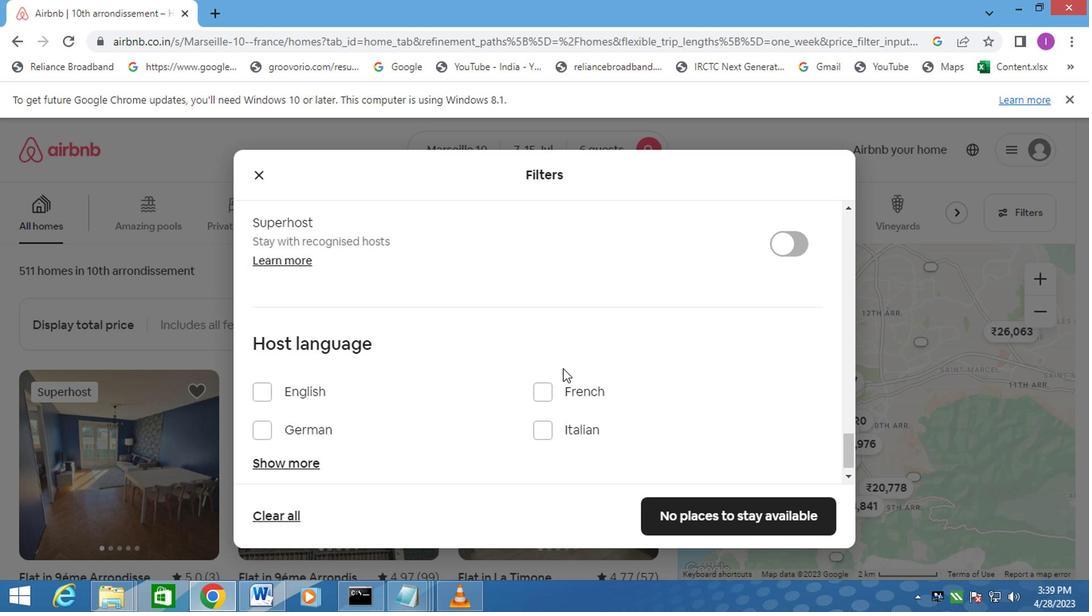 
Action: Mouse moved to (544, 381)
Screenshot: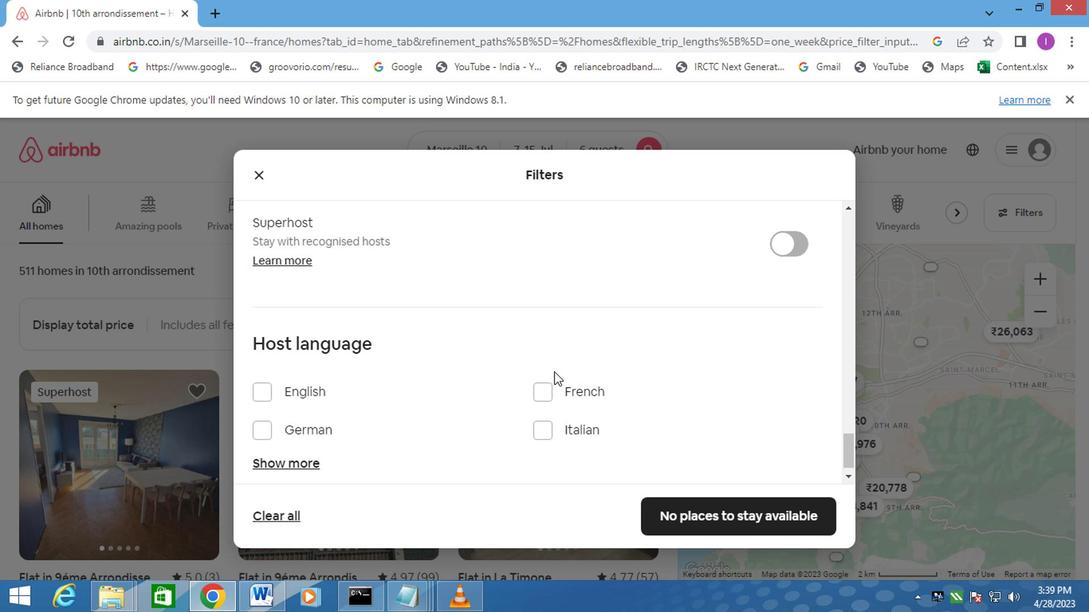 
Action: Mouse scrolled (544, 380) with delta (0, 0)
Screenshot: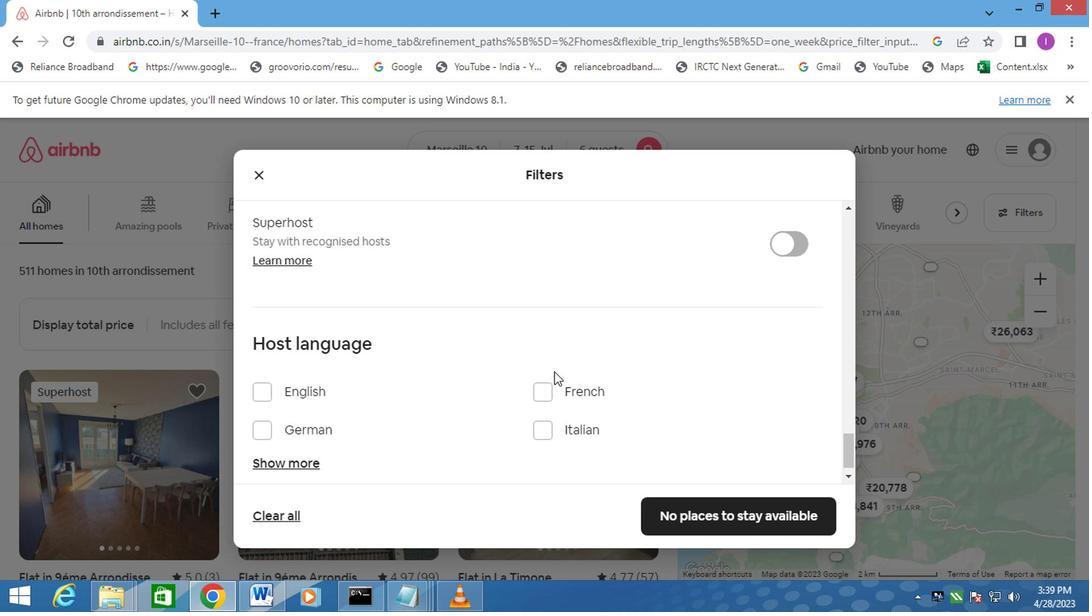 
Action: Mouse moved to (253, 372)
Screenshot: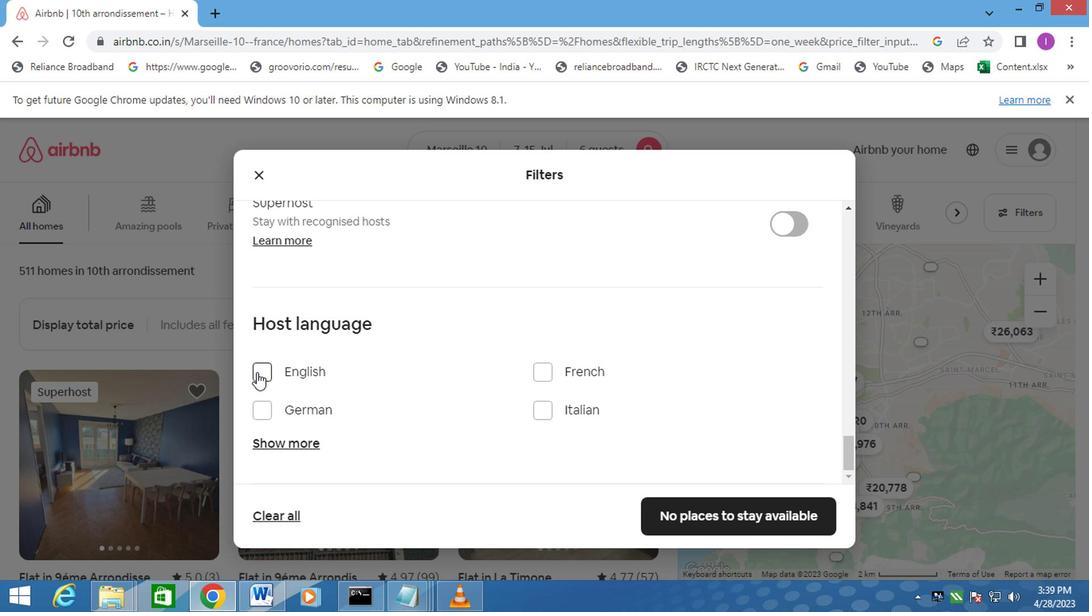 
Action: Mouse pressed left at (253, 372)
Screenshot: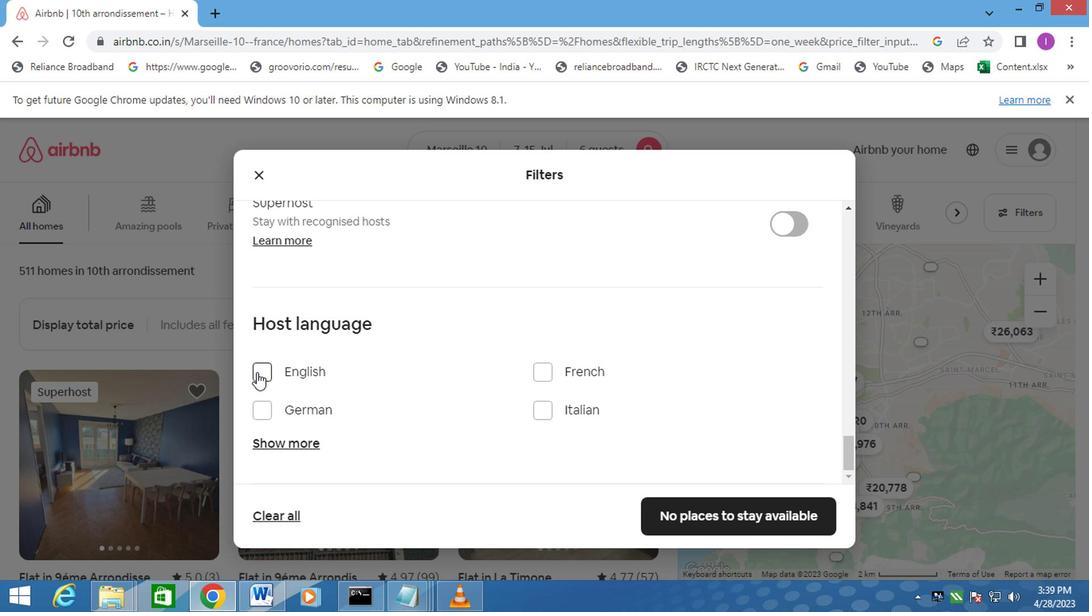 
Action: Mouse moved to (689, 526)
Screenshot: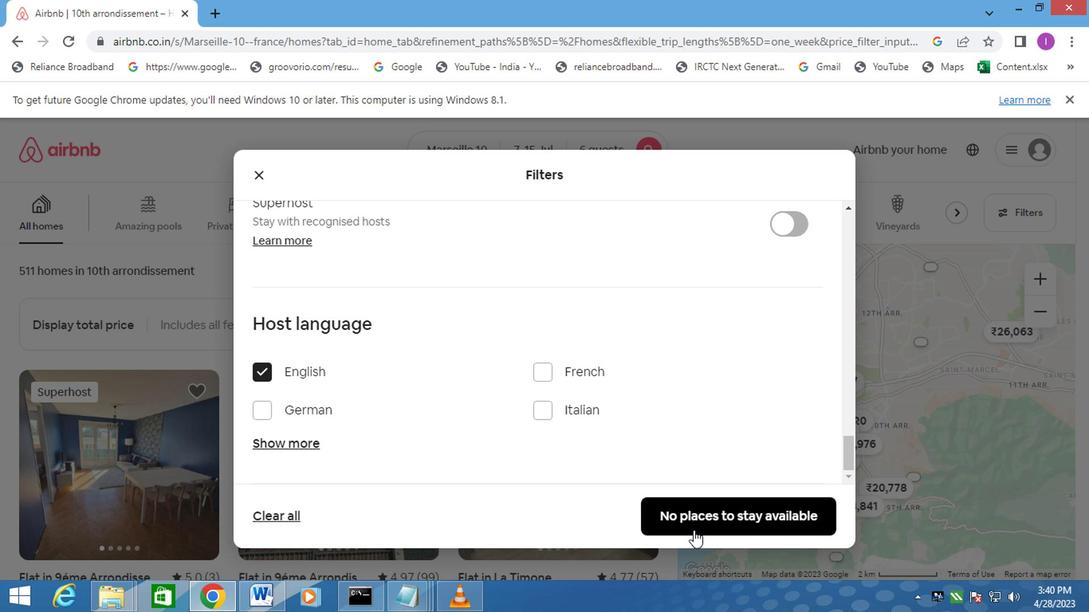 
Action: Mouse pressed left at (689, 526)
Screenshot: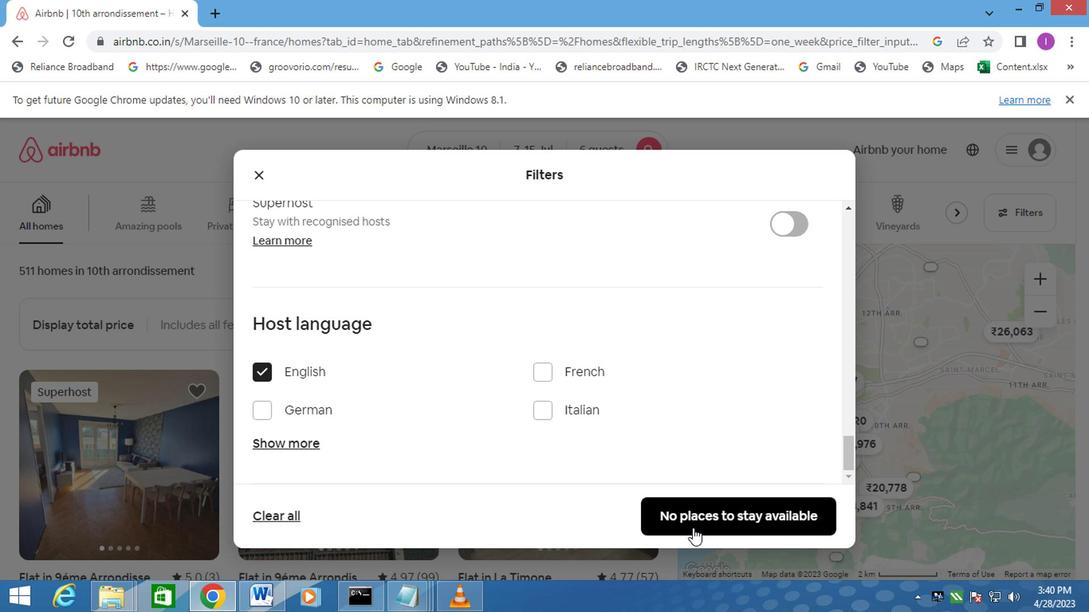
Action: Mouse moved to (868, 375)
Screenshot: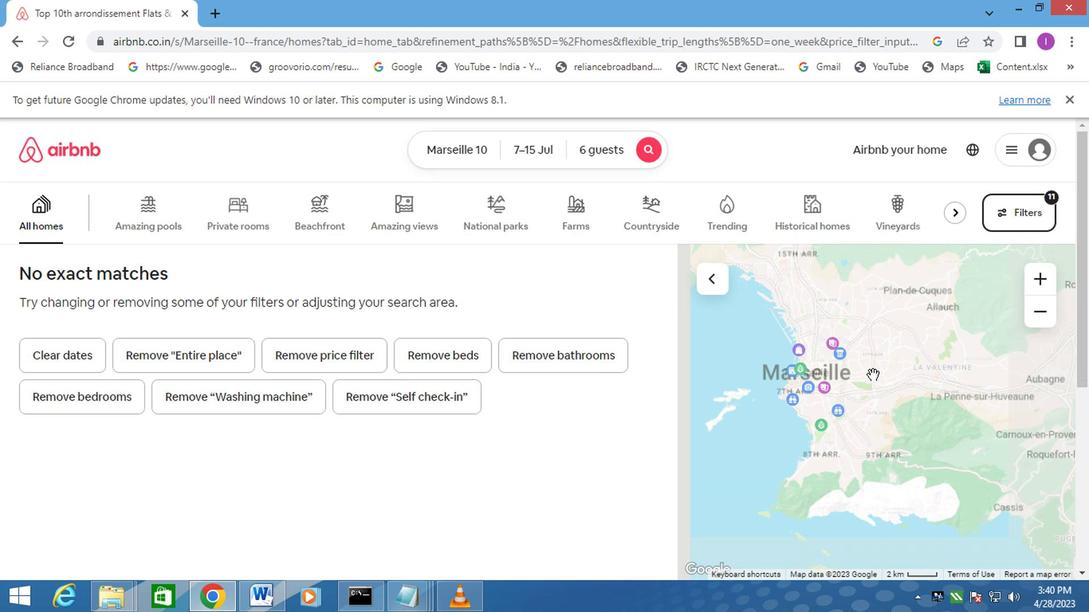 
